 Task: Create relationship between agent and case object.
Action: Mouse moved to (1064, 79)
Screenshot: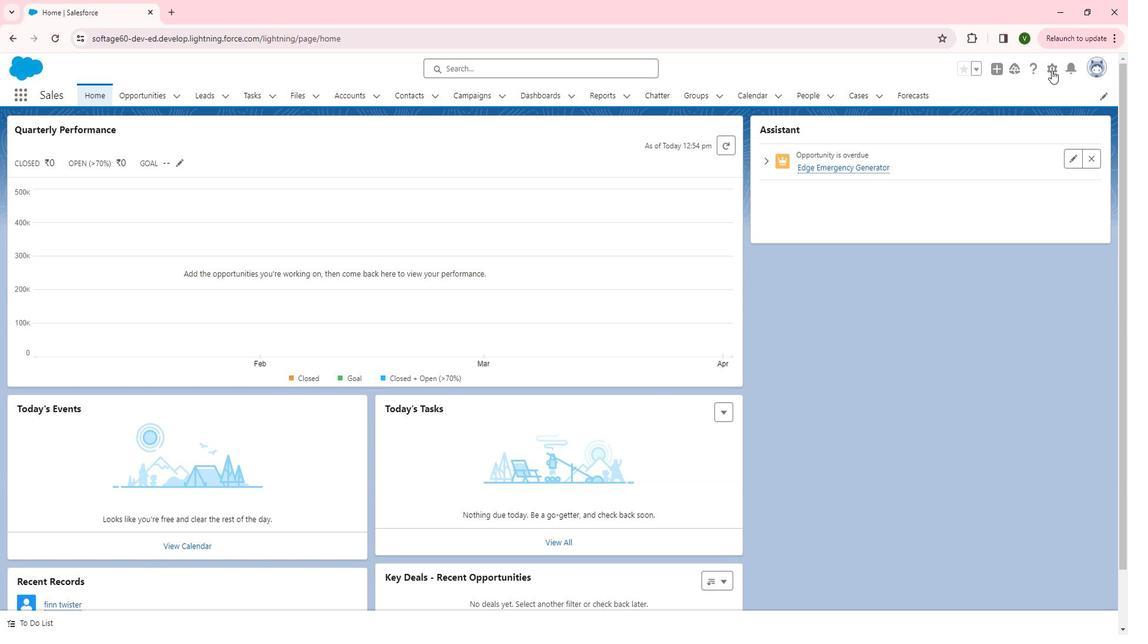 
Action: Mouse pressed left at (1064, 79)
Screenshot: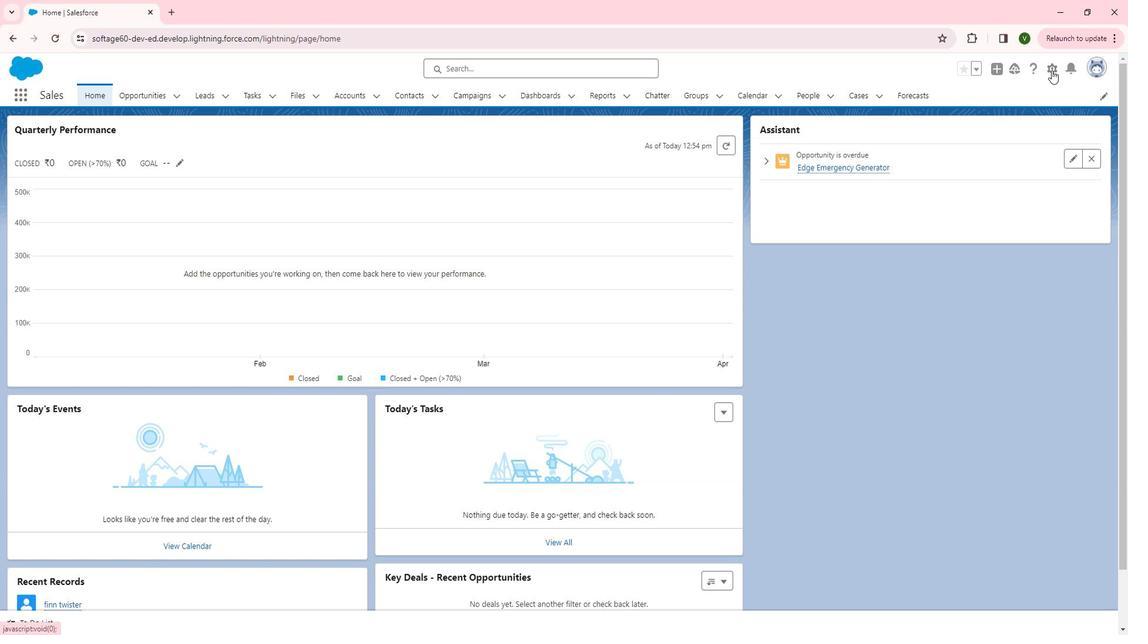 
Action: Mouse moved to (1018, 112)
Screenshot: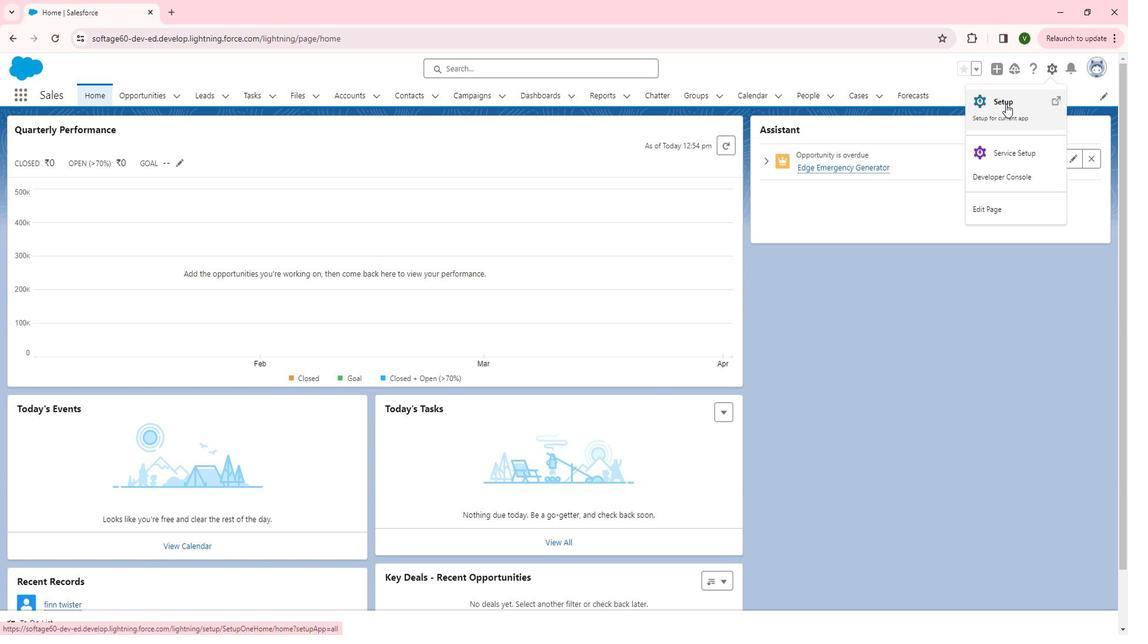
Action: Mouse pressed left at (1018, 112)
Screenshot: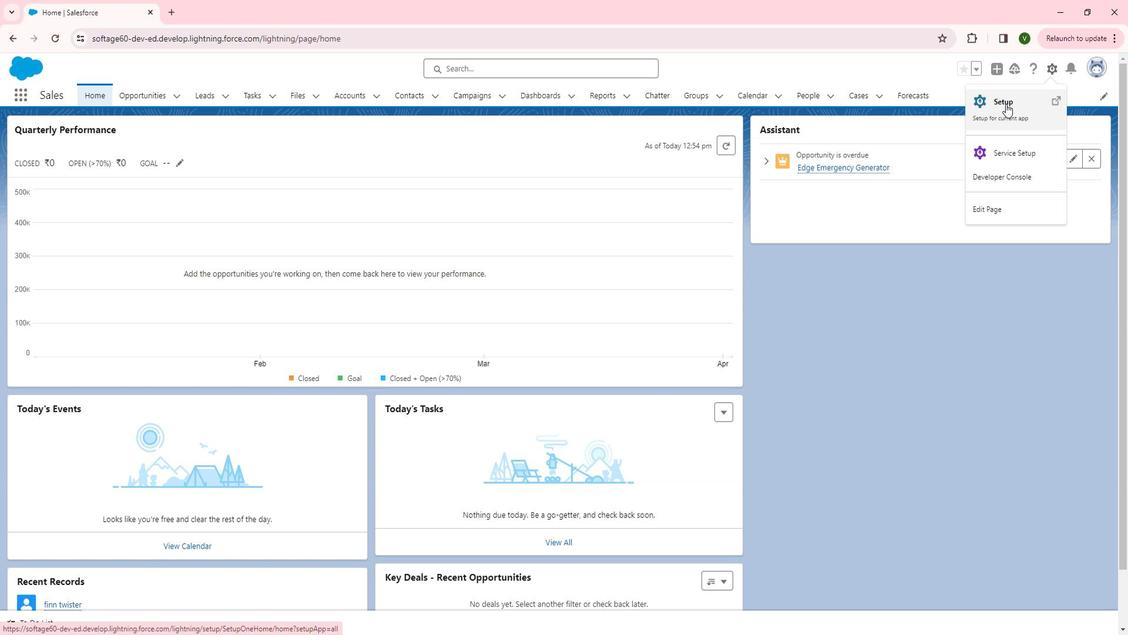 
Action: Mouse moved to (47, 467)
Screenshot: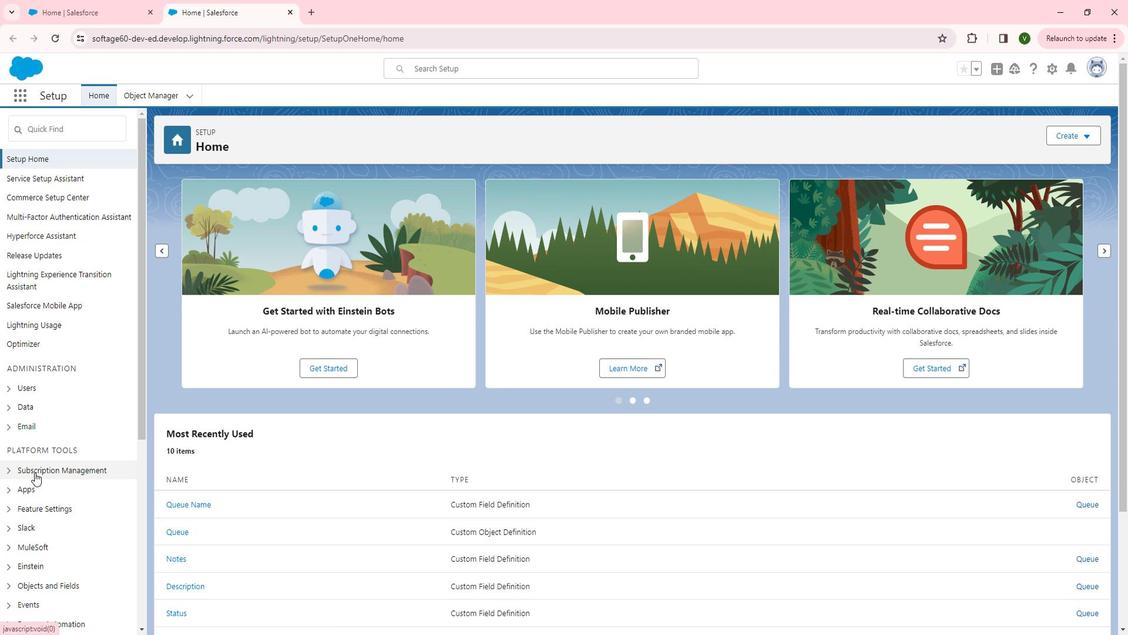 
Action: Mouse scrolled (47, 466) with delta (0, 0)
Screenshot: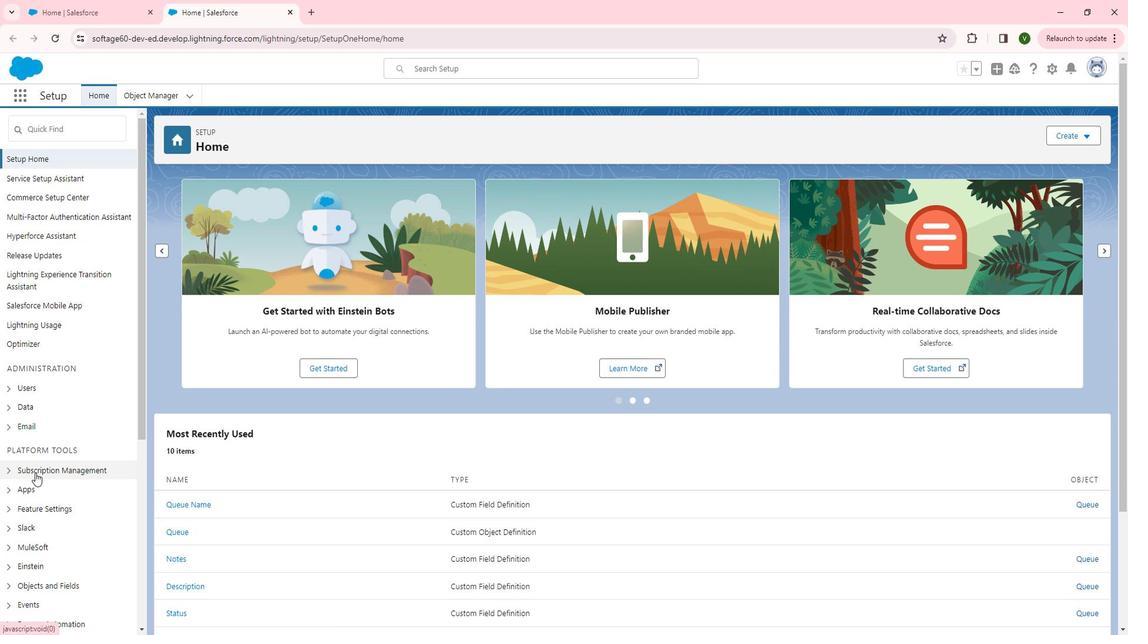 
Action: Mouse scrolled (47, 466) with delta (0, 0)
Screenshot: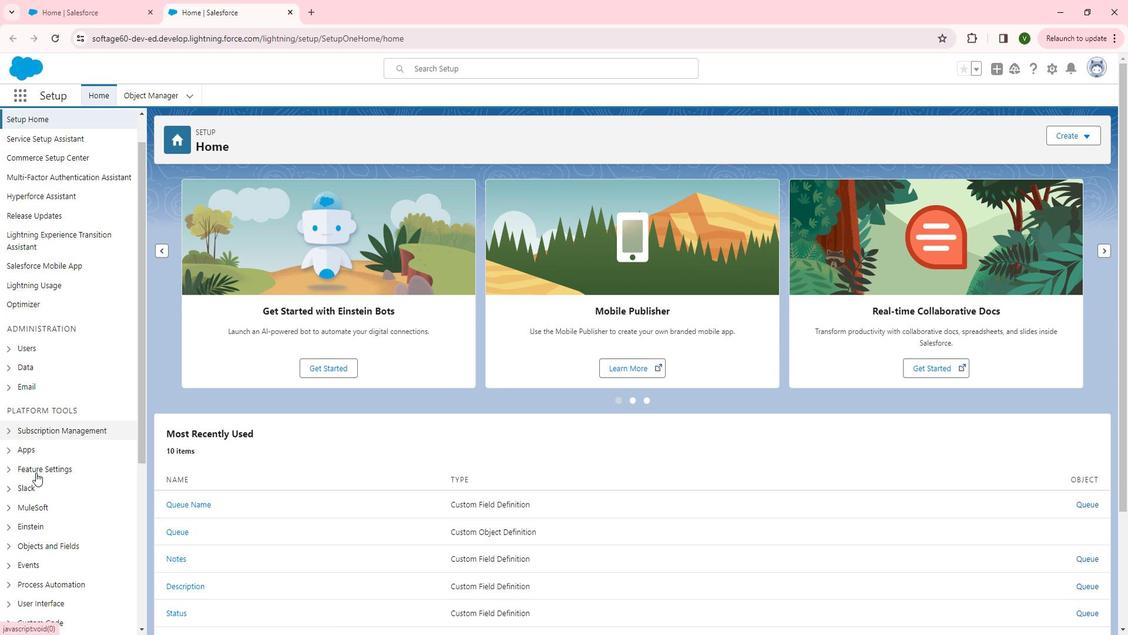 
Action: Mouse moved to (48, 467)
Screenshot: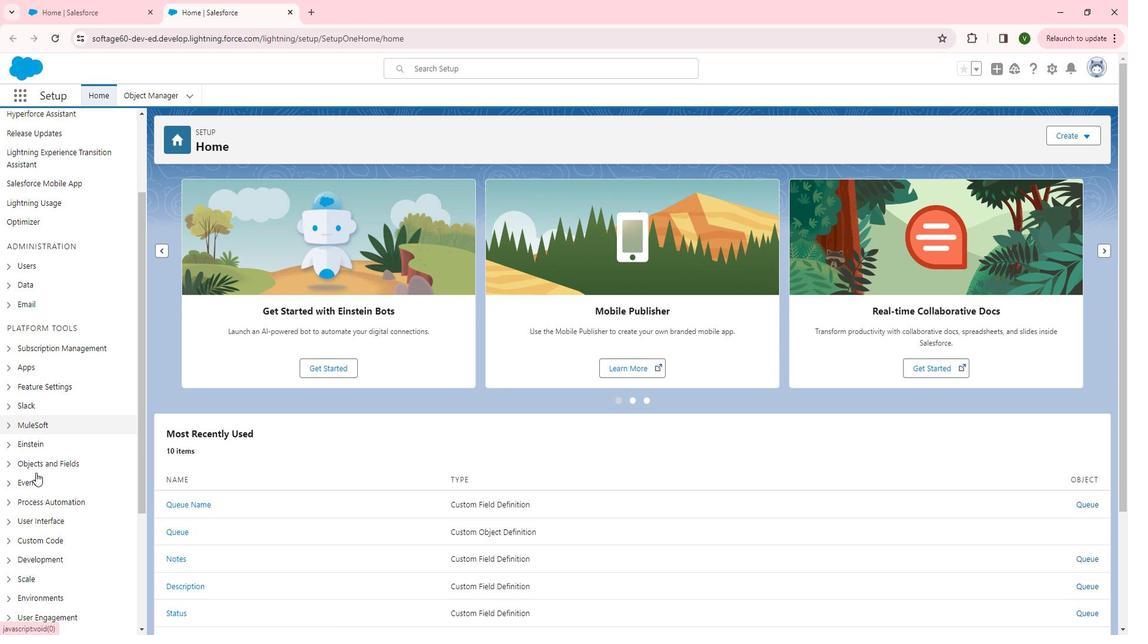 
Action: Mouse scrolled (48, 466) with delta (0, 0)
Screenshot: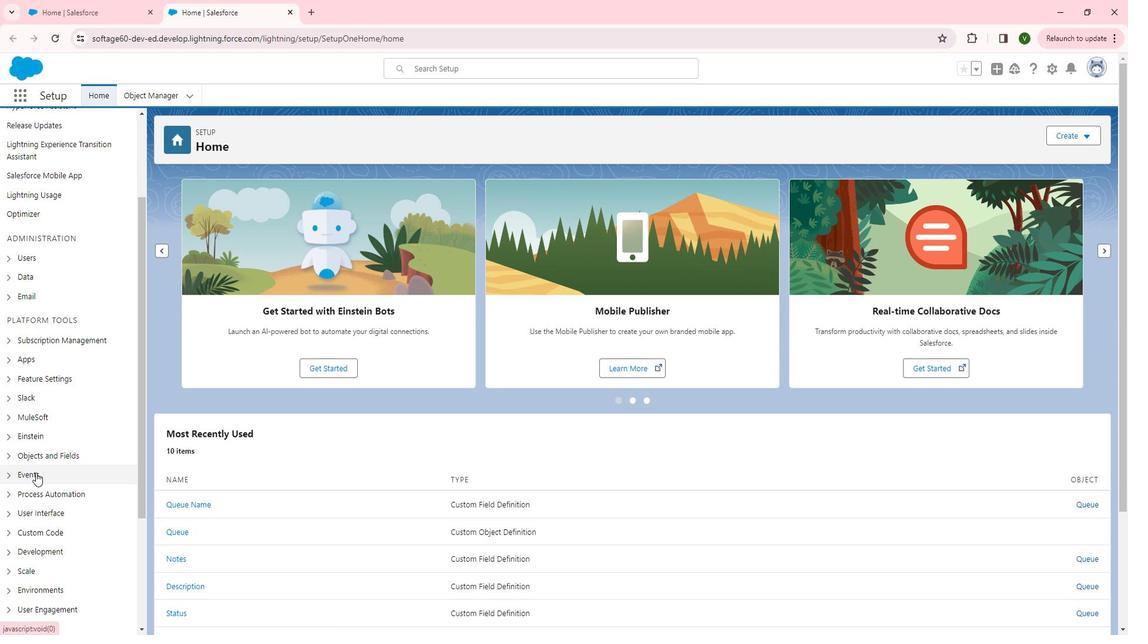 
Action: Mouse moved to (21, 400)
Screenshot: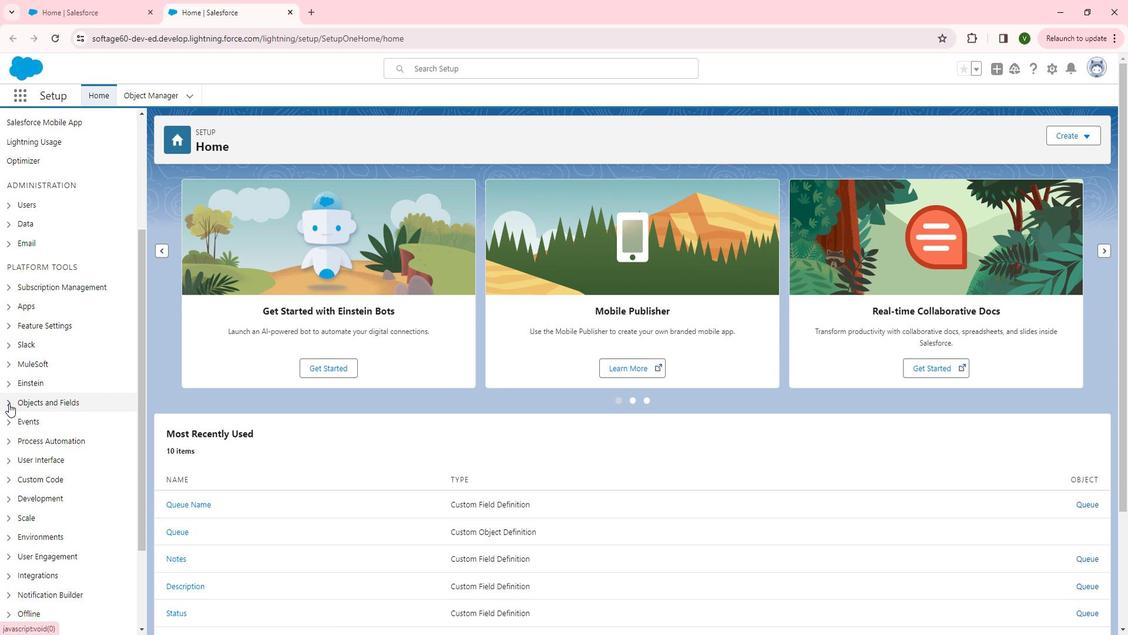 
Action: Mouse pressed left at (21, 400)
Screenshot: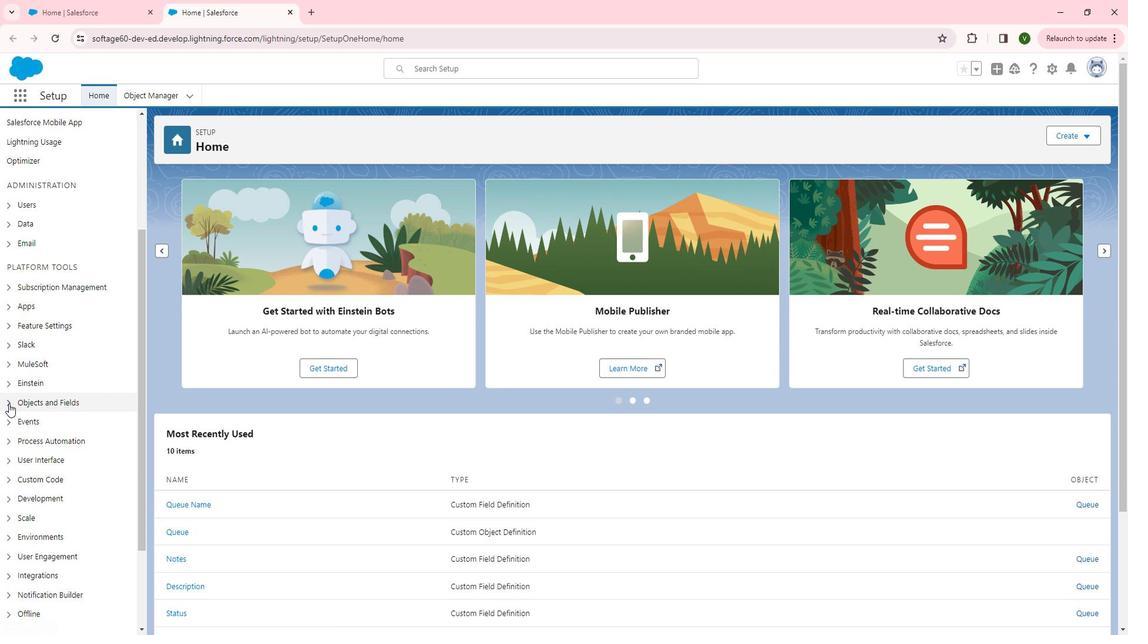 
Action: Mouse moved to (69, 416)
Screenshot: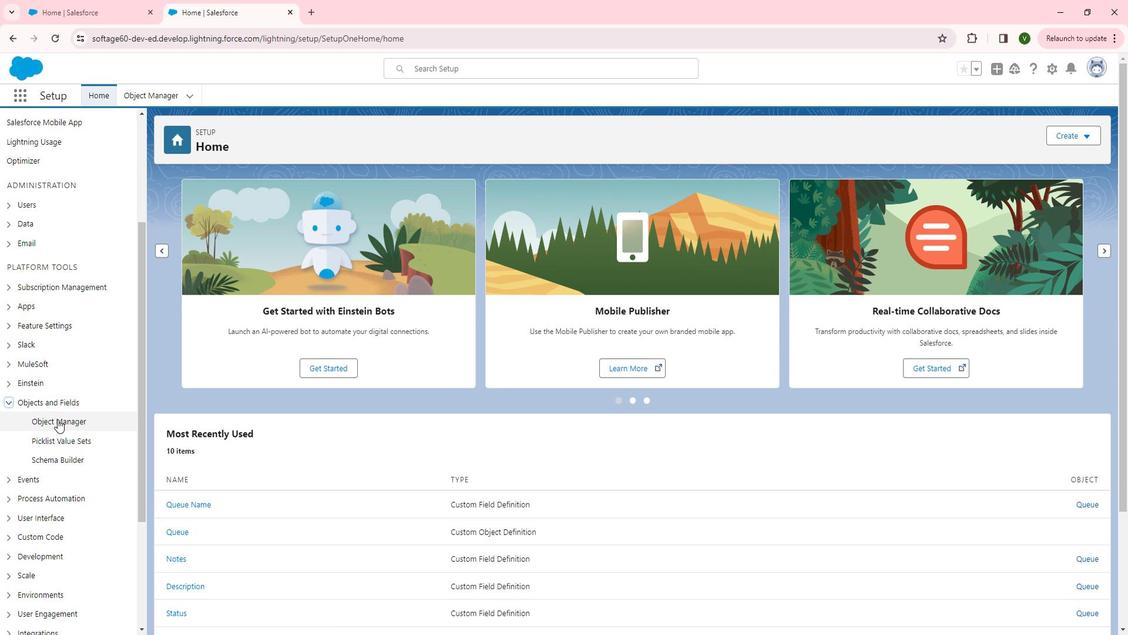 
Action: Mouse pressed left at (69, 416)
Screenshot: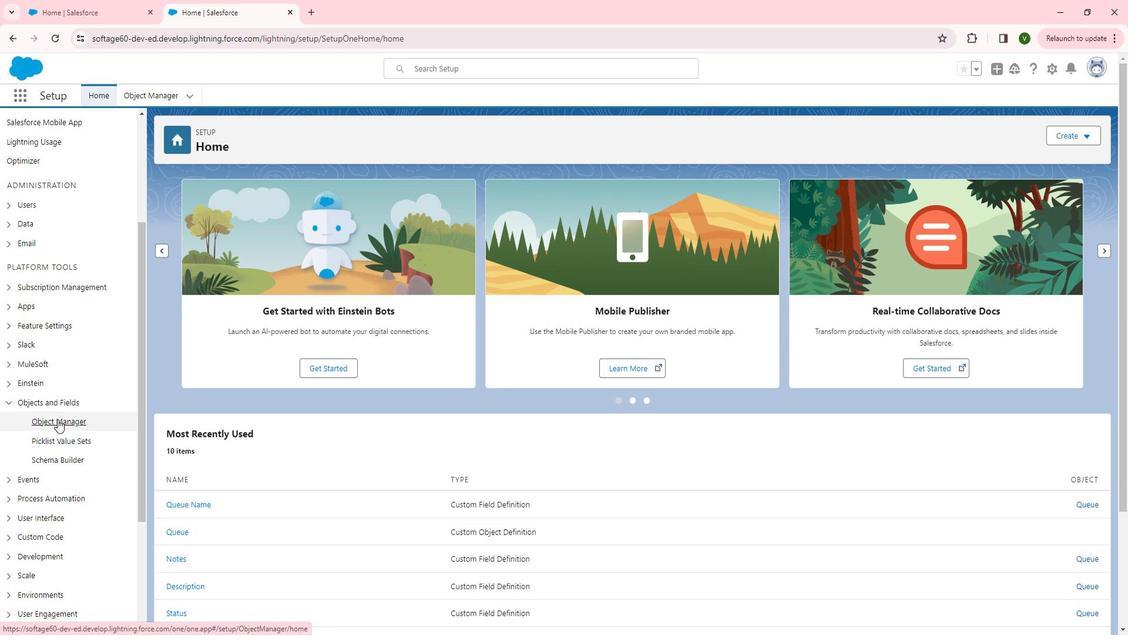 
Action: Mouse moved to (40, 271)
Screenshot: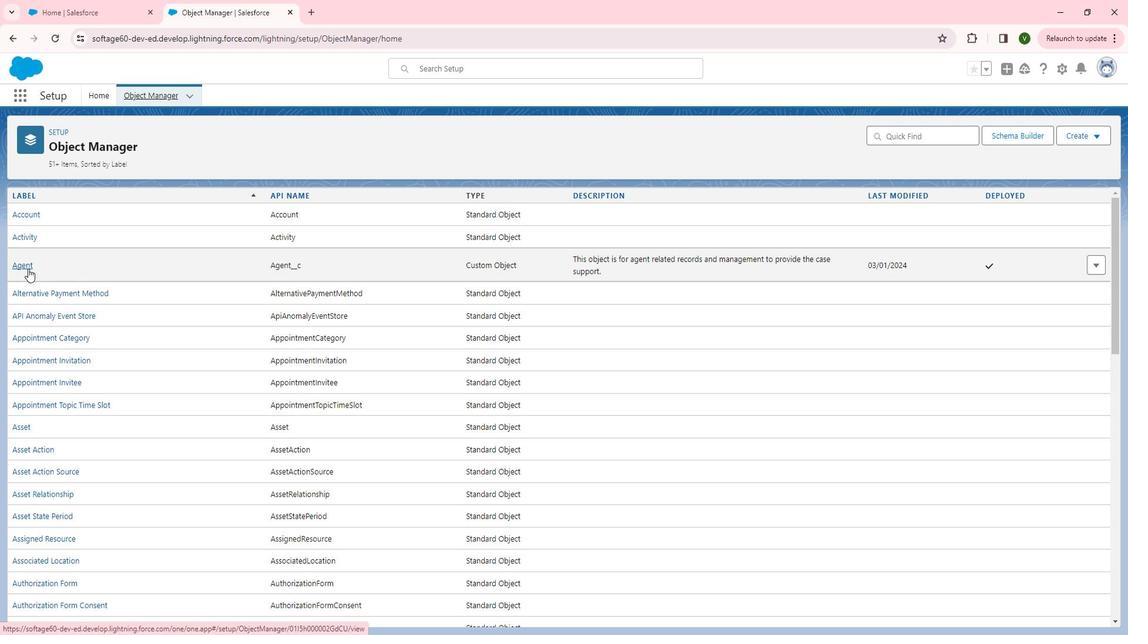 
Action: Mouse pressed left at (40, 271)
Screenshot: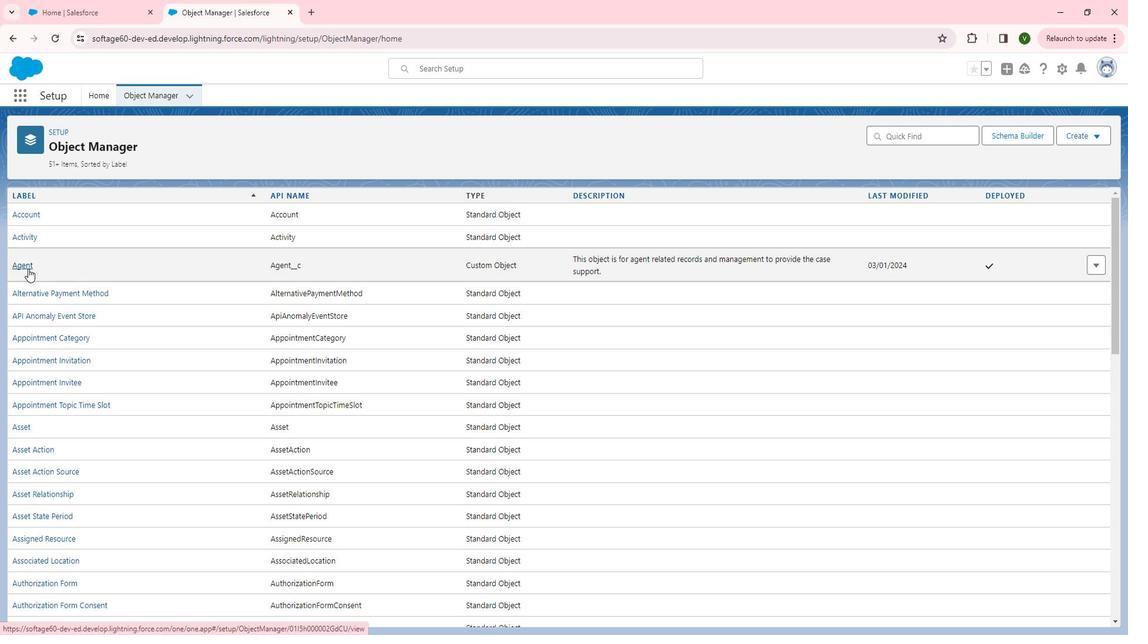 
Action: Mouse moved to (109, 219)
Screenshot: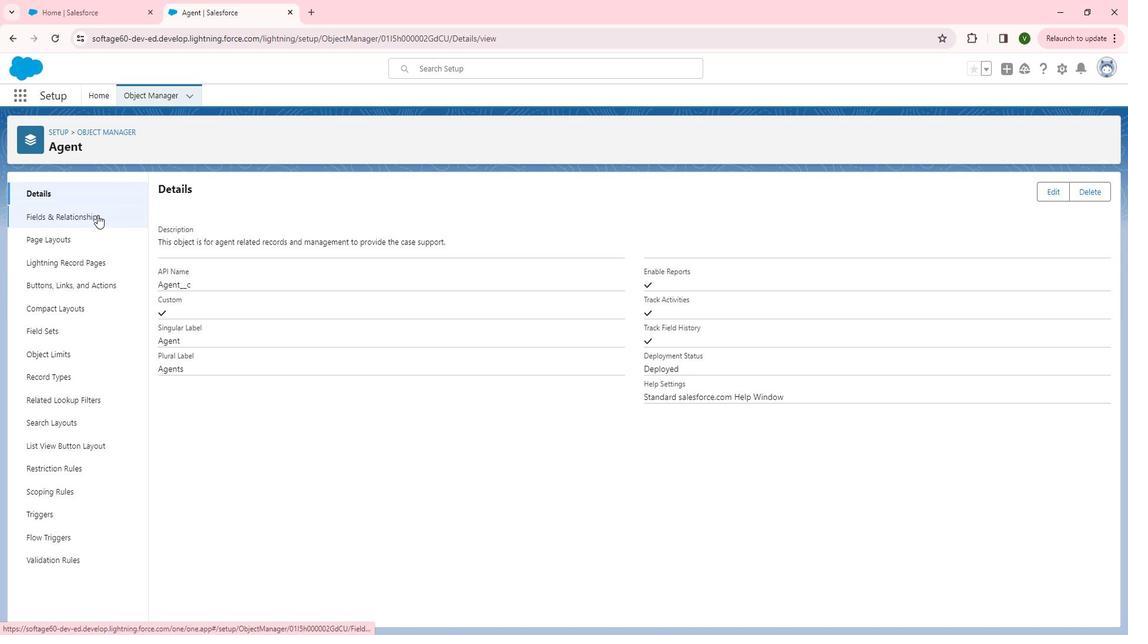 
Action: Mouse pressed left at (109, 219)
Screenshot: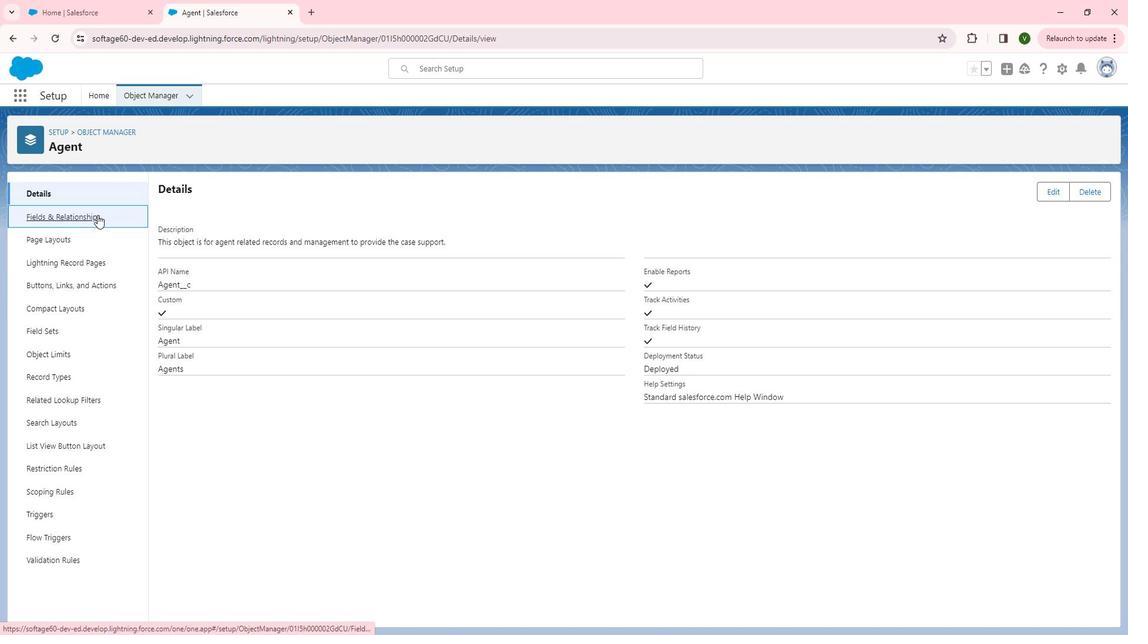 
Action: Mouse moved to (861, 199)
Screenshot: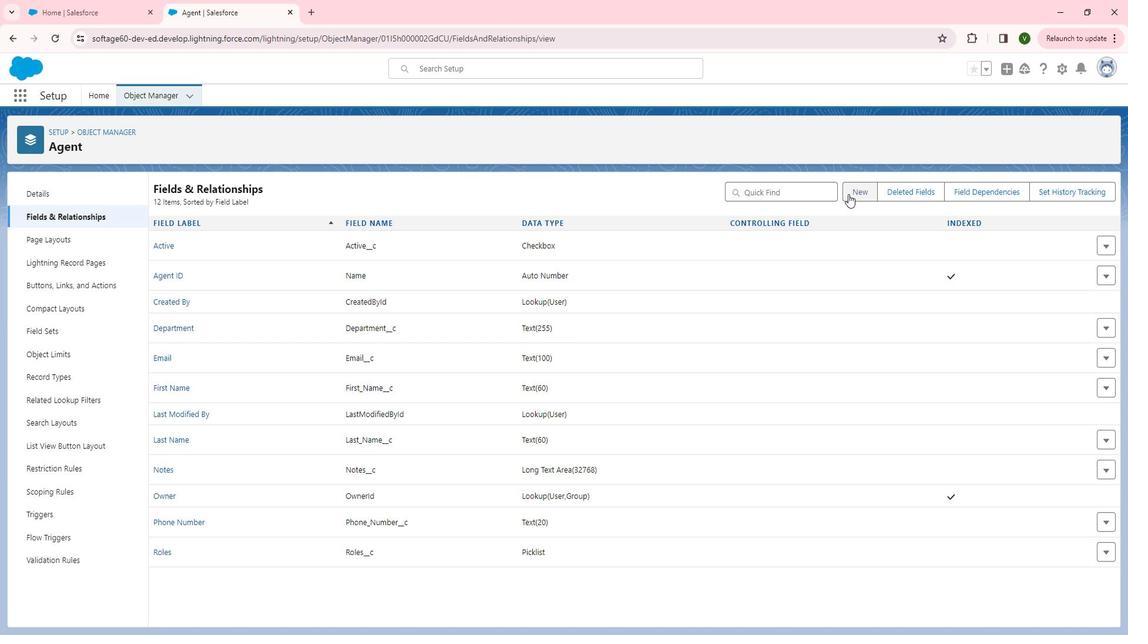 
Action: Mouse pressed left at (861, 199)
Screenshot: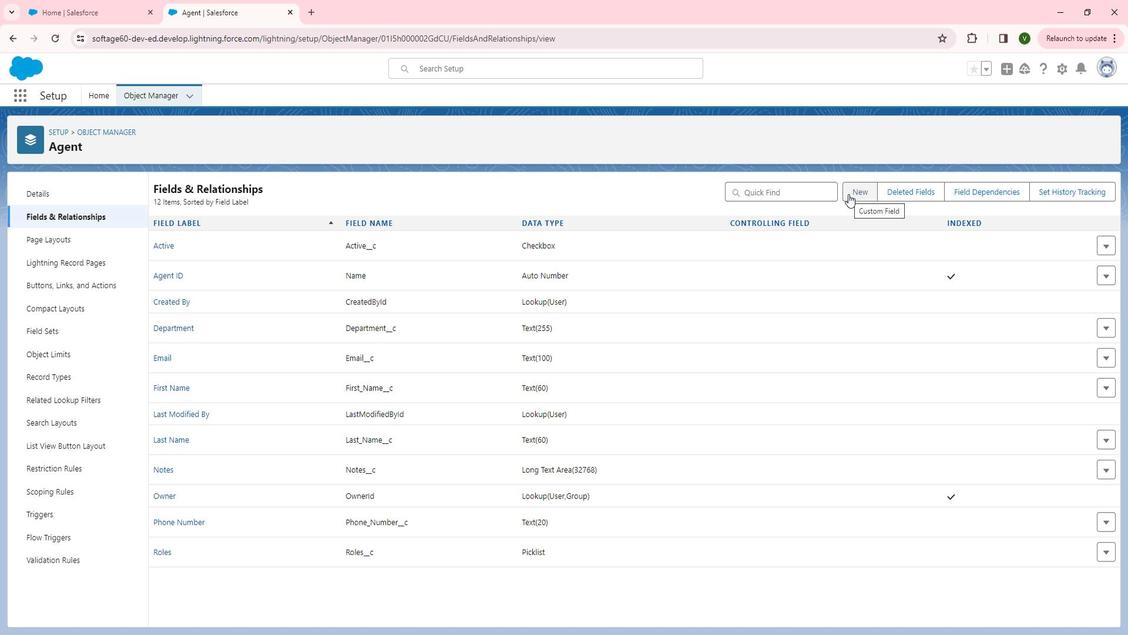 
Action: Mouse moved to (215, 412)
Screenshot: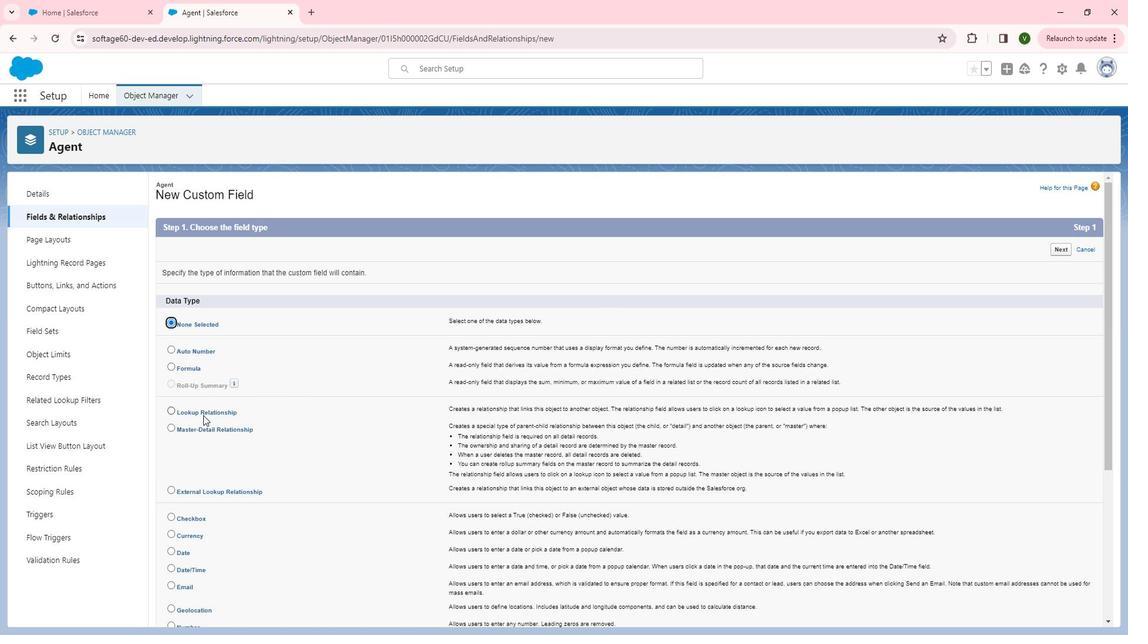 
Action: Mouse pressed left at (215, 412)
Screenshot: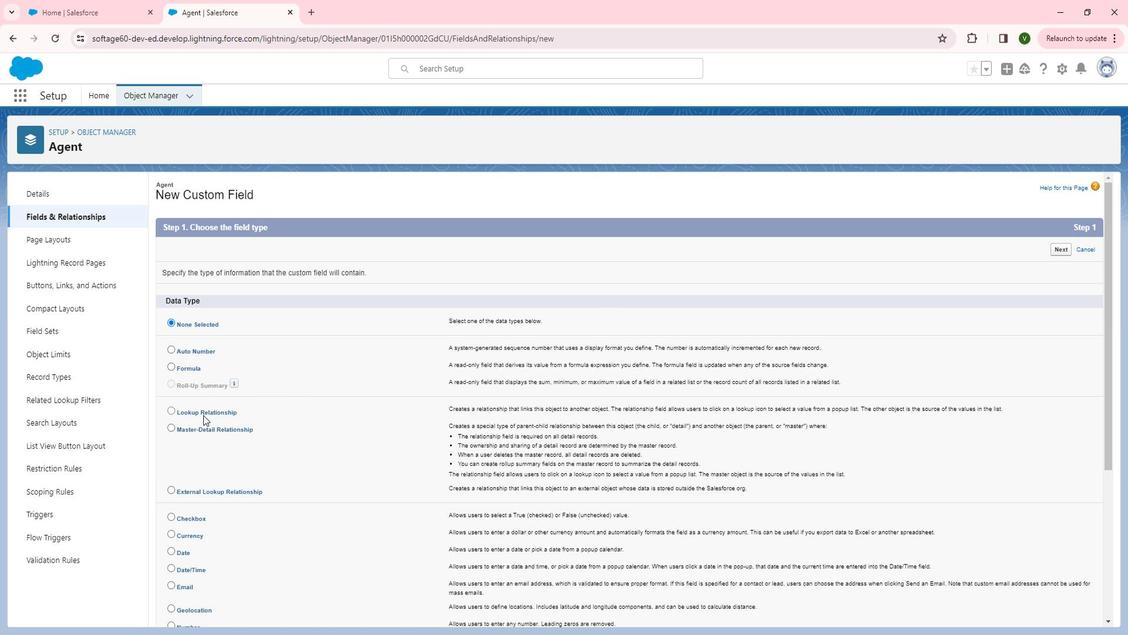 
Action: Mouse moved to (1077, 255)
Screenshot: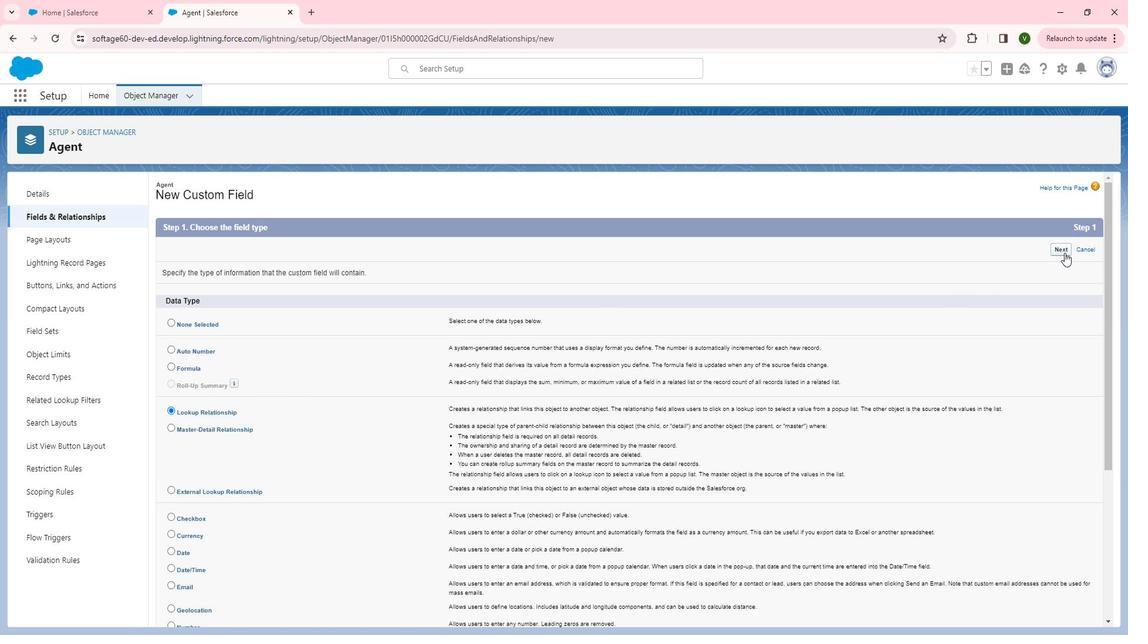 
Action: Mouse pressed left at (1077, 255)
Screenshot: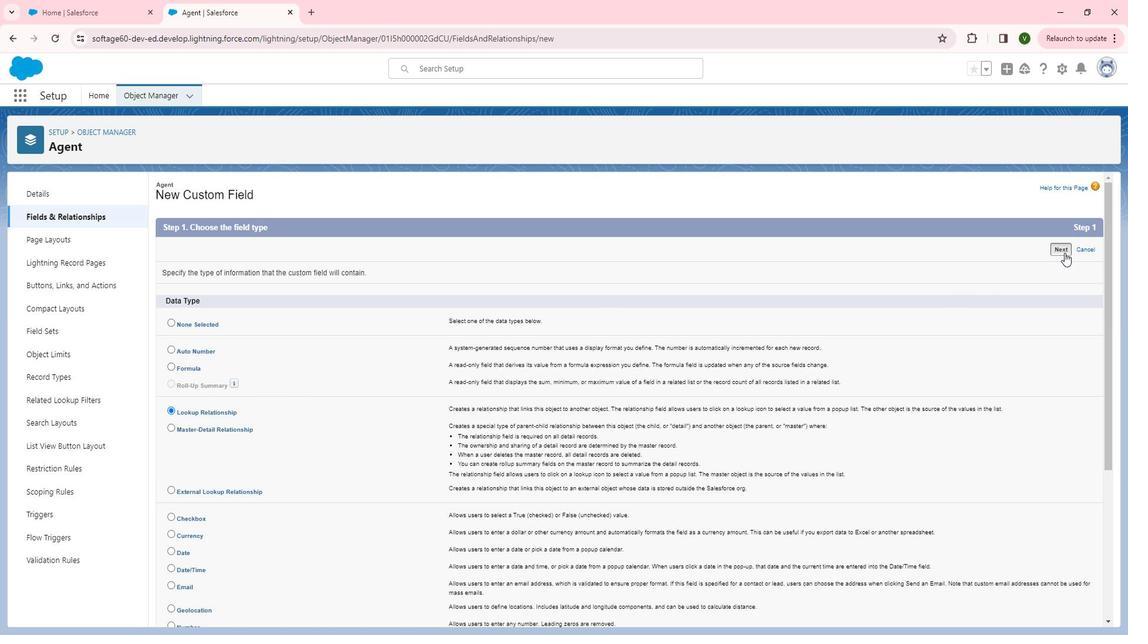 
Action: Mouse moved to (486, 299)
Screenshot: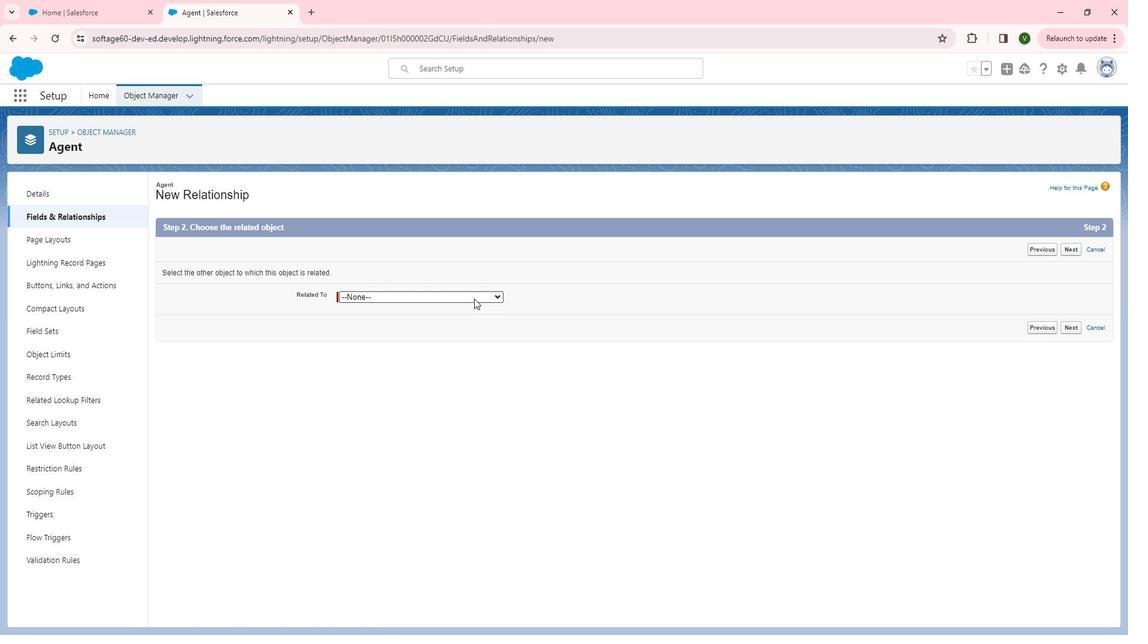 
Action: Mouse pressed left at (486, 299)
Screenshot: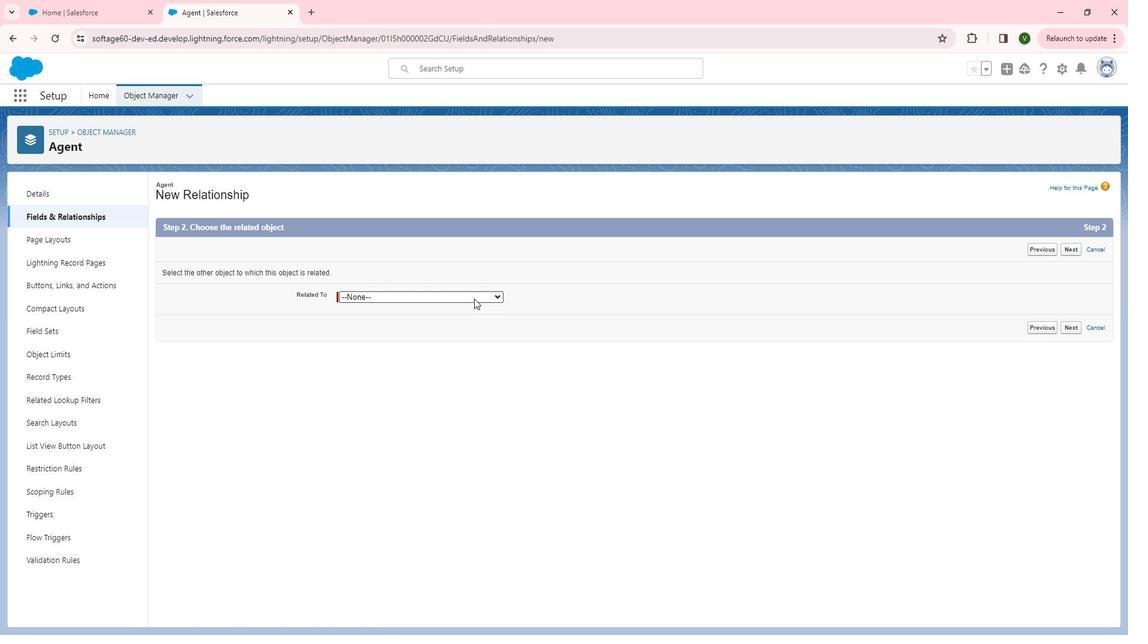 
Action: Mouse moved to (457, 375)
Screenshot: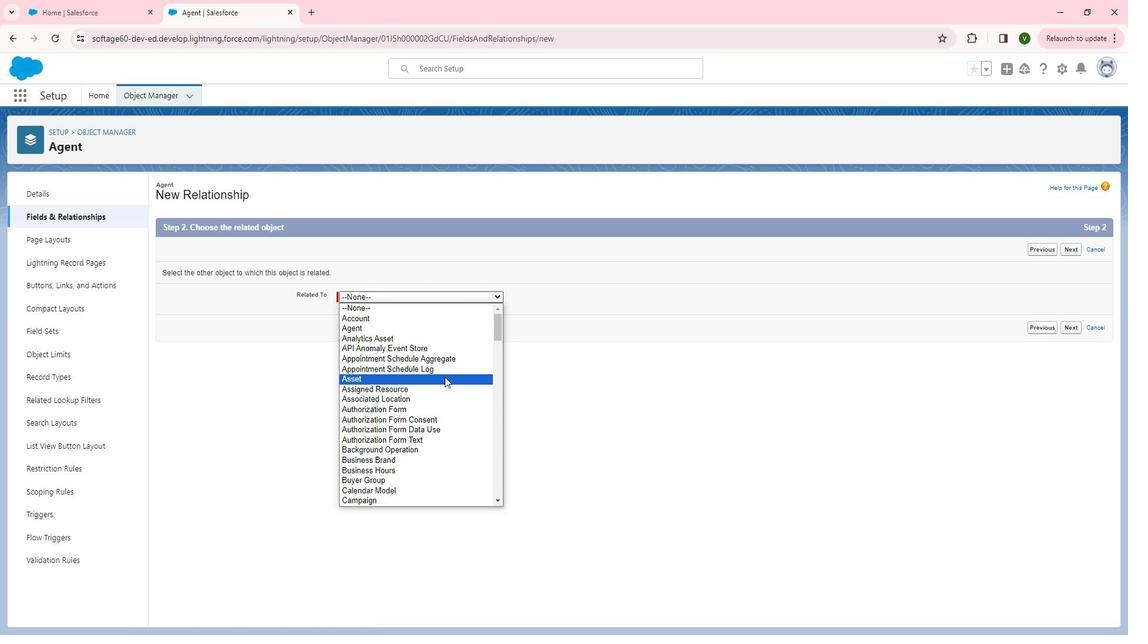
Action: Mouse scrolled (457, 374) with delta (0, 0)
Screenshot: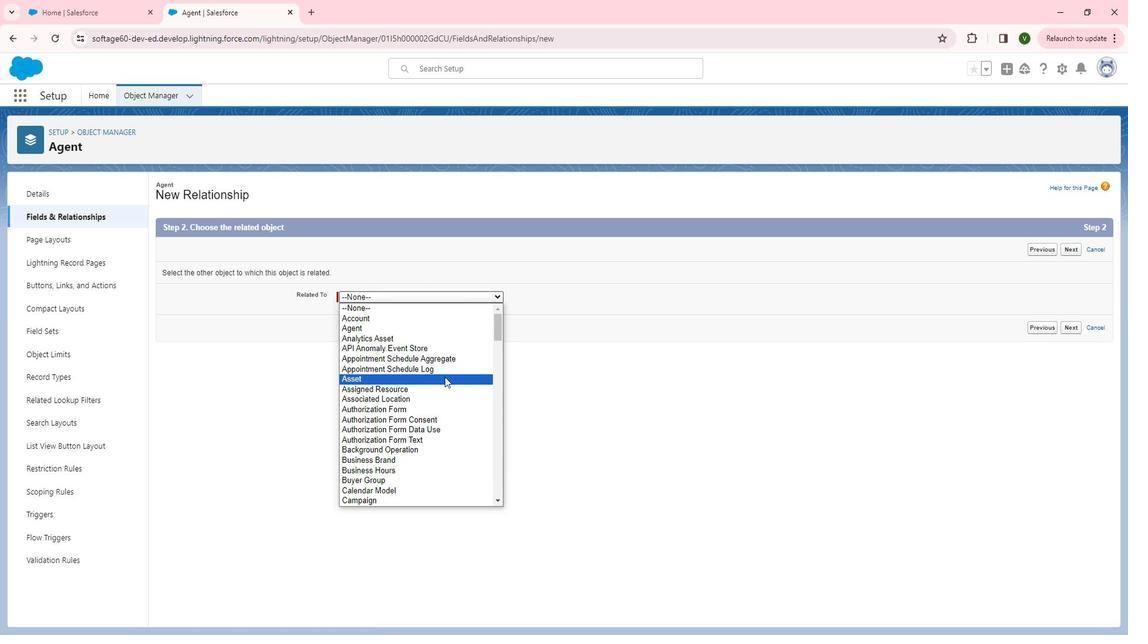 
Action: Mouse moved to (442, 410)
Screenshot: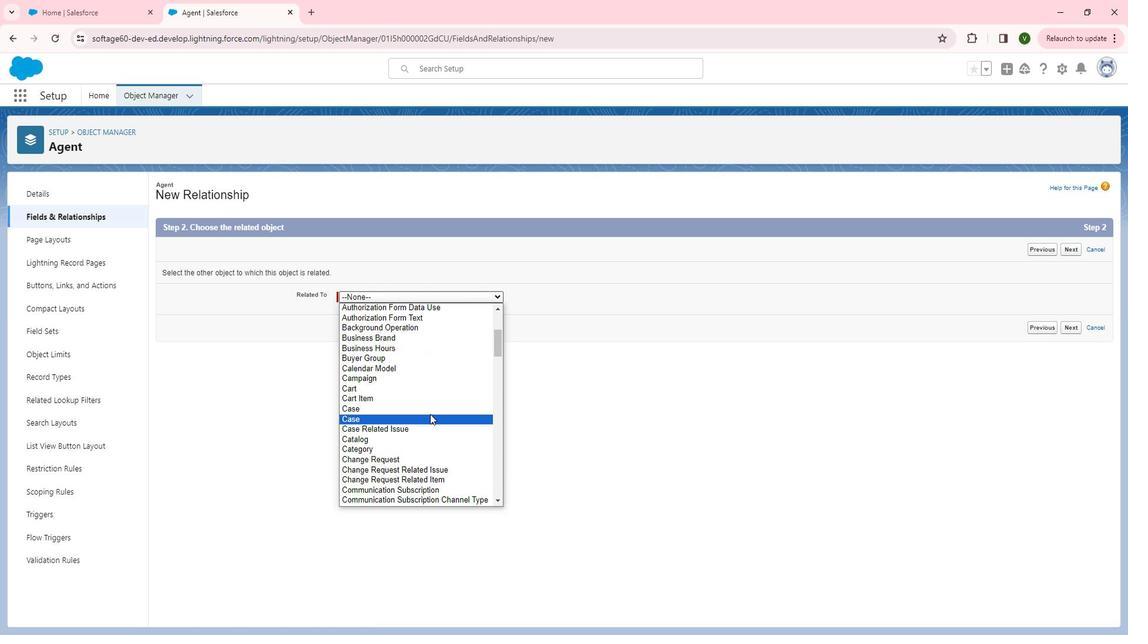 
Action: Mouse pressed left at (442, 410)
Screenshot: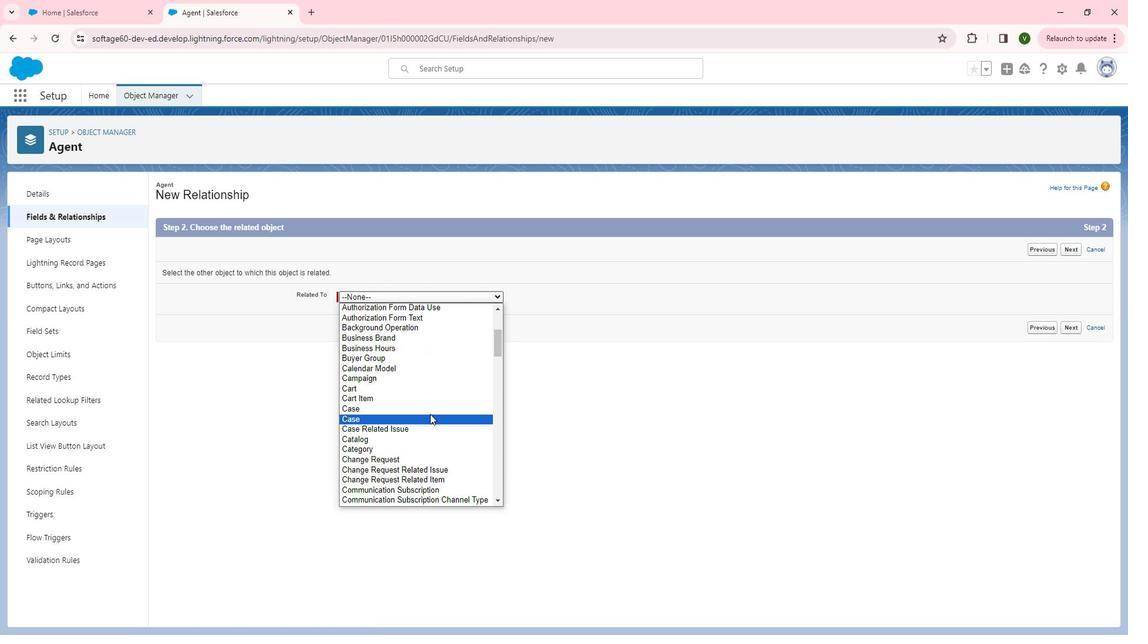 
Action: Mouse moved to (1083, 329)
Screenshot: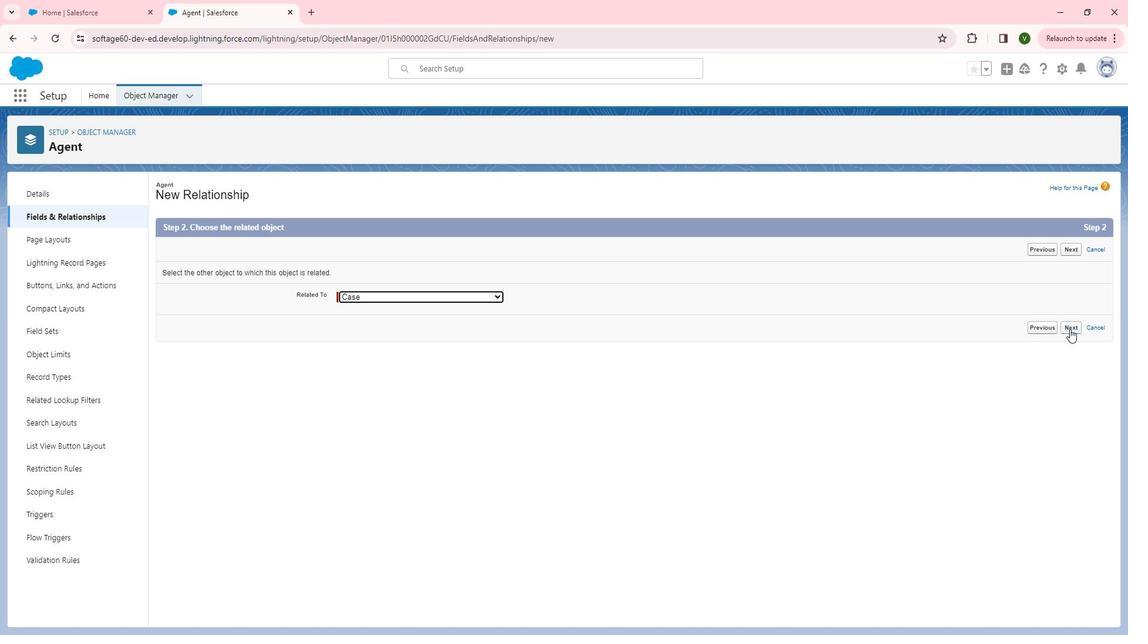 
Action: Mouse pressed left at (1083, 329)
Screenshot: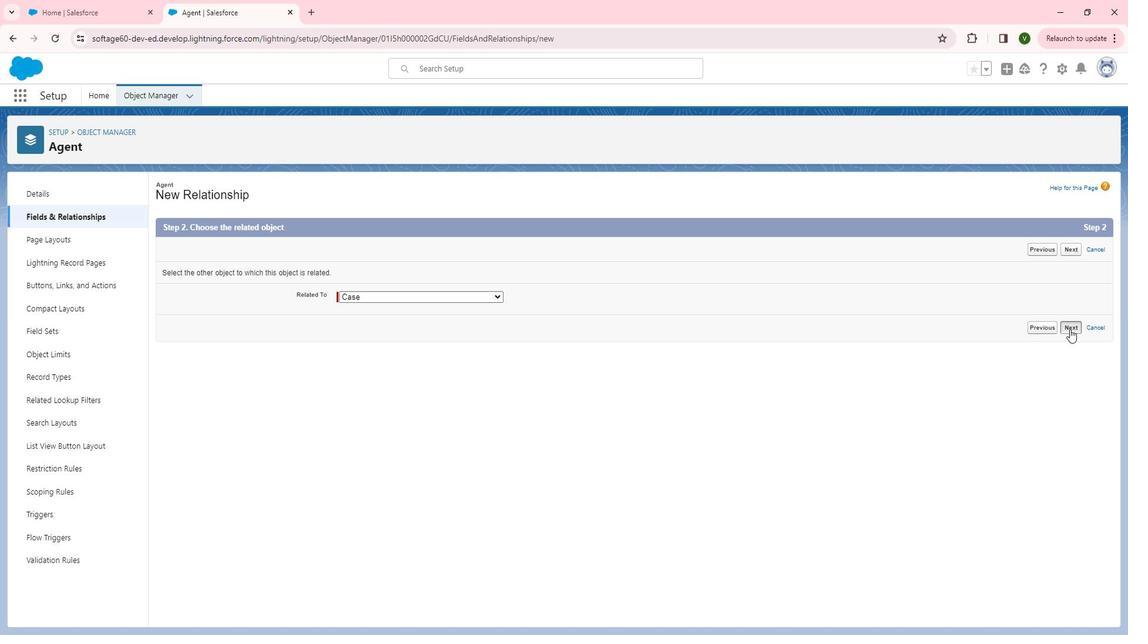 
Action: Mouse moved to (365, 308)
Screenshot: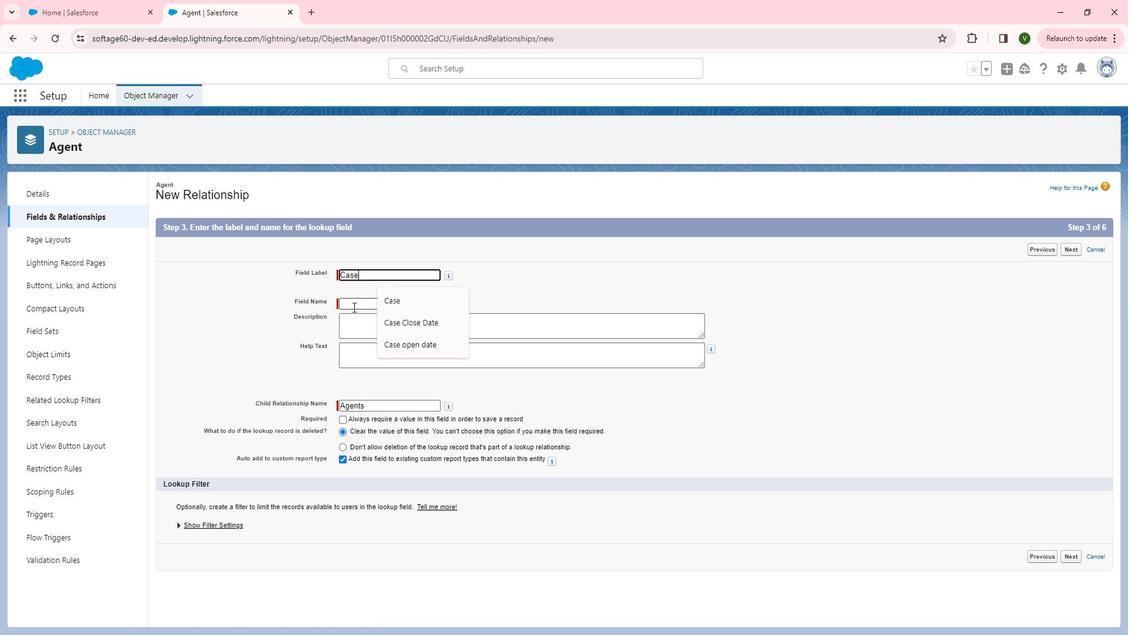 
Action: Mouse pressed left at (365, 308)
Screenshot: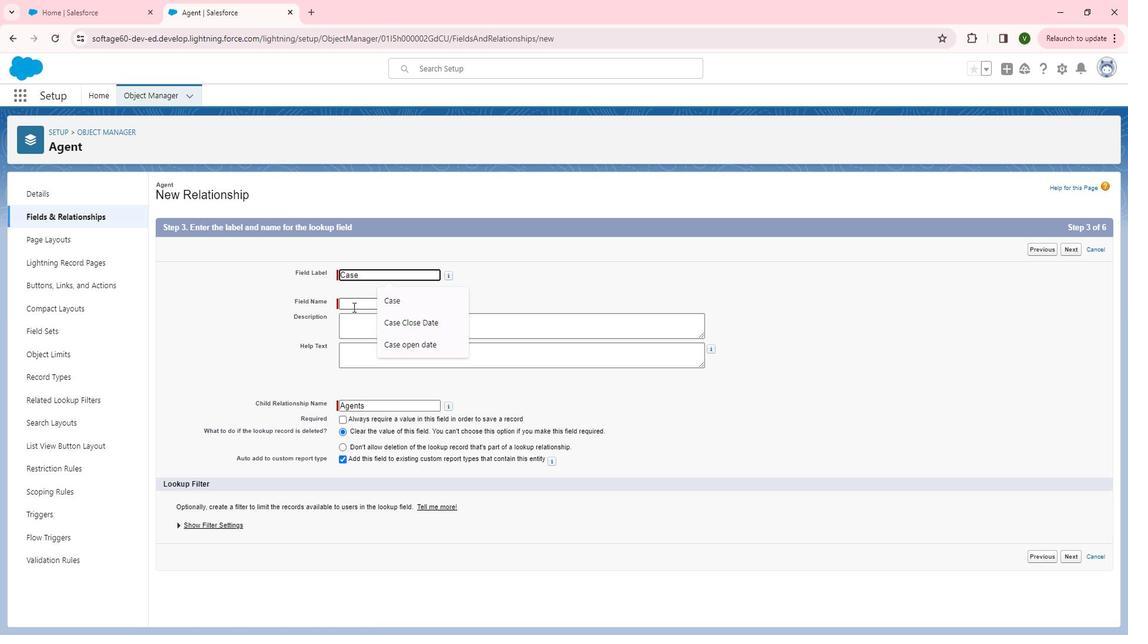 
Action: Mouse moved to (369, 315)
Screenshot: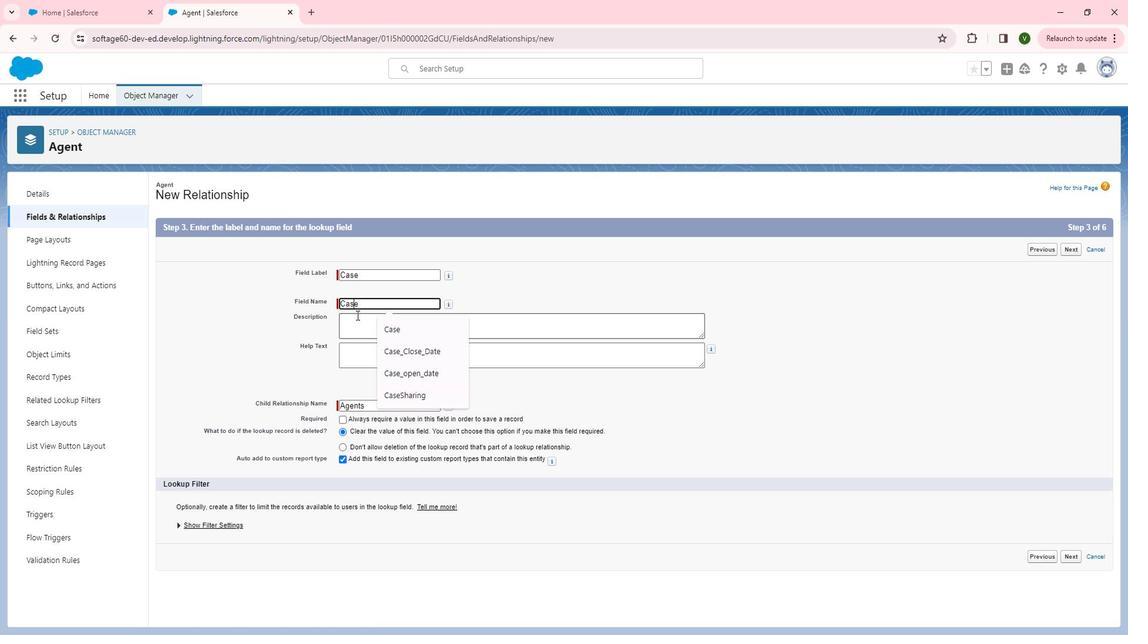 
Action: Mouse pressed left at (369, 315)
Screenshot: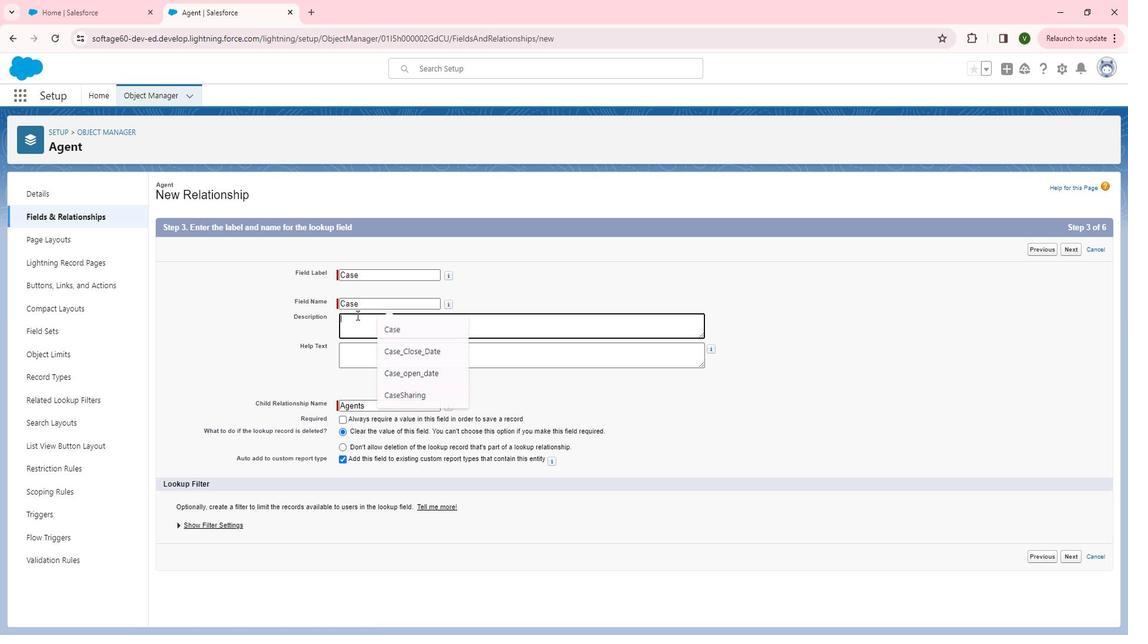 
Action: Mouse moved to (370, 315)
Screenshot: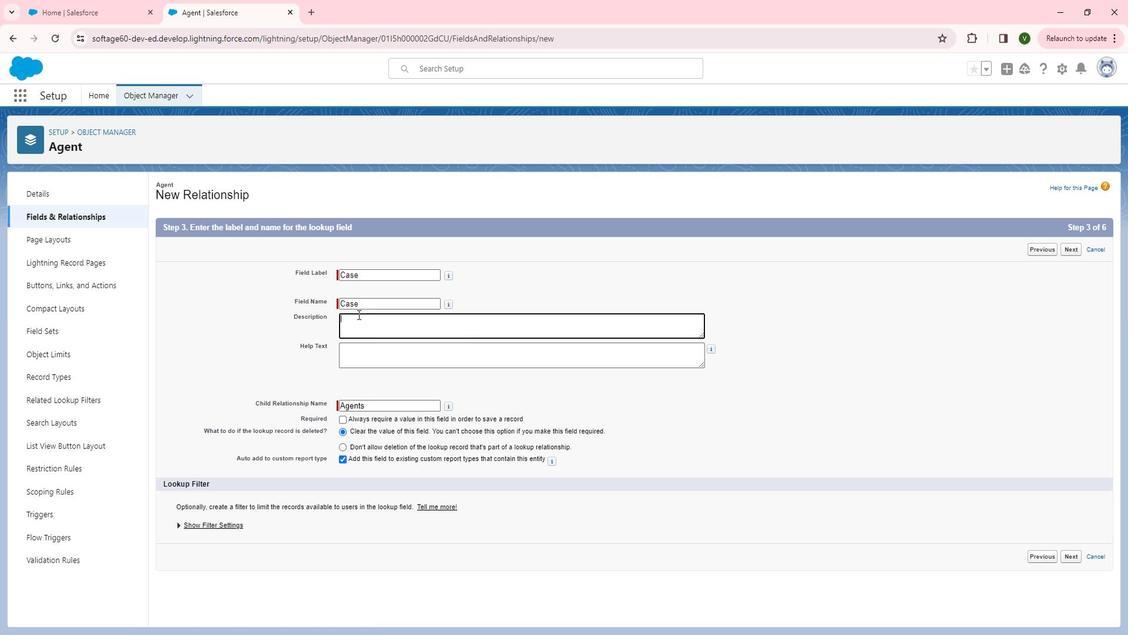 
Action: Key pressed <Key.shift>This<Key.space><Key.shift>field<Key.space>specify<Key.space>the<Key.space>relationship<Key.space>between<Key.space>agent<Key.space>case<Key.space>onje<Key.backspace><Key.backspace><Key.backspace>bject.<Key.tab><Key.shift><Key.shift><Key.shift><Key.shift><Key.shift><Key.shift><Key.shift><Key.shift>Agg<Key.backspace><Key.backspace><Key.backspace><Key.shift>Assign<Key.space>the<Key.space>case<Key.space>to<Key.space>agent
Screenshot: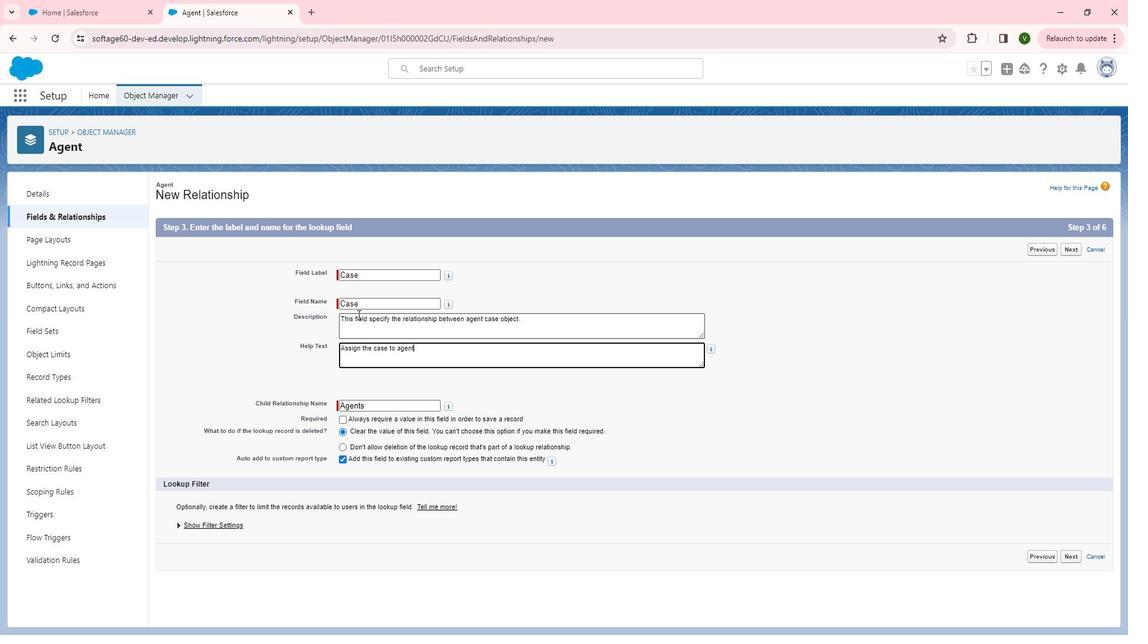 
Action: Mouse moved to (550, 367)
Screenshot: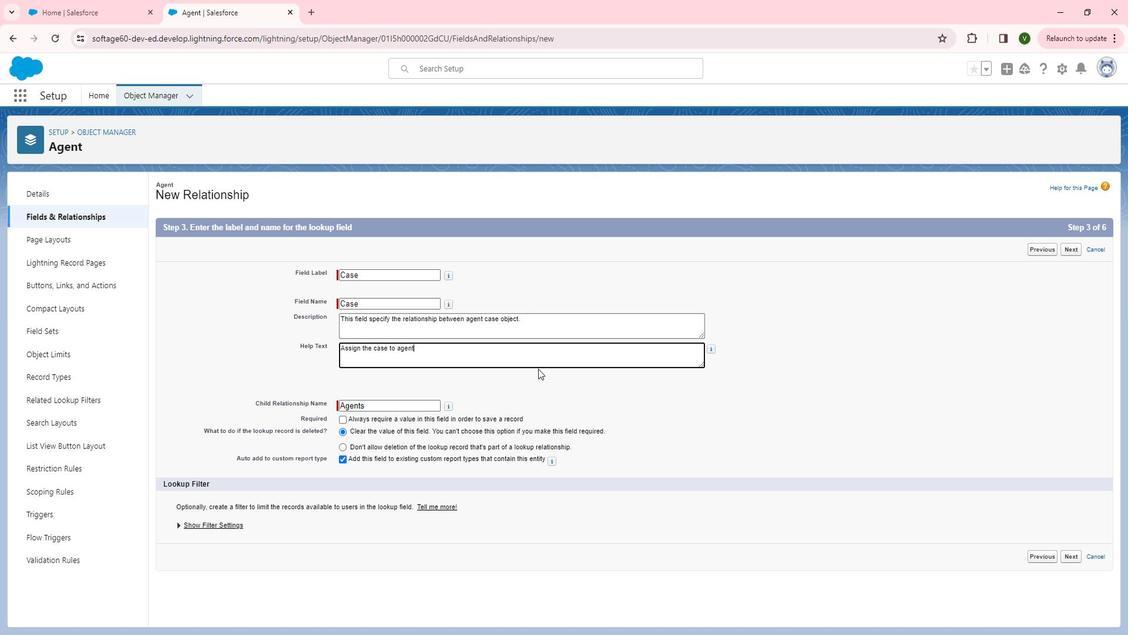 
Action: Key pressed .
Screenshot: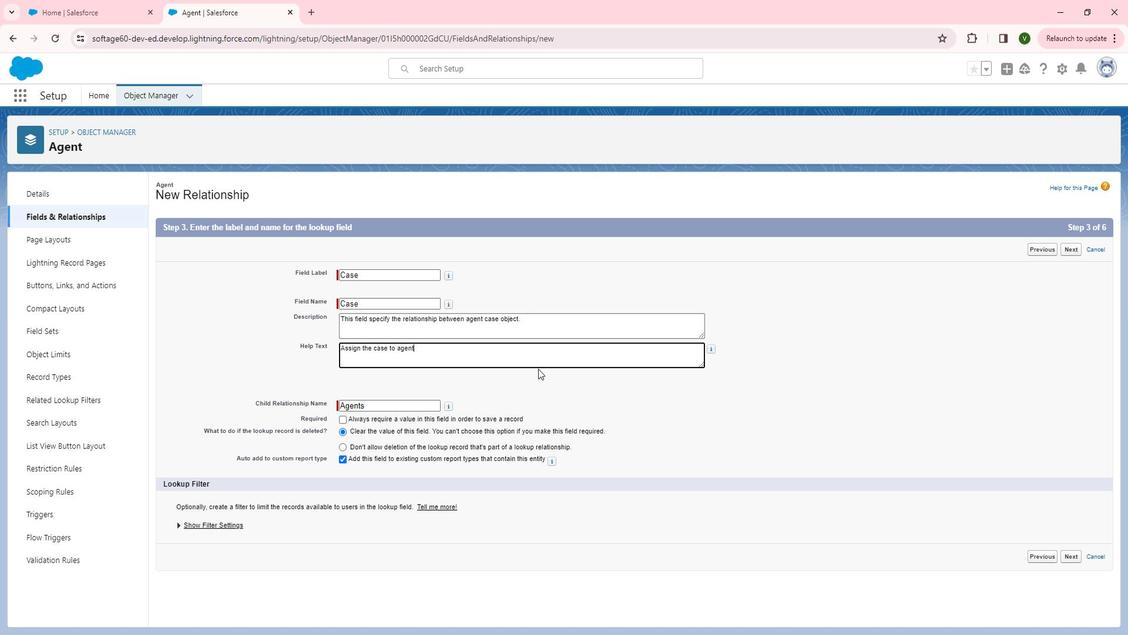
Action: Mouse moved to (1084, 255)
Screenshot: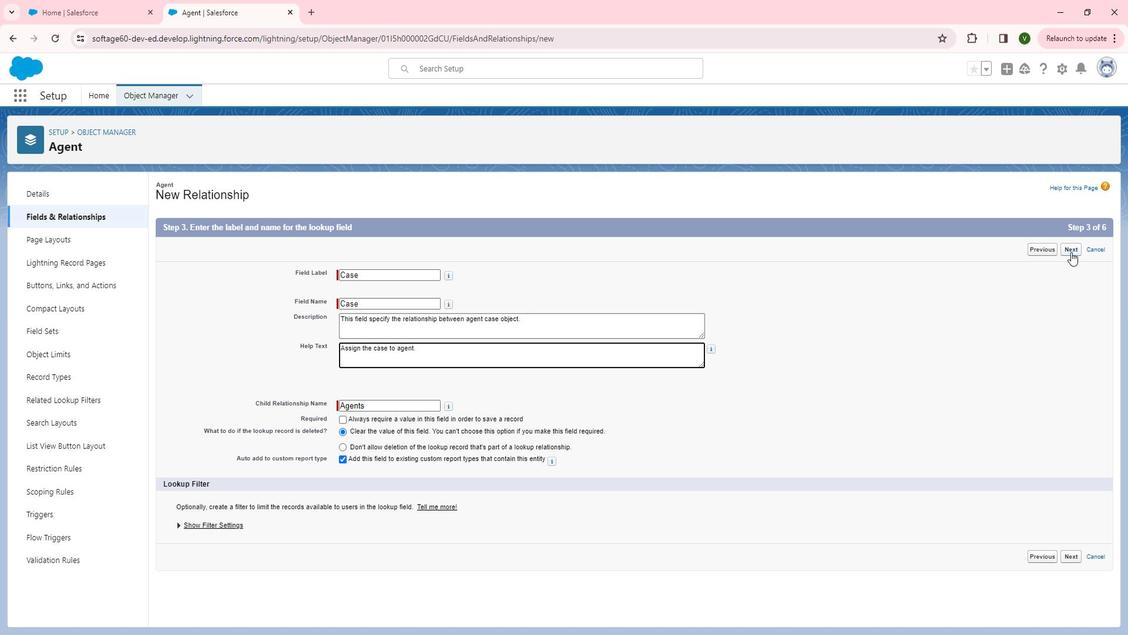 
Action: Mouse pressed left at (1084, 255)
Screenshot: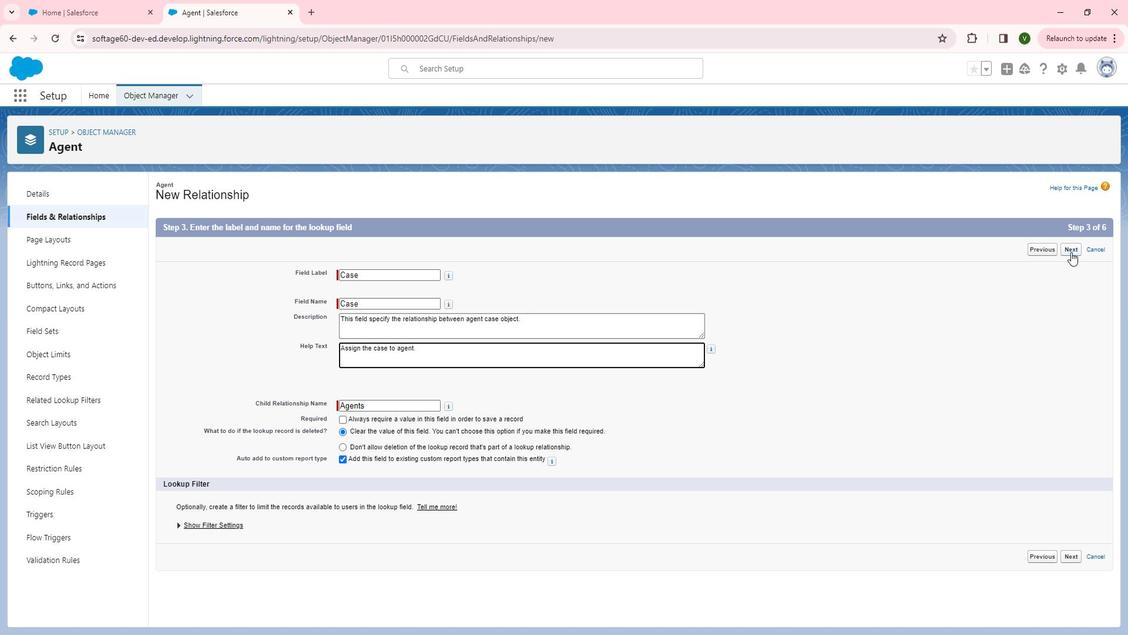 
Action: Mouse moved to (907, 342)
Screenshot: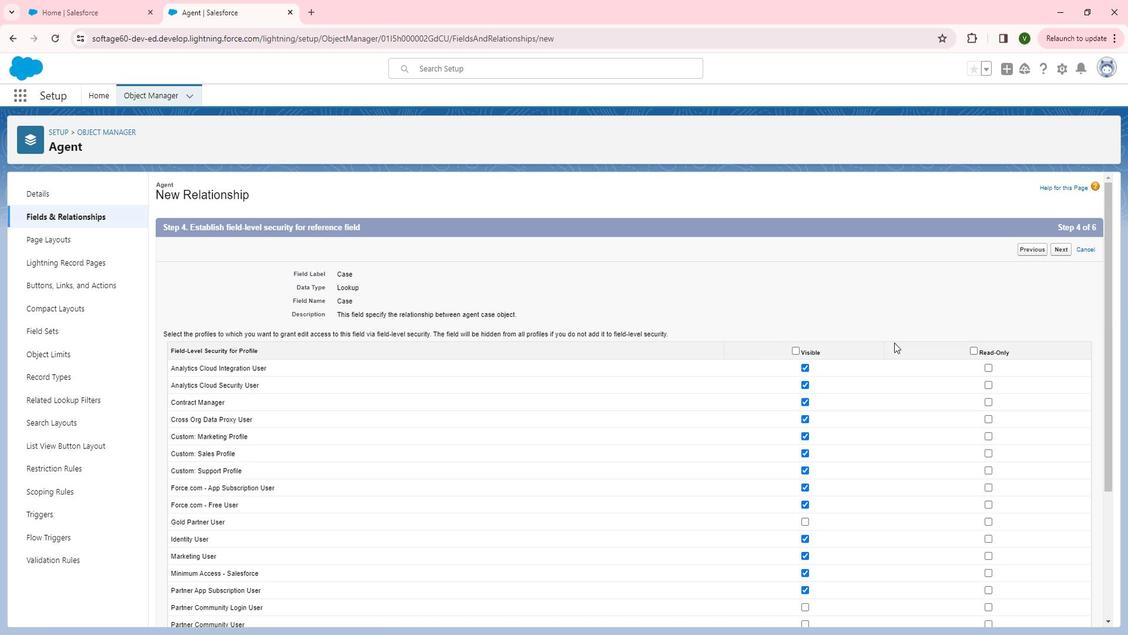 
Action: Mouse scrolled (907, 341) with delta (0, 0)
Screenshot: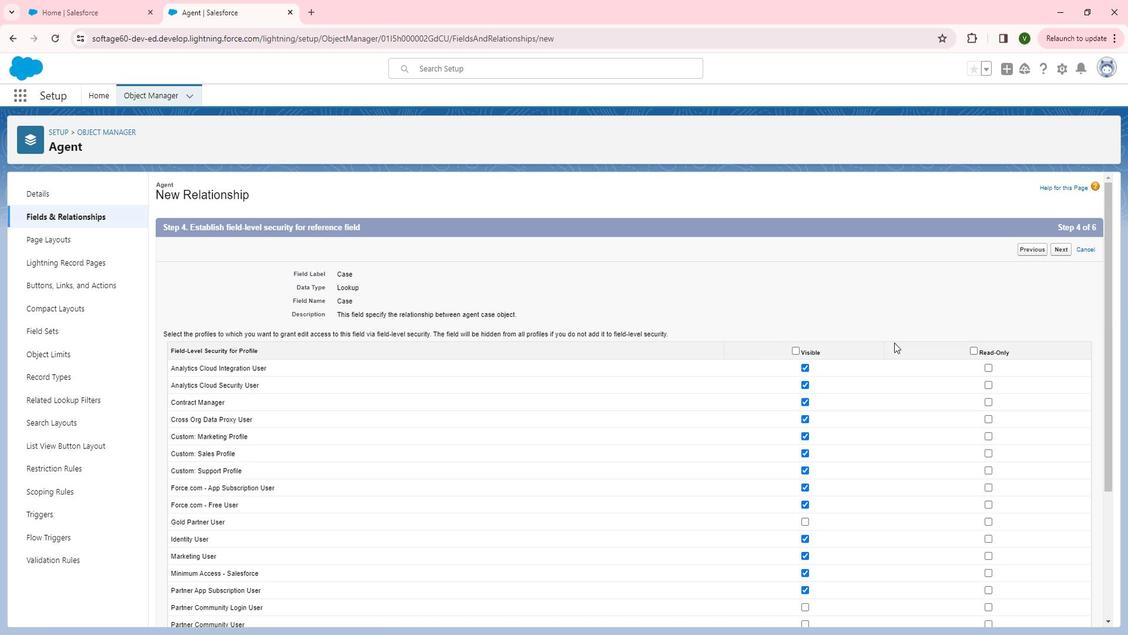 
Action: Mouse moved to (808, 288)
Screenshot: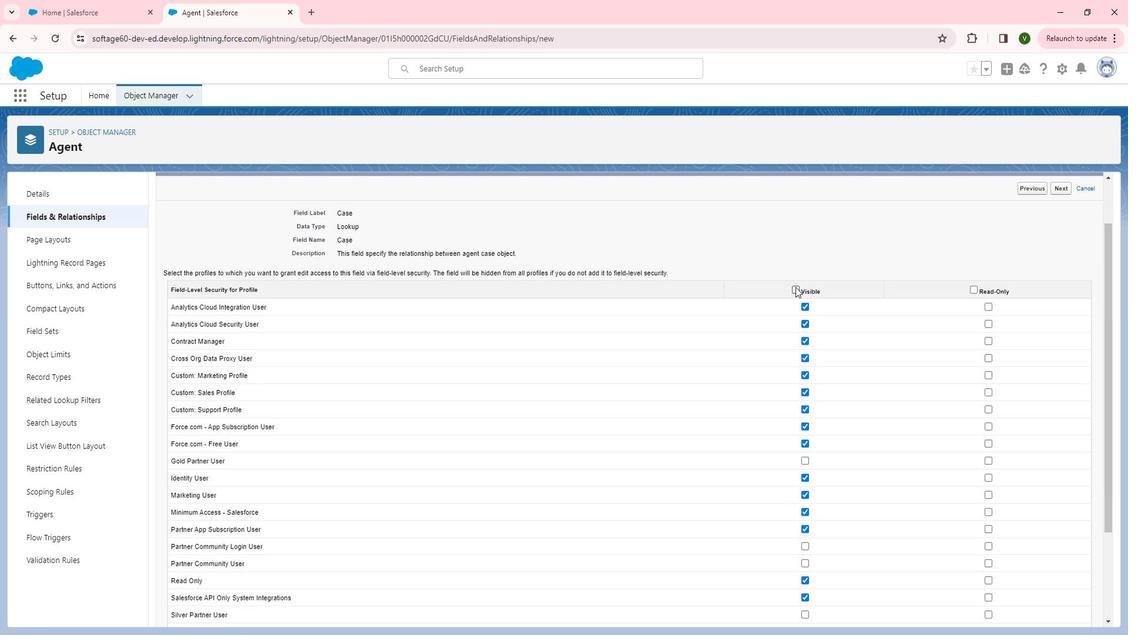 
Action: Mouse pressed left at (808, 288)
Screenshot: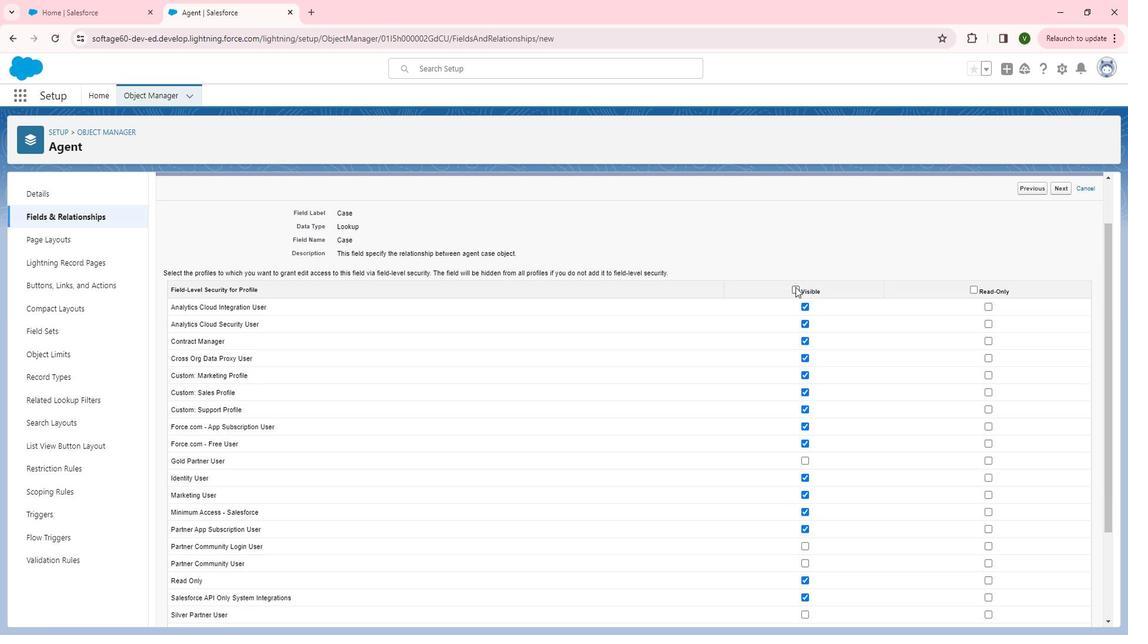 
Action: Mouse moved to (930, 299)
Screenshot: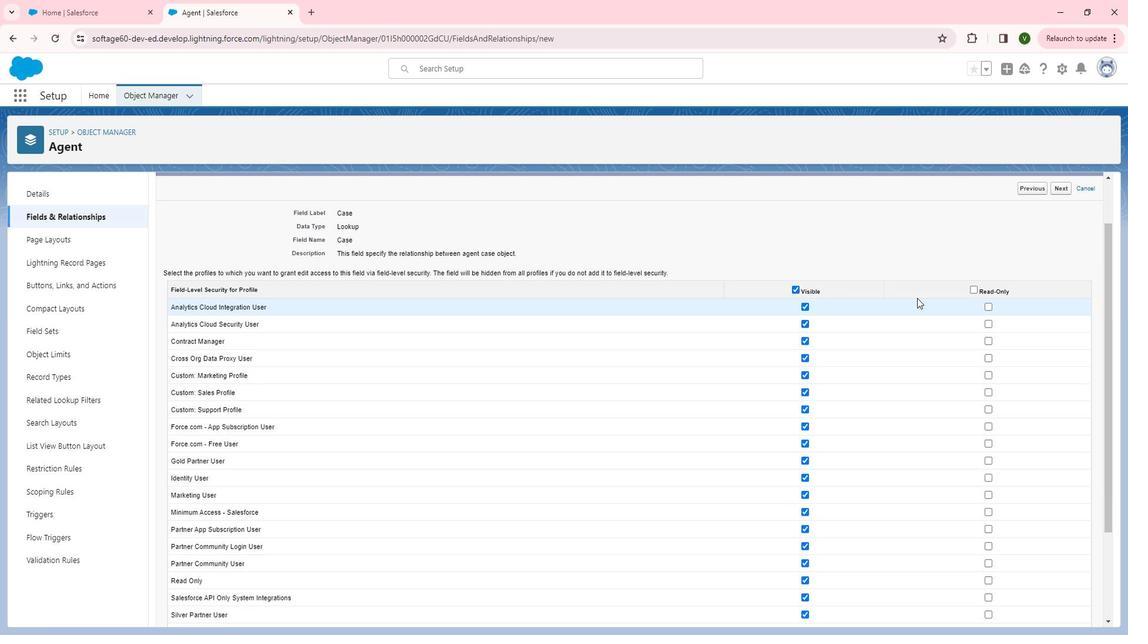 
Action: Mouse scrolled (930, 298) with delta (0, 0)
Screenshot: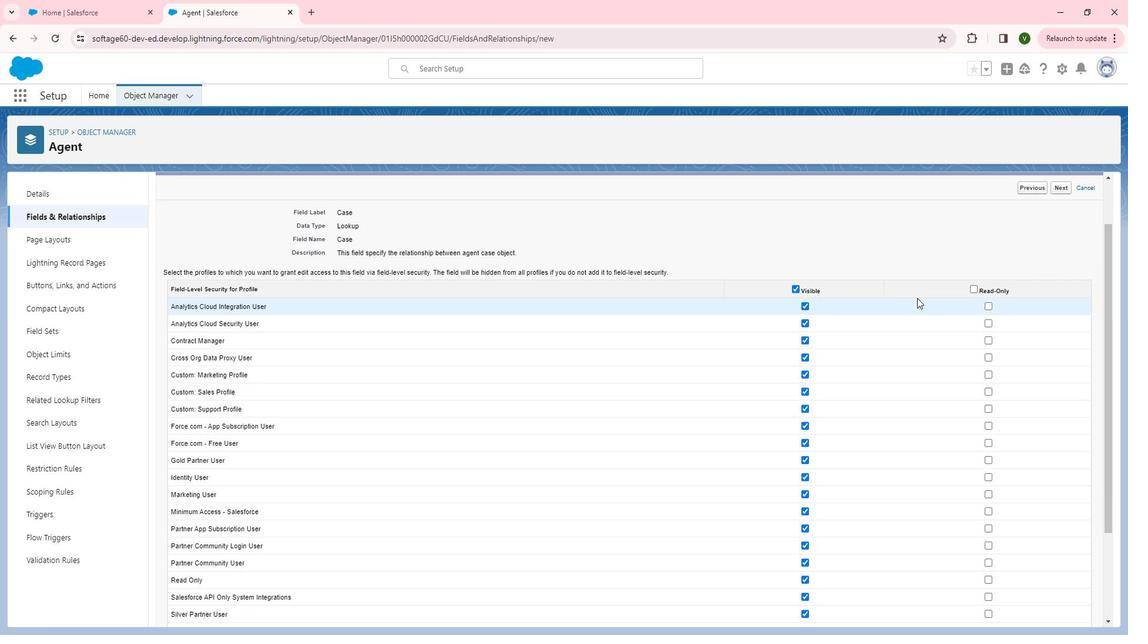 
Action: Mouse moved to (1002, 248)
Screenshot: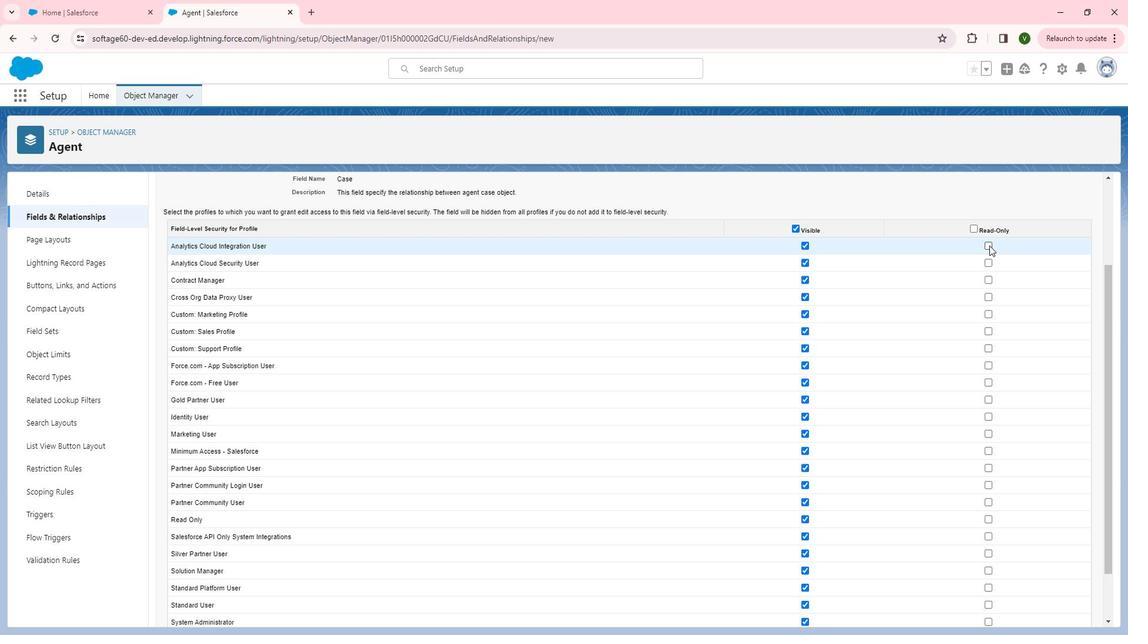 
Action: Mouse pressed left at (1002, 248)
Screenshot: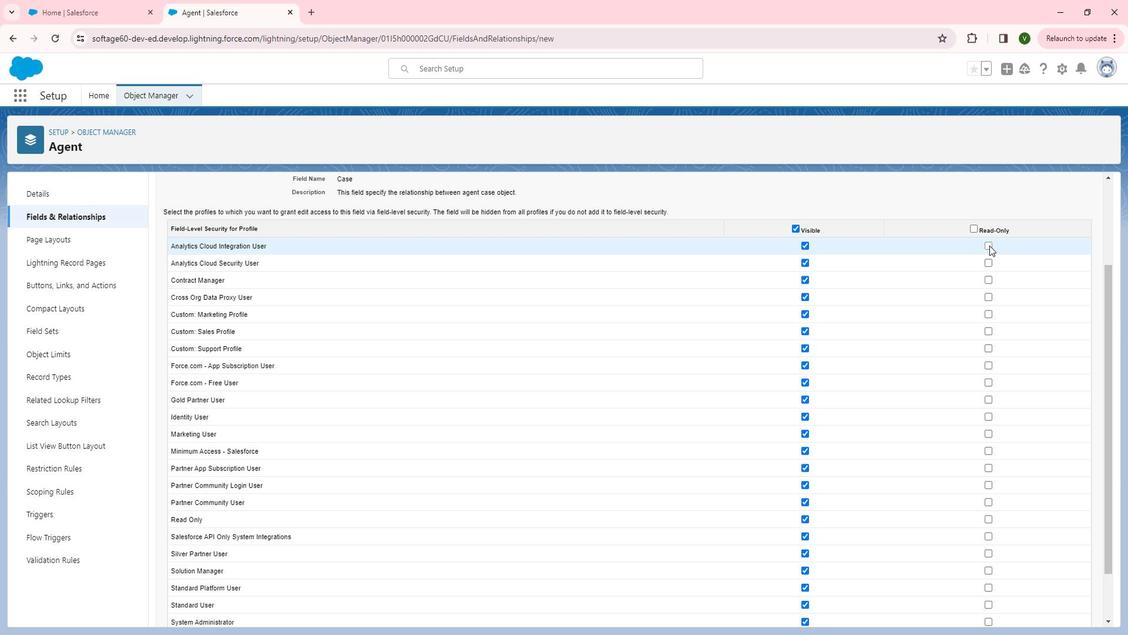 
Action: Mouse moved to (1004, 280)
Screenshot: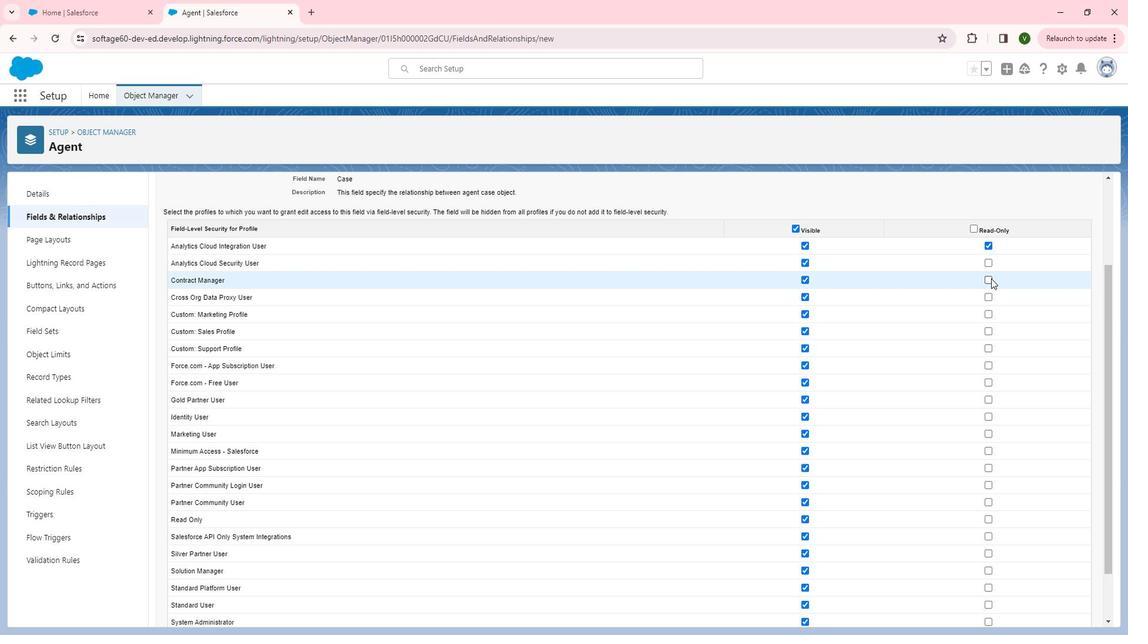 
Action: Mouse pressed left at (1004, 280)
Screenshot: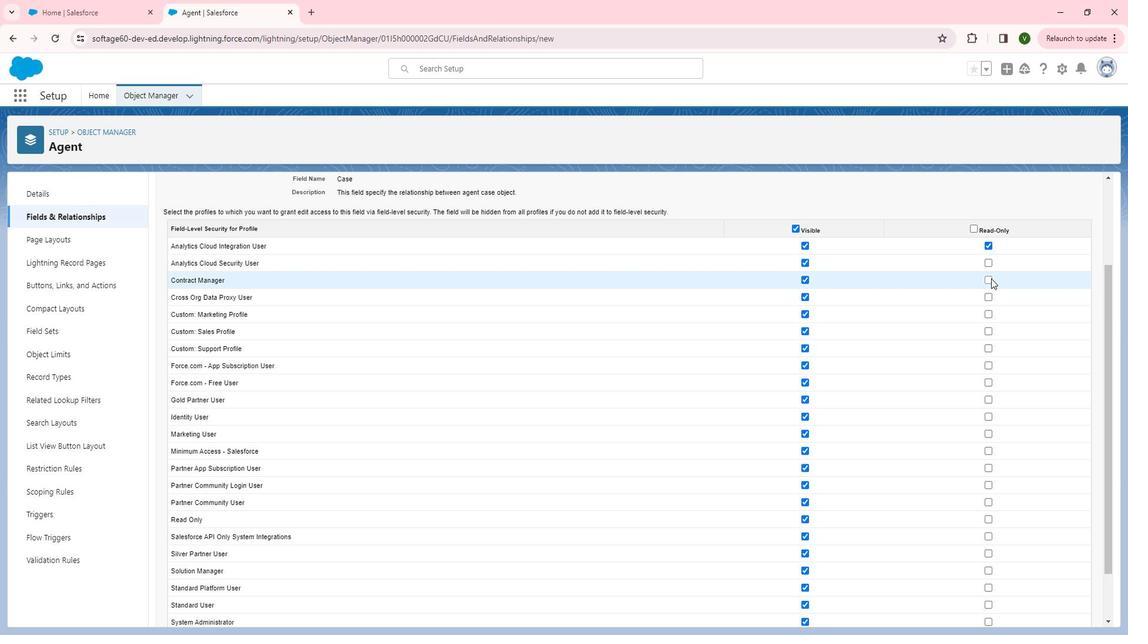 
Action: Mouse moved to (1002, 298)
Screenshot: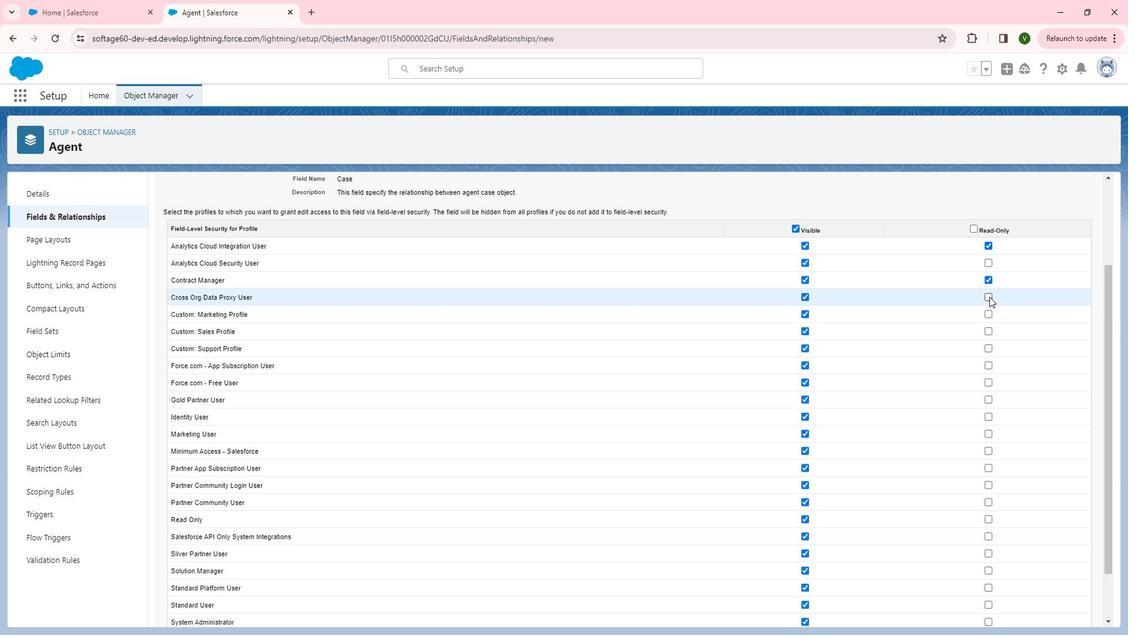 
Action: Mouse pressed left at (1002, 298)
Screenshot: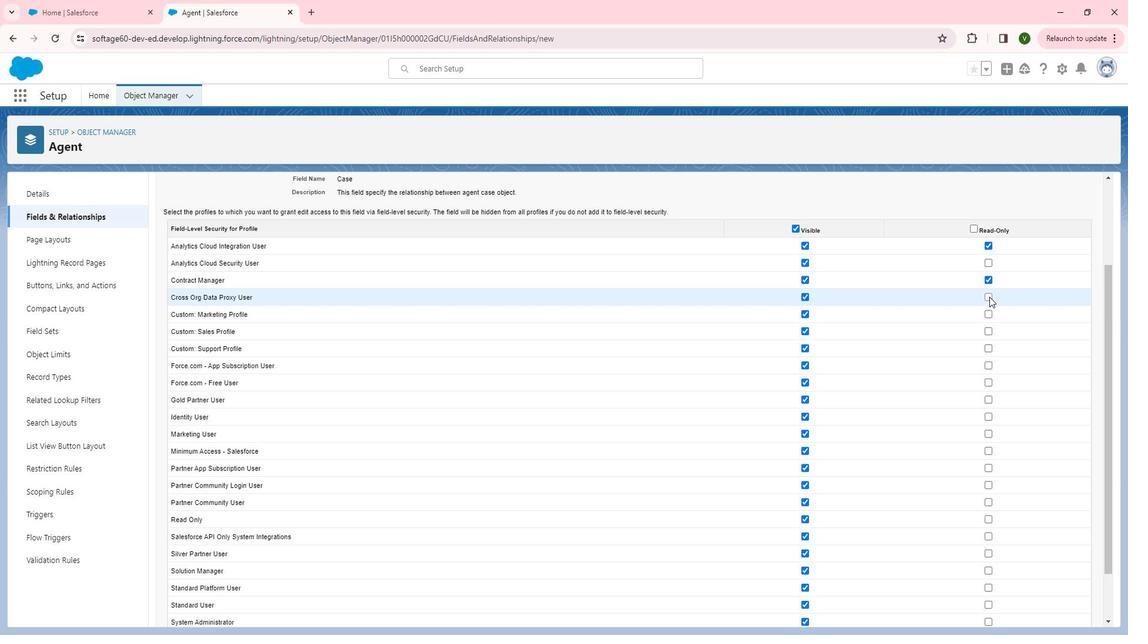 
Action: Mouse moved to (1001, 315)
Screenshot: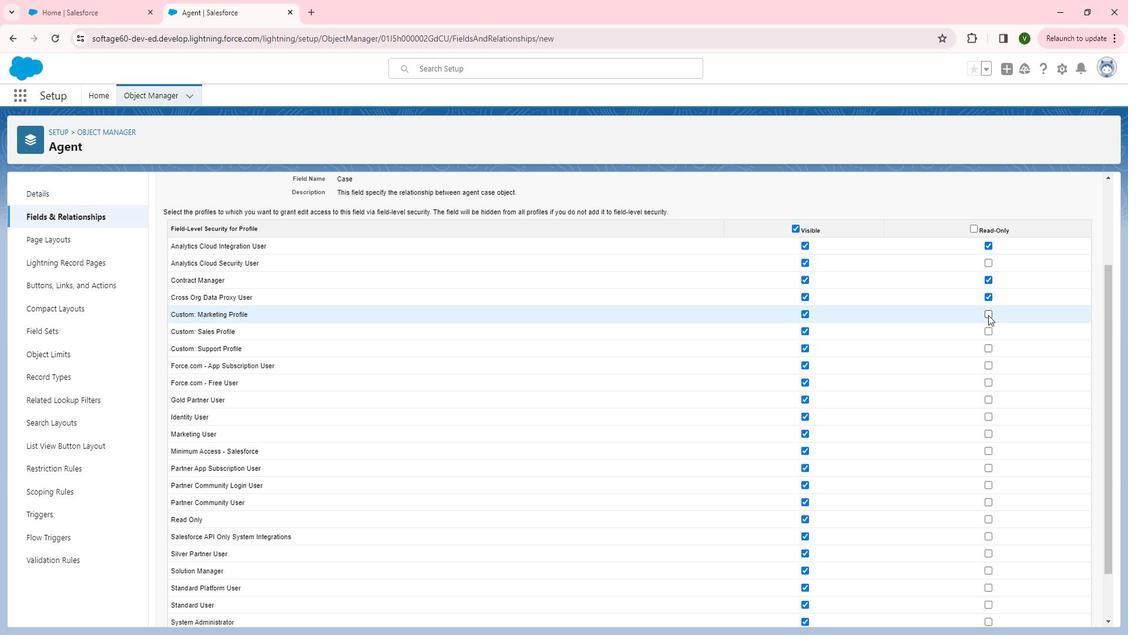 
Action: Mouse pressed left at (1001, 315)
Screenshot: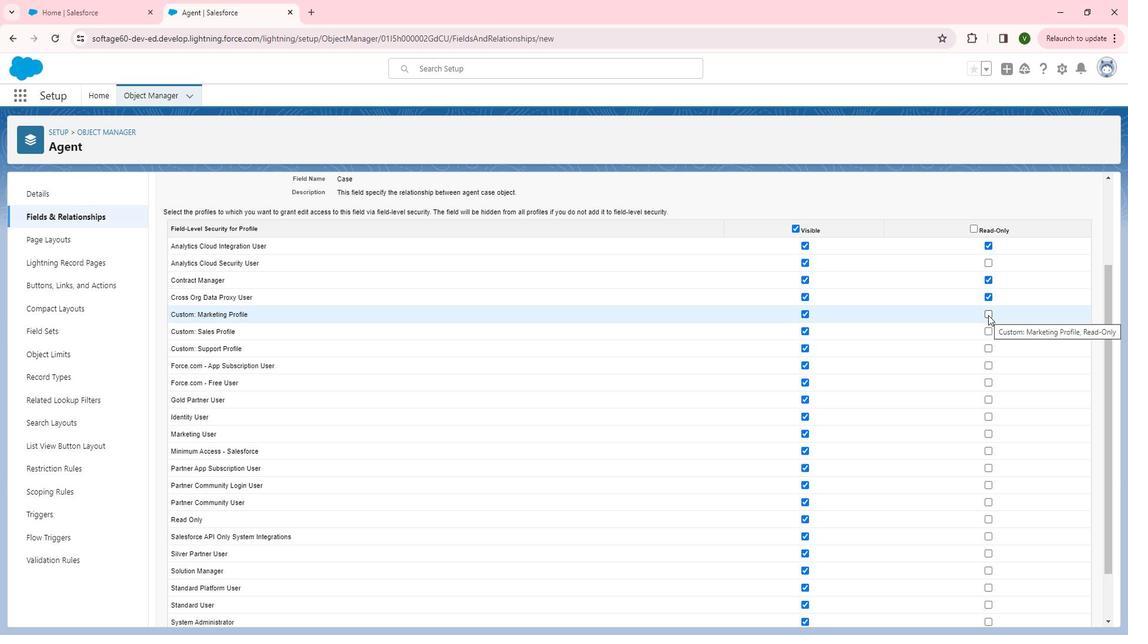 
Action: Mouse moved to (998, 366)
Screenshot: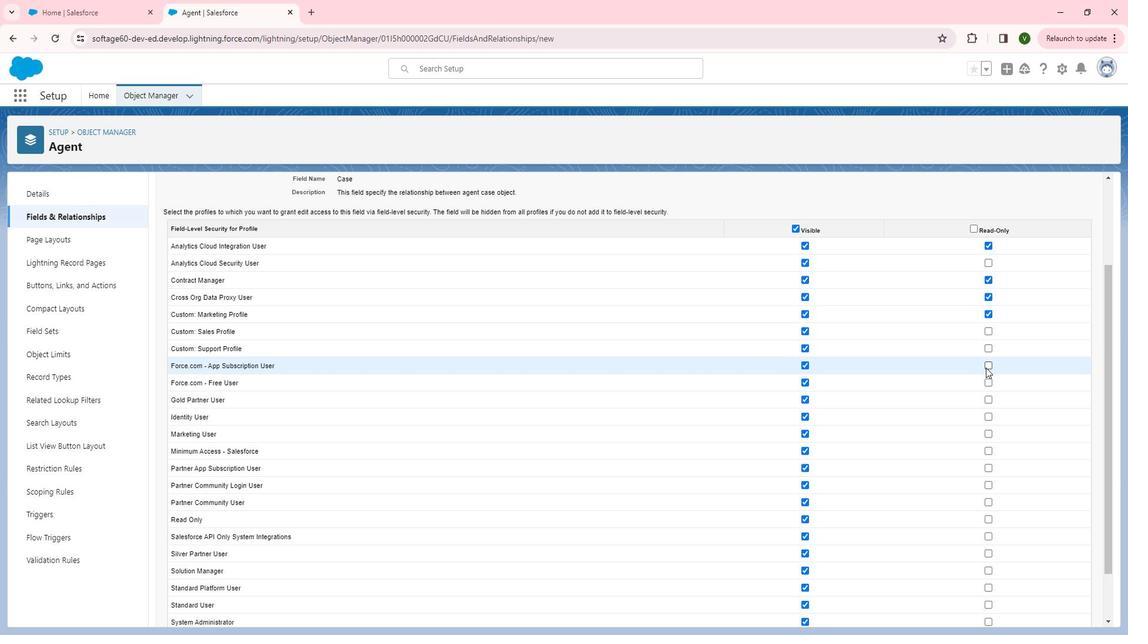 
Action: Mouse pressed left at (998, 366)
Screenshot: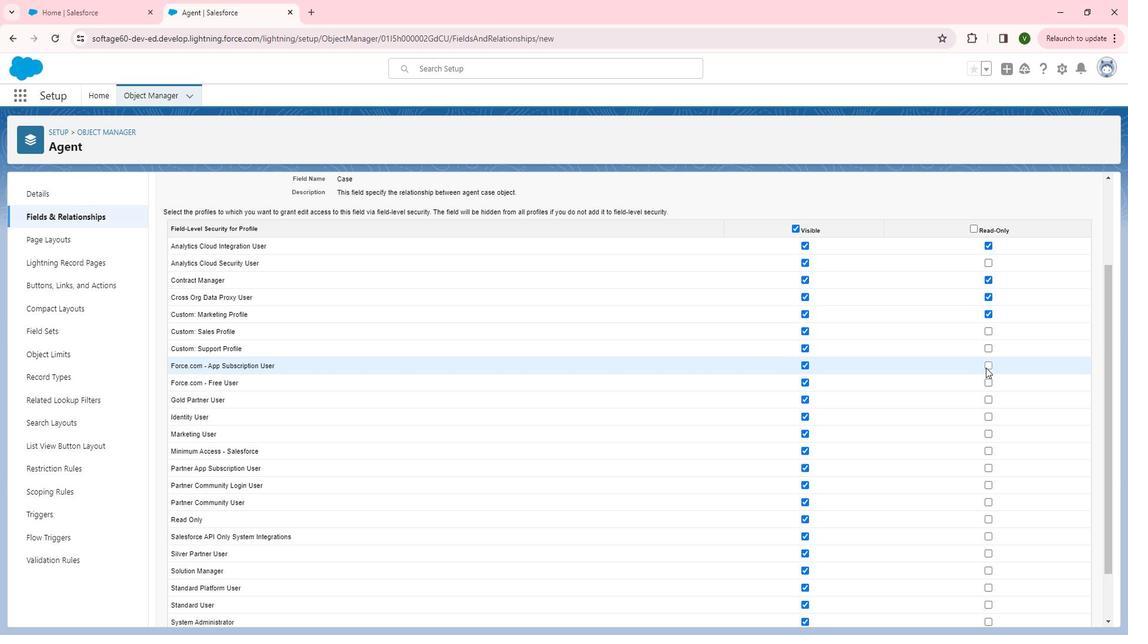 
Action: Mouse moved to (1000, 379)
Screenshot: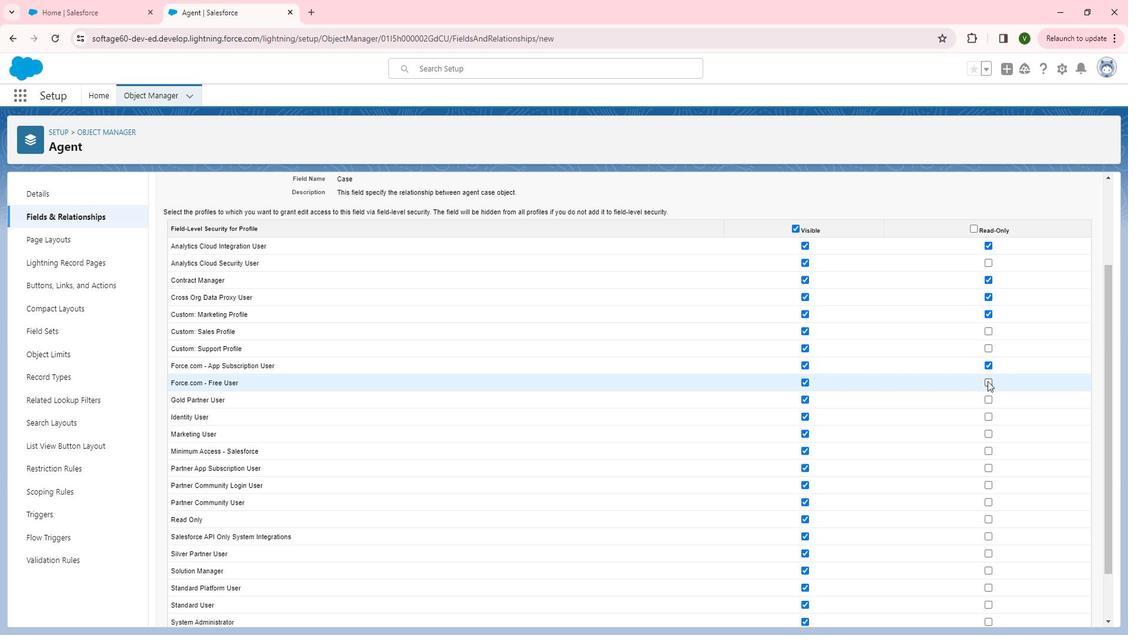 
Action: Mouse pressed left at (1000, 379)
Screenshot: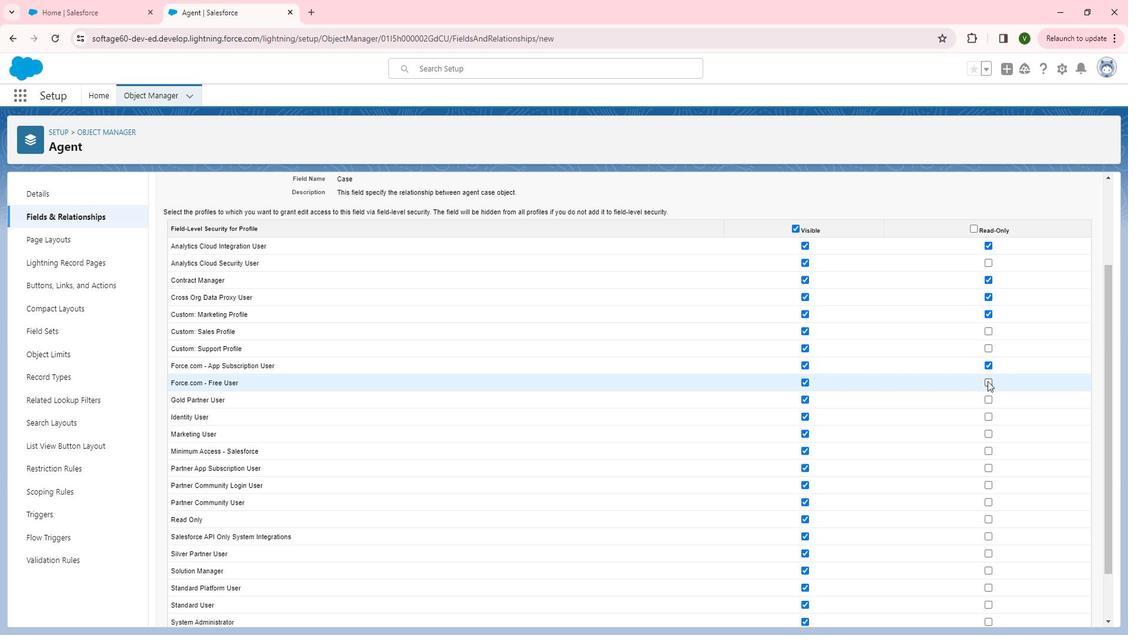 
Action: Mouse scrolled (1000, 378) with delta (0, 0)
Screenshot: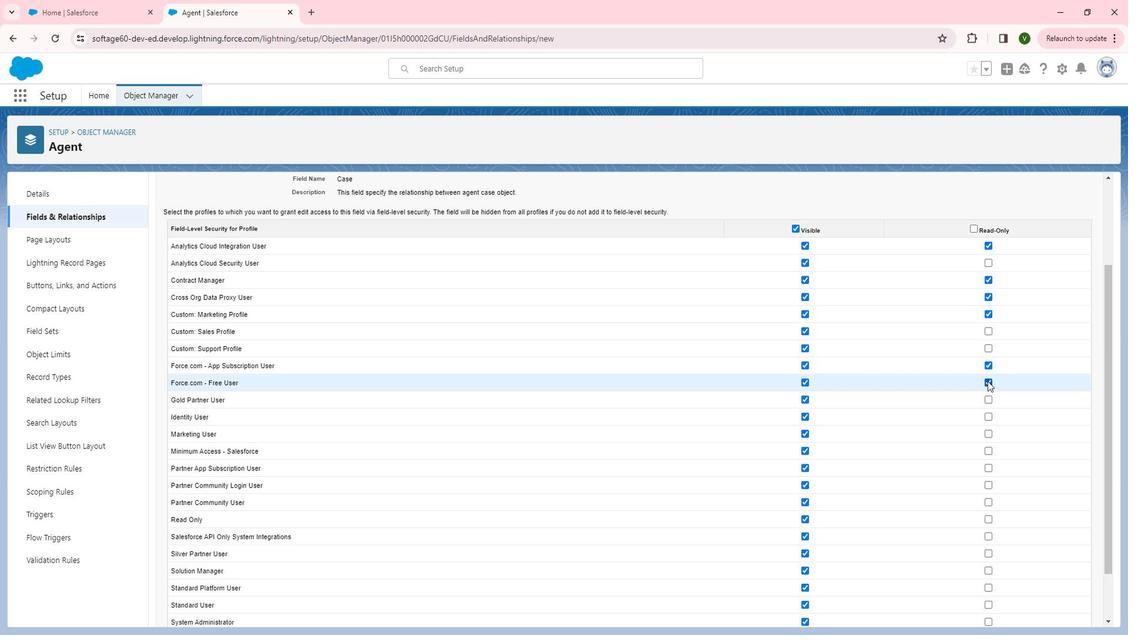 
Action: Mouse moved to (1001, 370)
Screenshot: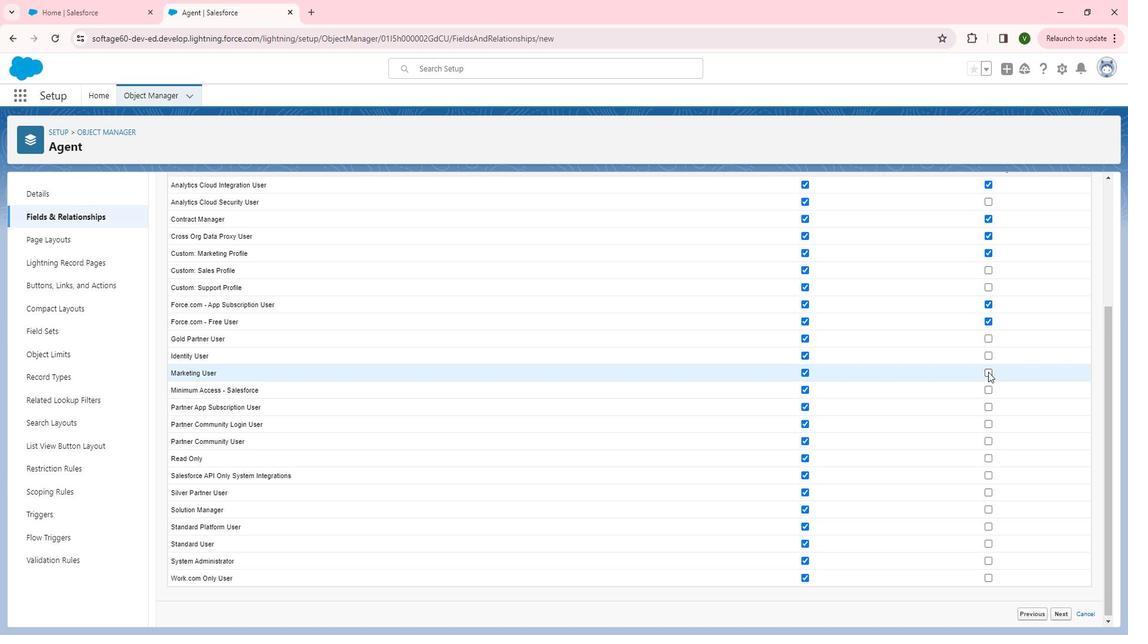 
Action: Mouse pressed left at (1001, 370)
Screenshot: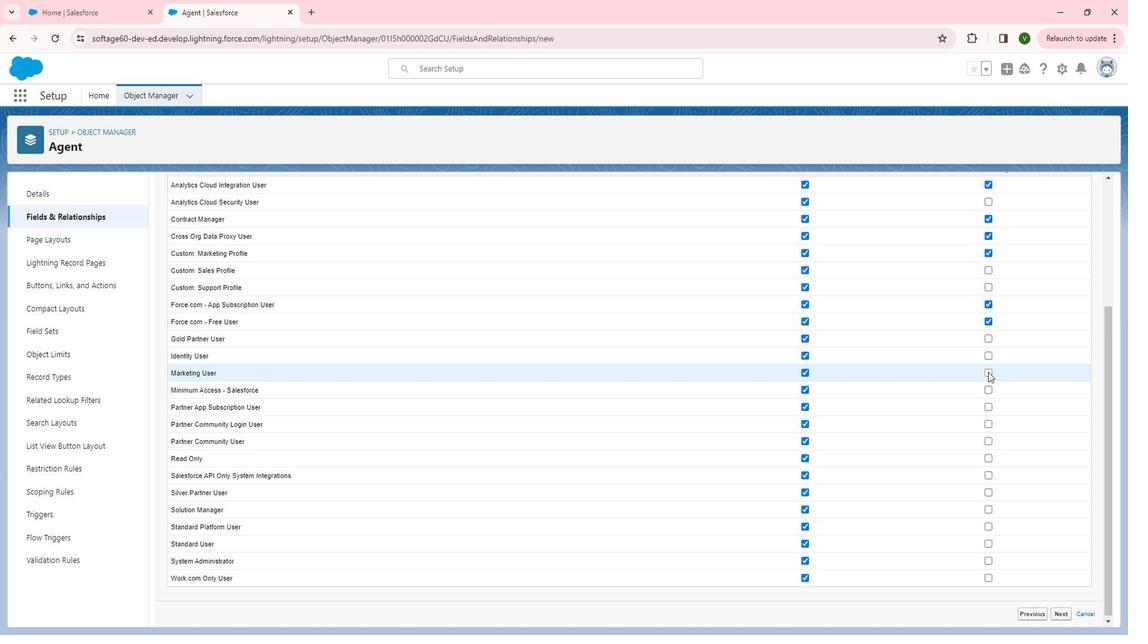 
Action: Mouse moved to (1002, 387)
Screenshot: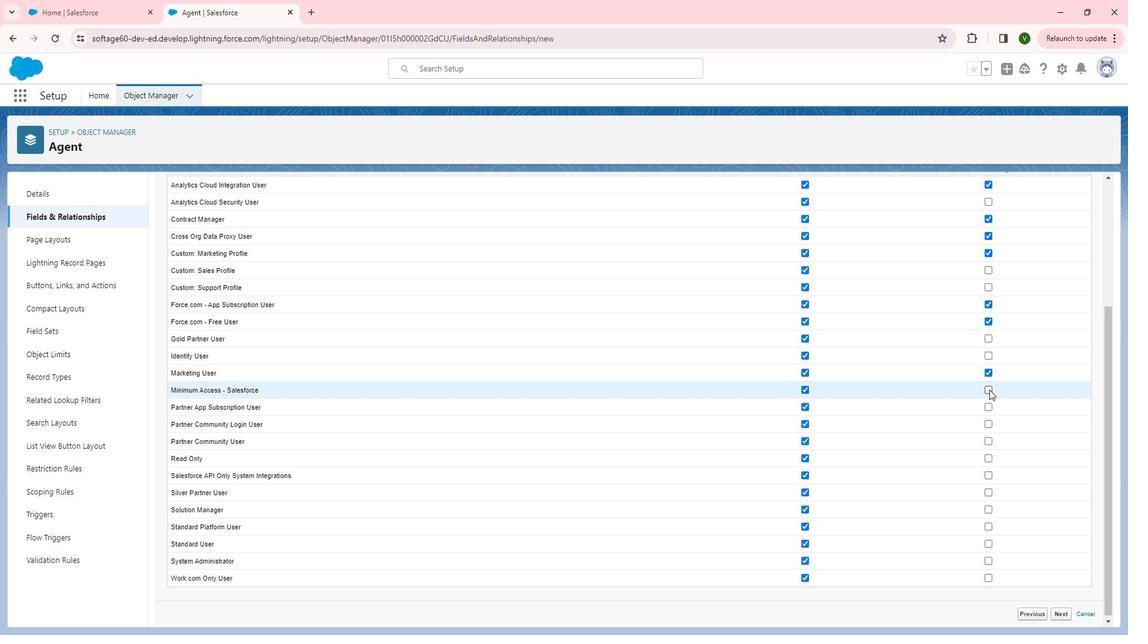 
Action: Mouse pressed left at (1002, 387)
Screenshot: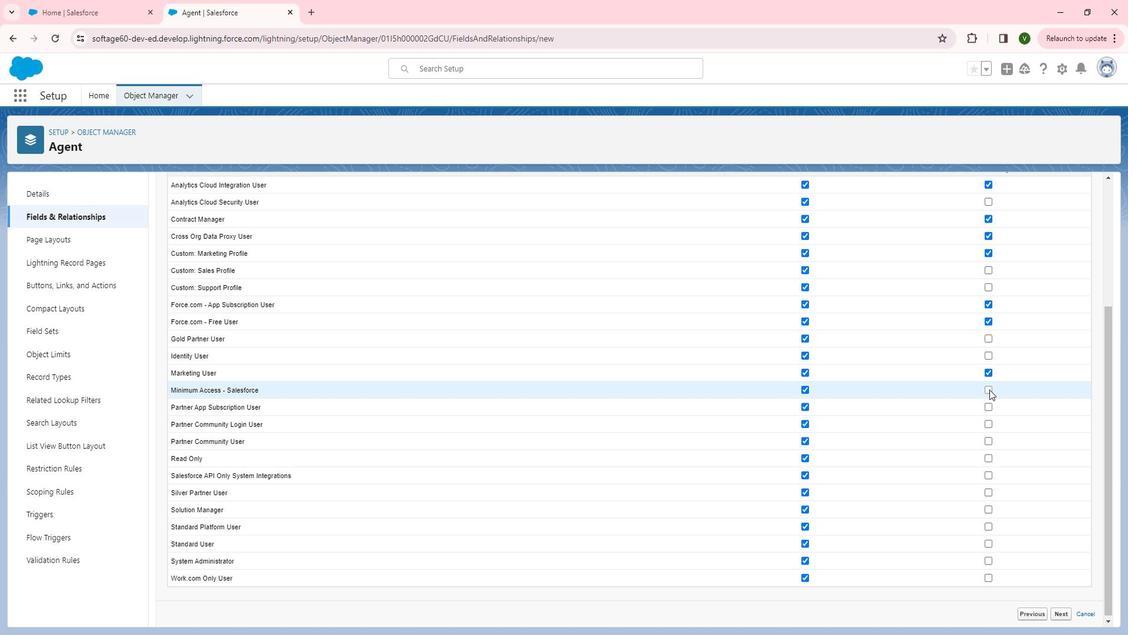 
Action: Mouse moved to (1000, 405)
Screenshot: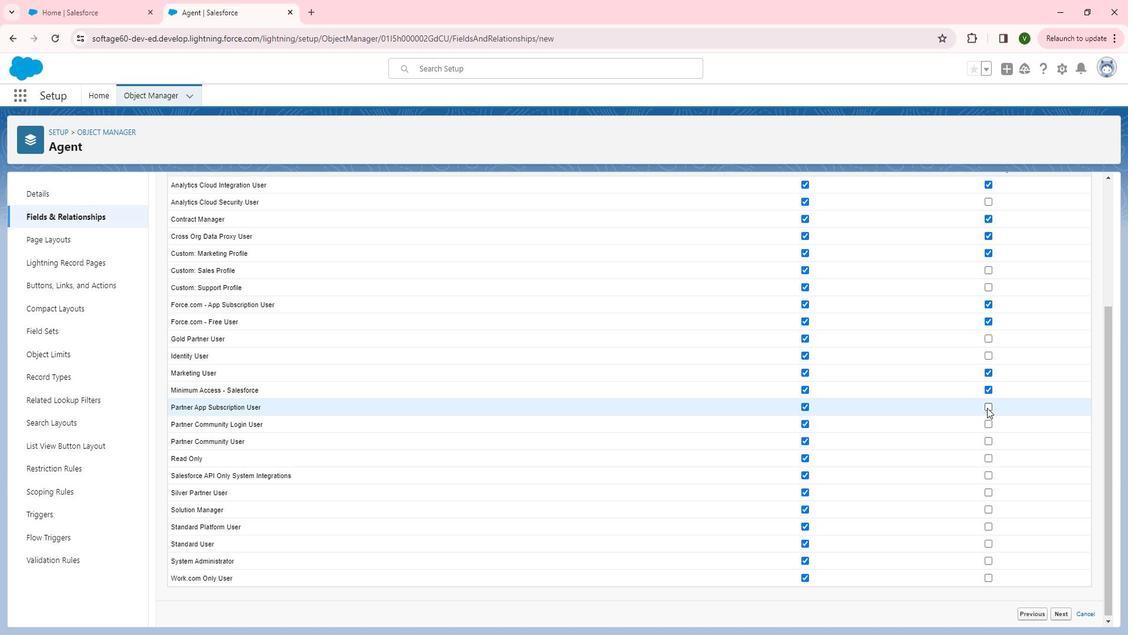 
Action: Mouse pressed left at (1000, 405)
Screenshot: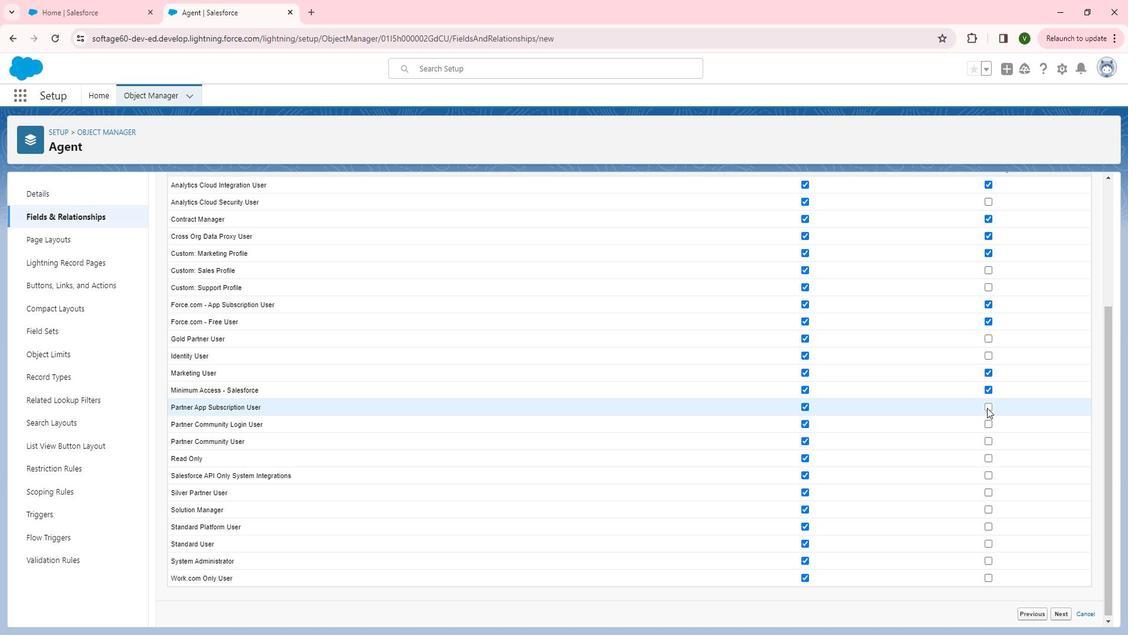 
Action: Mouse moved to (998, 439)
Screenshot: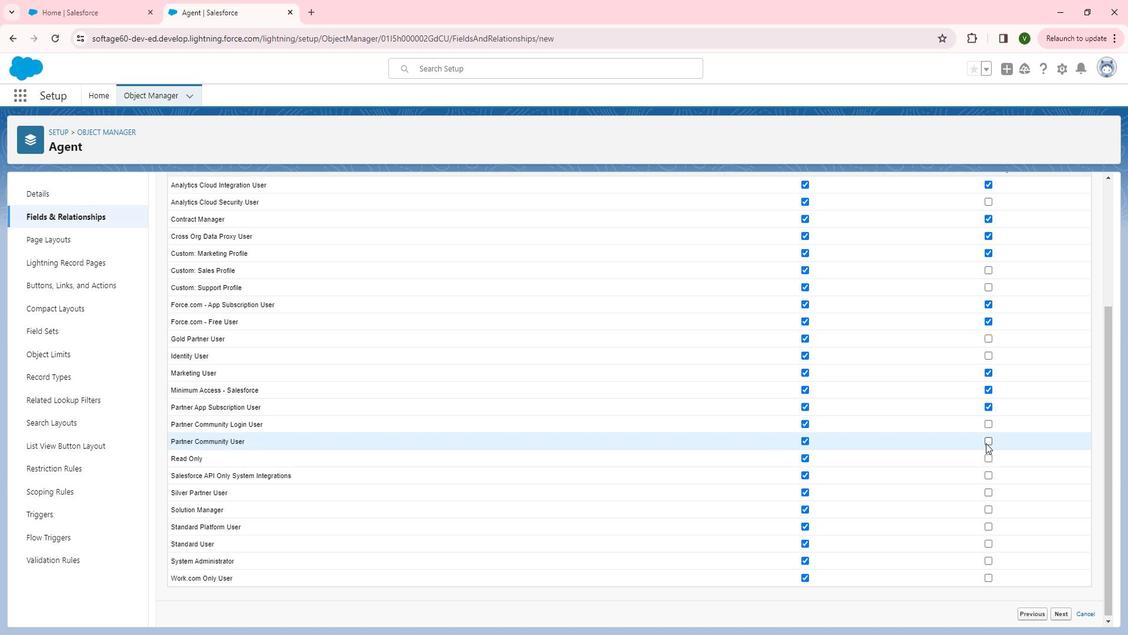 
Action: Mouse pressed left at (998, 439)
Screenshot: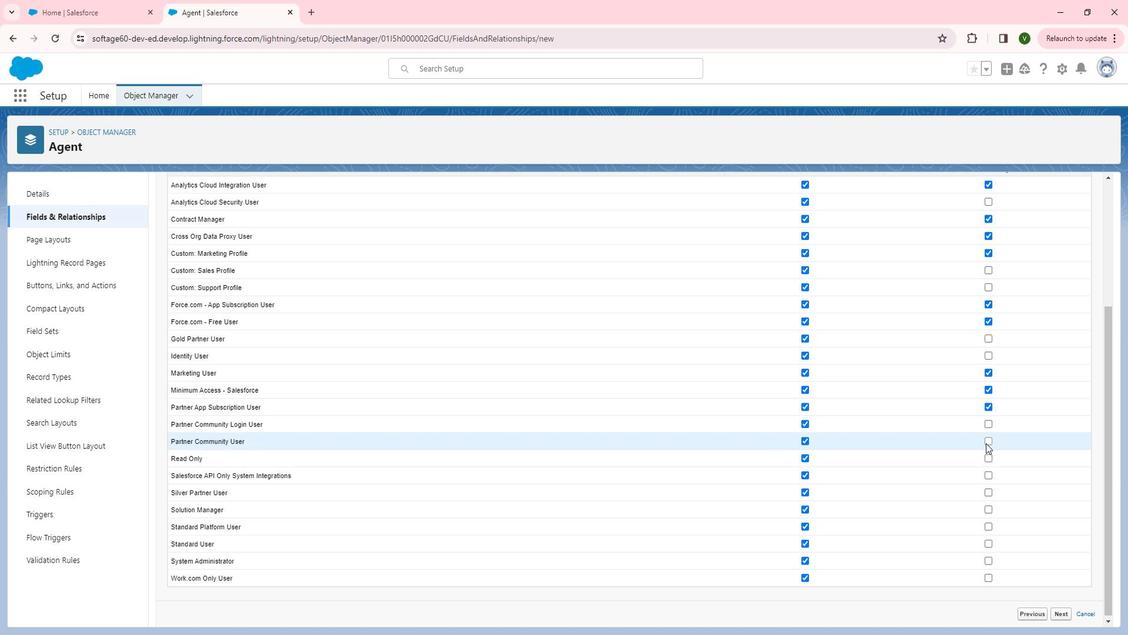 
Action: Mouse moved to (1003, 568)
Screenshot: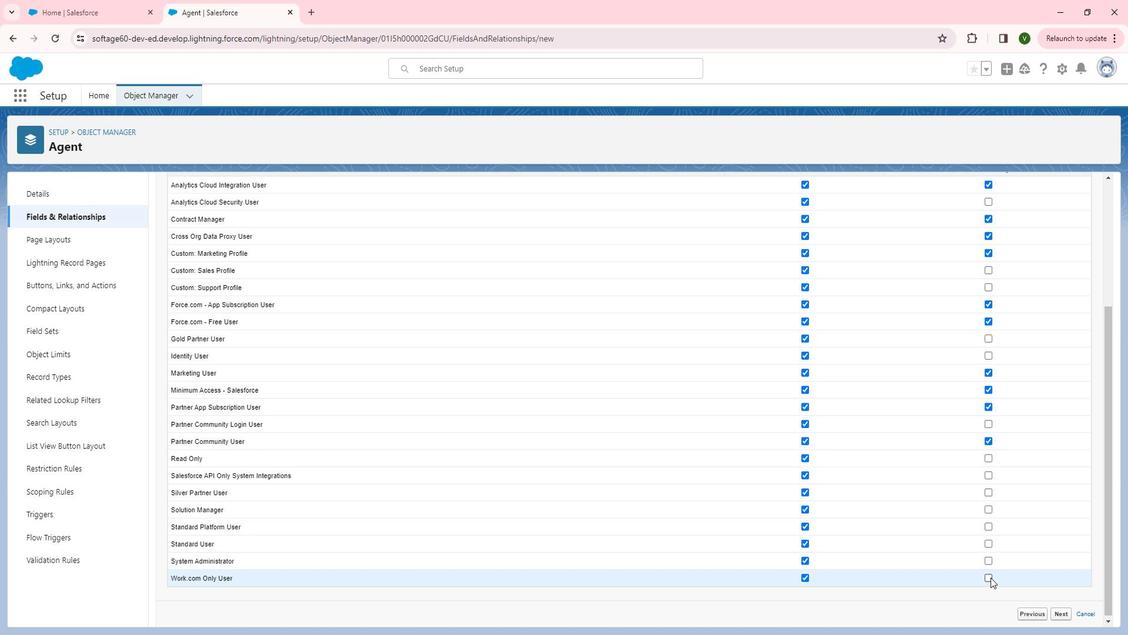 
Action: Mouse pressed left at (1003, 568)
Screenshot: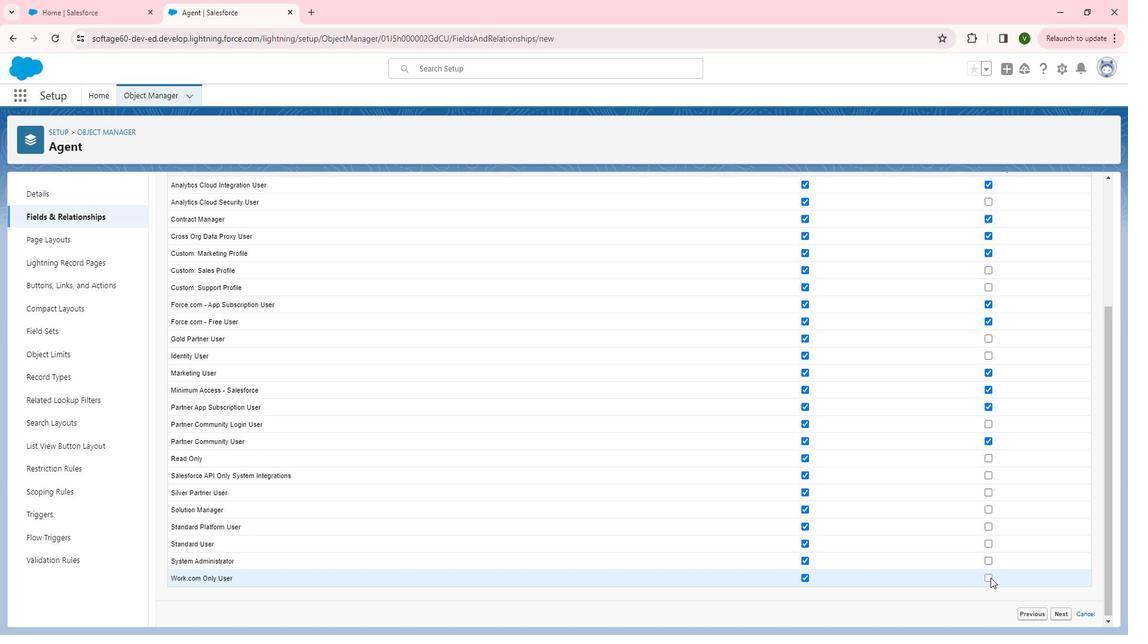 
Action: Mouse moved to (998, 453)
Screenshot: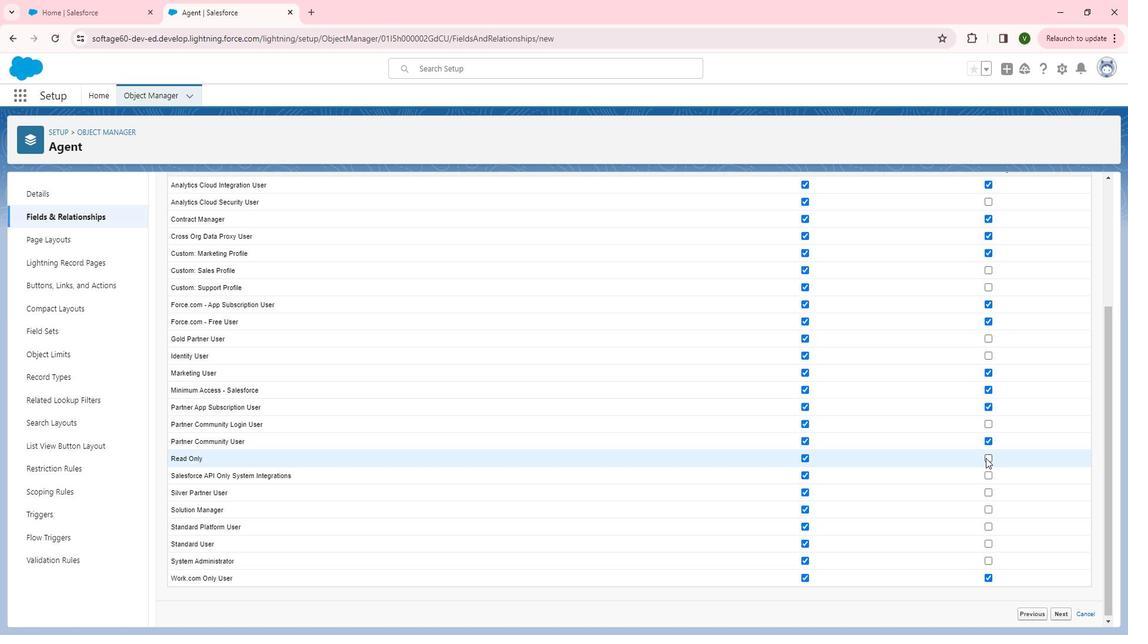 
Action: Mouse pressed left at (998, 453)
Screenshot: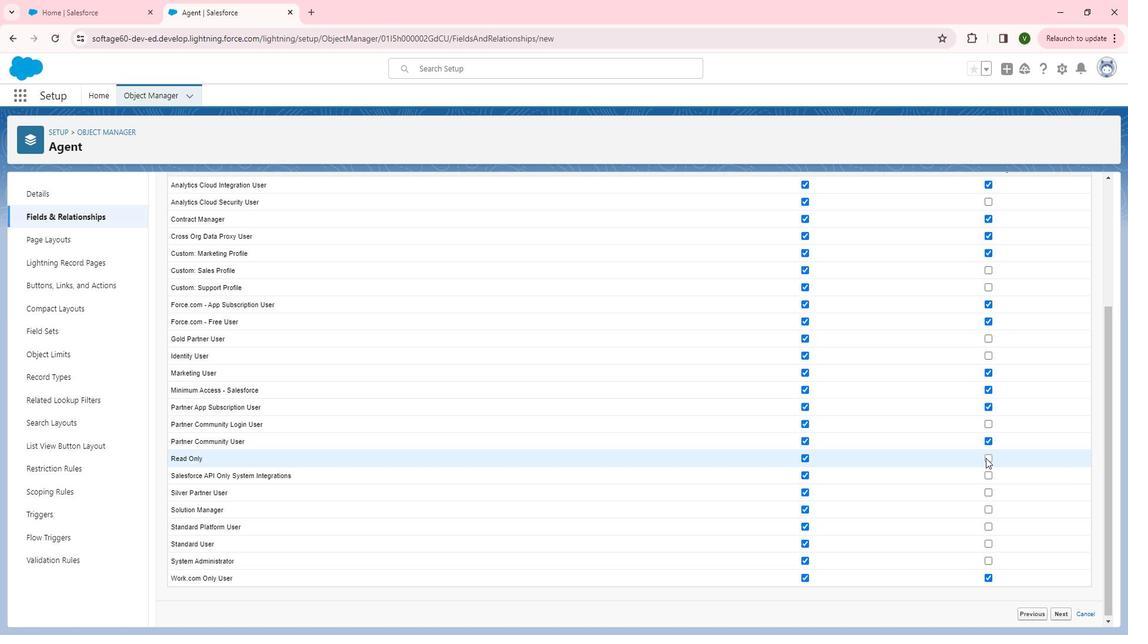 
Action: Mouse moved to (816, 421)
Screenshot: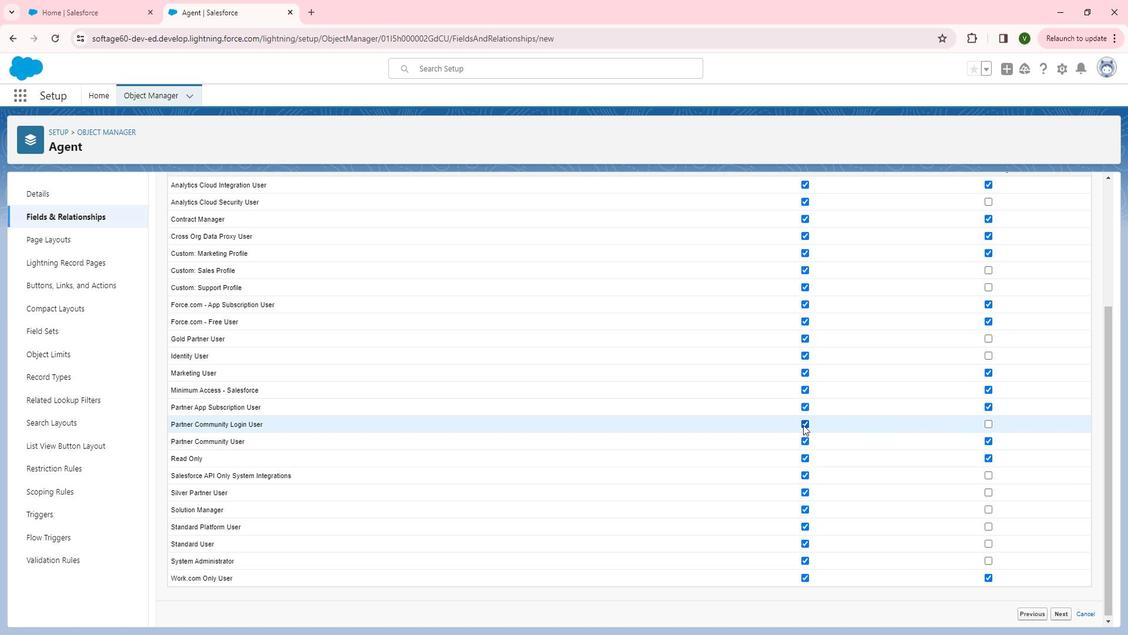 
Action: Mouse pressed left at (816, 421)
Screenshot: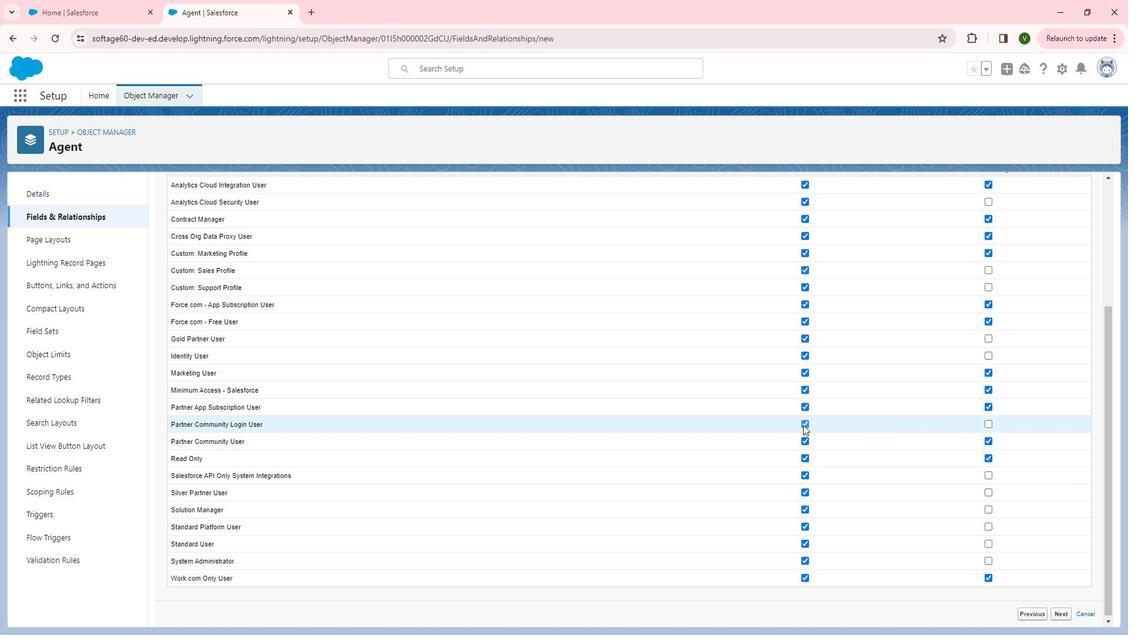 
Action: Mouse moved to (821, 352)
Screenshot: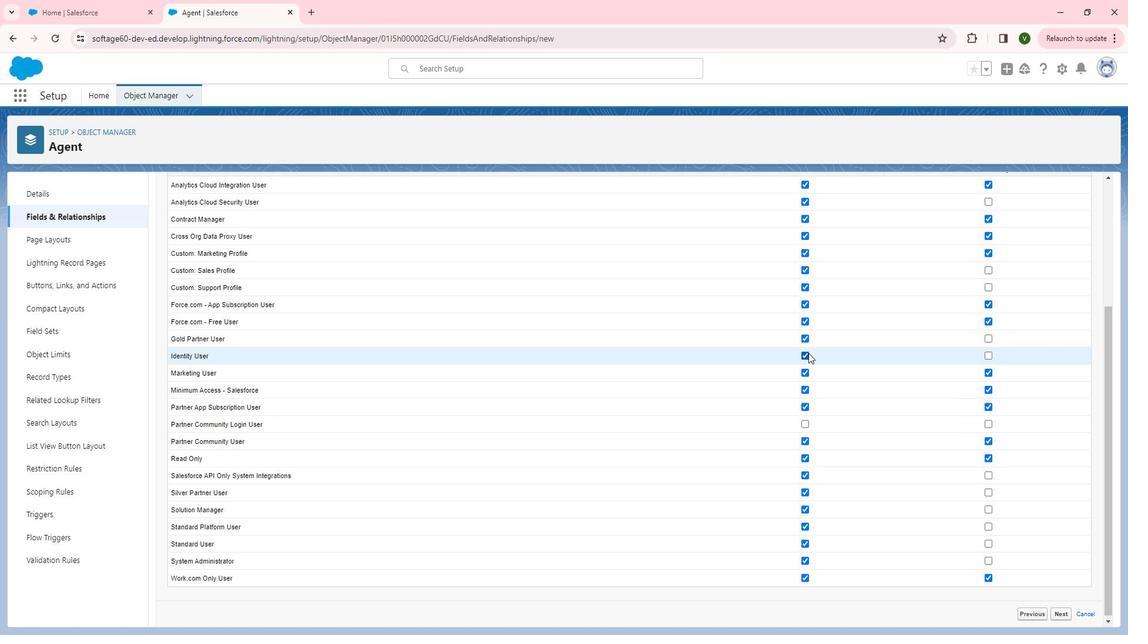 
Action: Mouse pressed left at (821, 352)
Screenshot: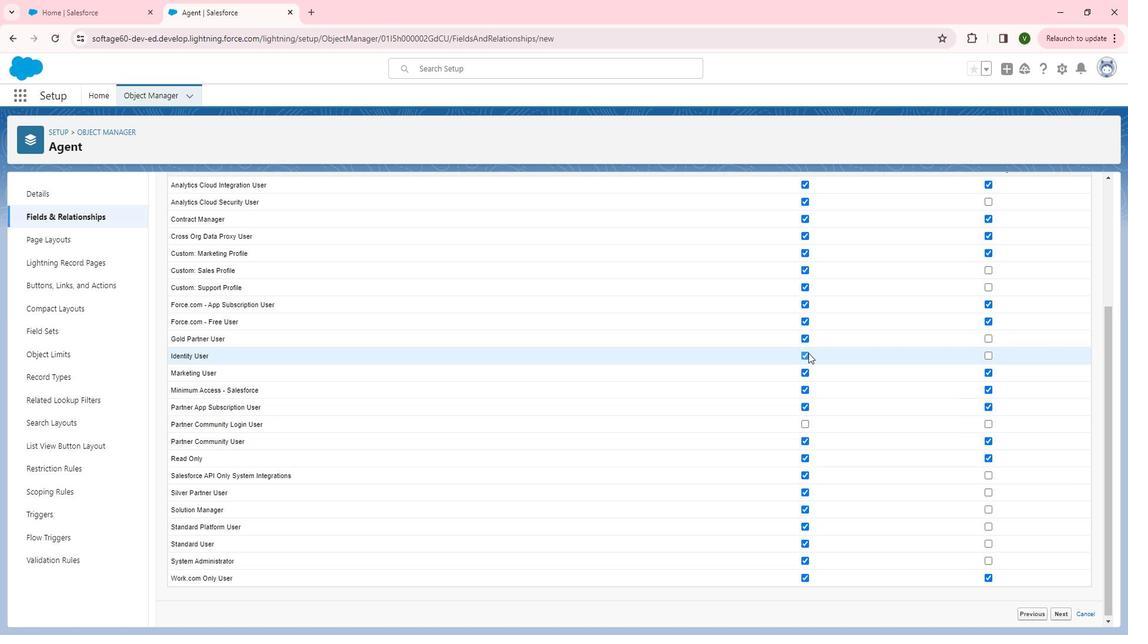 
Action: Mouse moved to (815, 338)
Screenshot: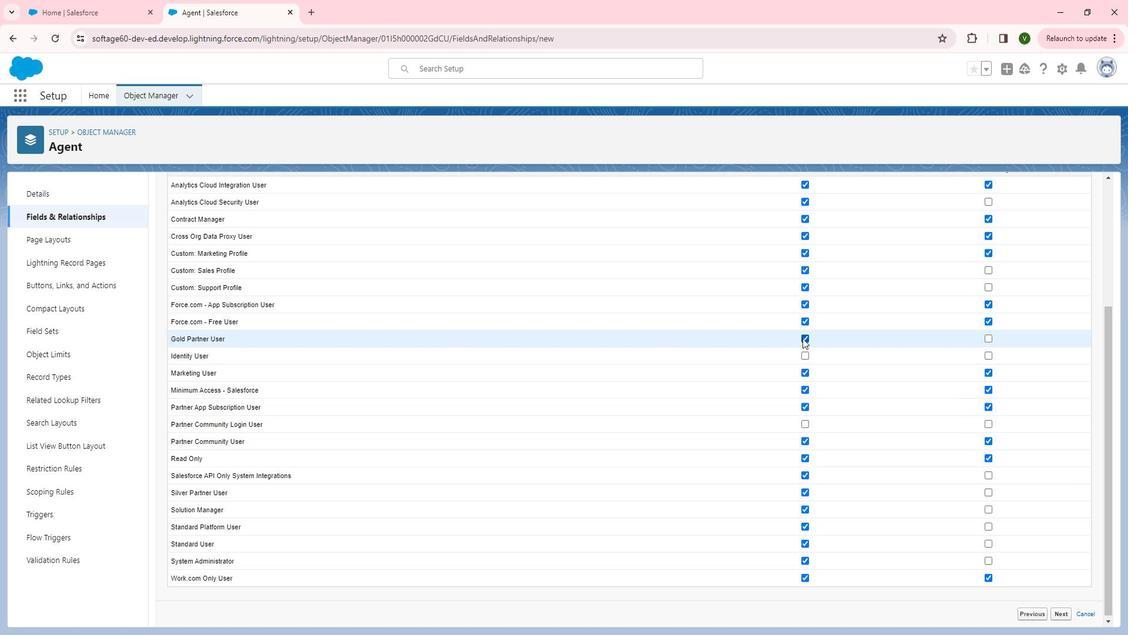 
Action: Mouse pressed left at (815, 338)
Screenshot: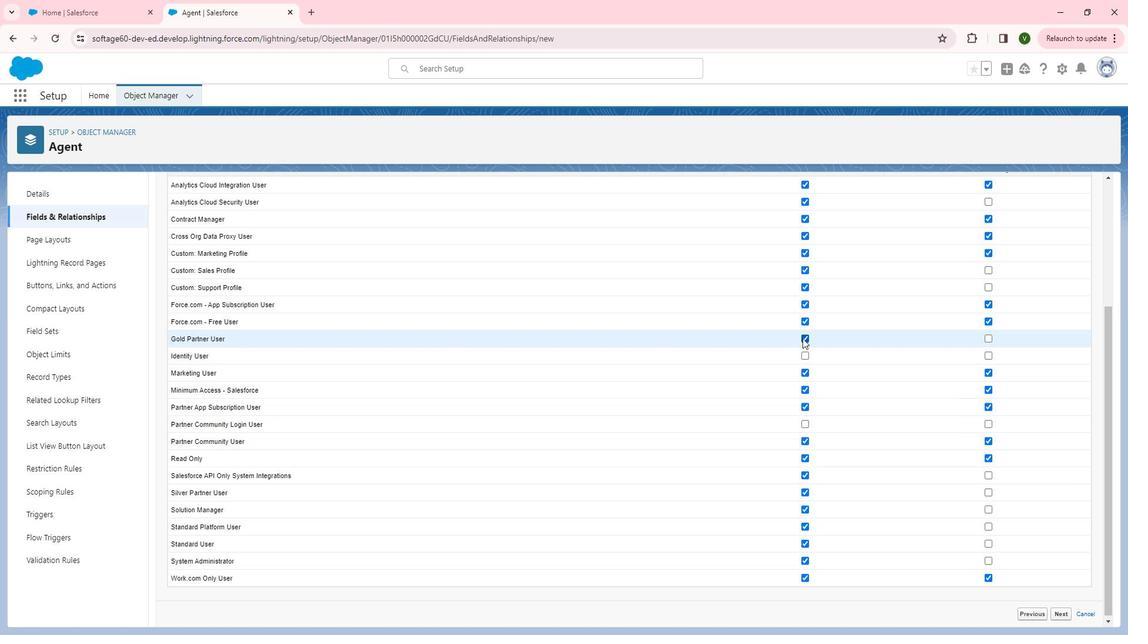 
Action: Mouse moved to (817, 287)
Screenshot: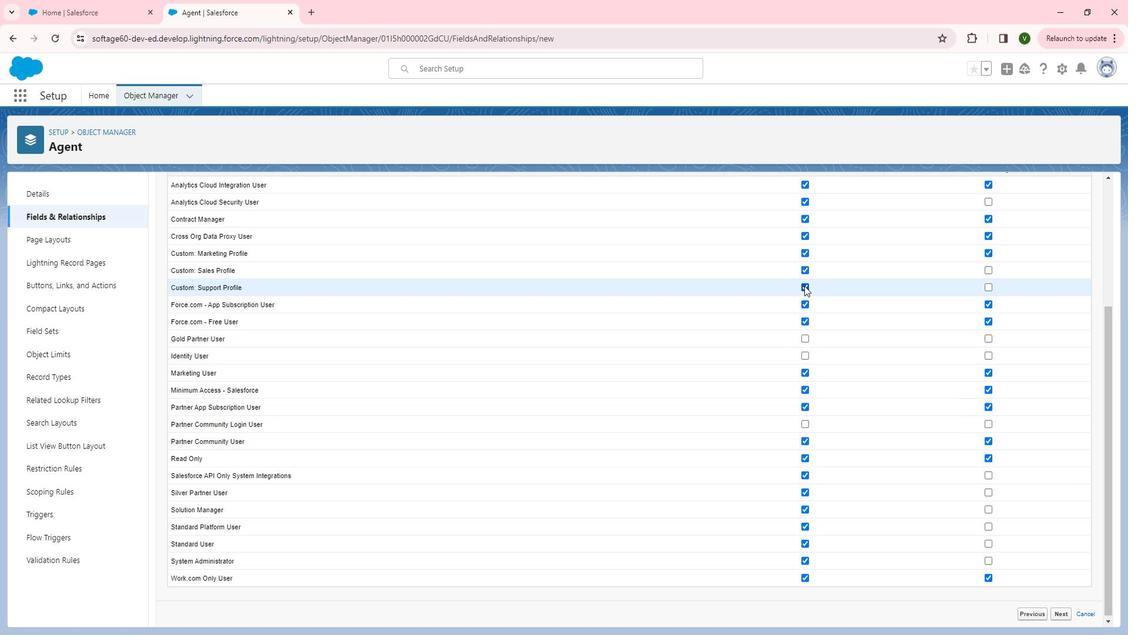 
Action: Mouse pressed left at (817, 287)
Screenshot: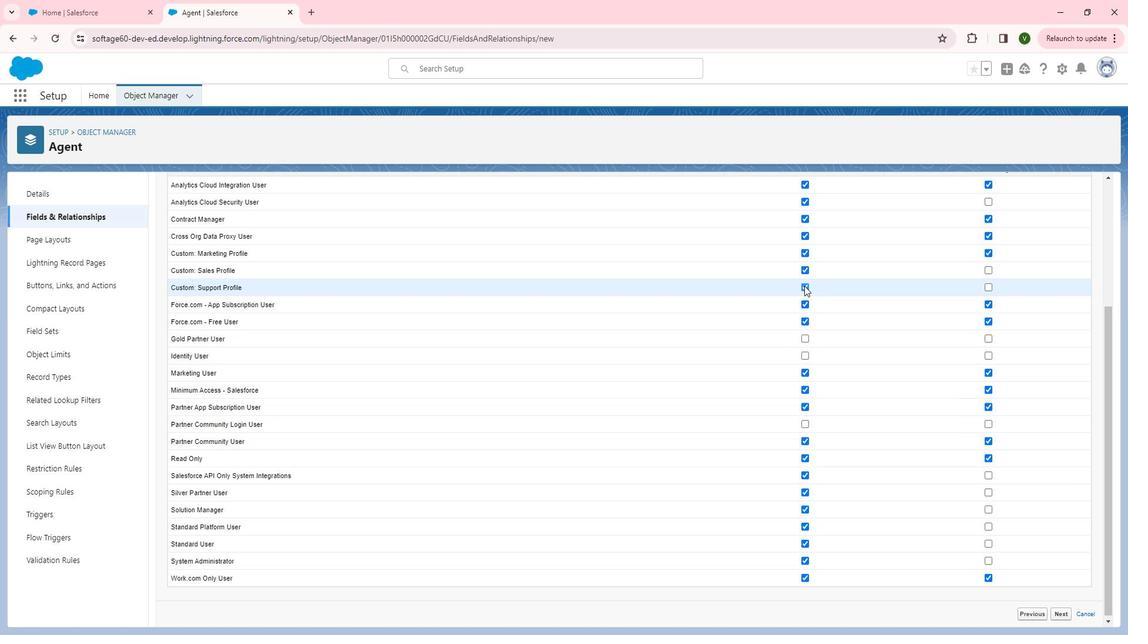 
Action: Mouse moved to (817, 275)
Screenshot: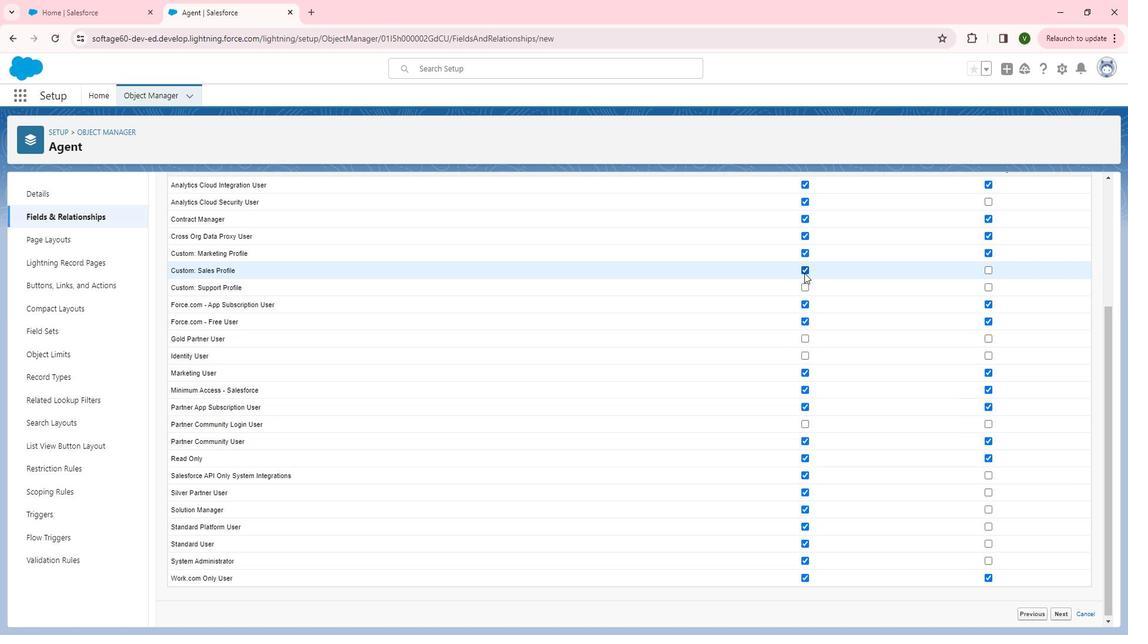 
Action: Mouse pressed left at (817, 275)
Screenshot: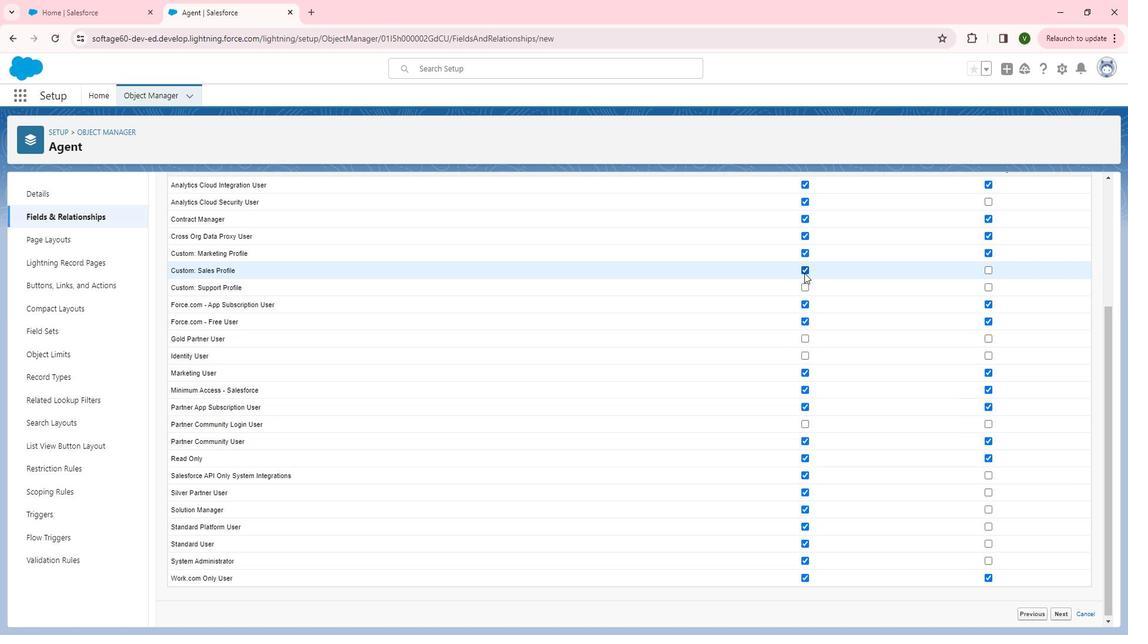 
Action: Mouse moved to (820, 465)
Screenshot: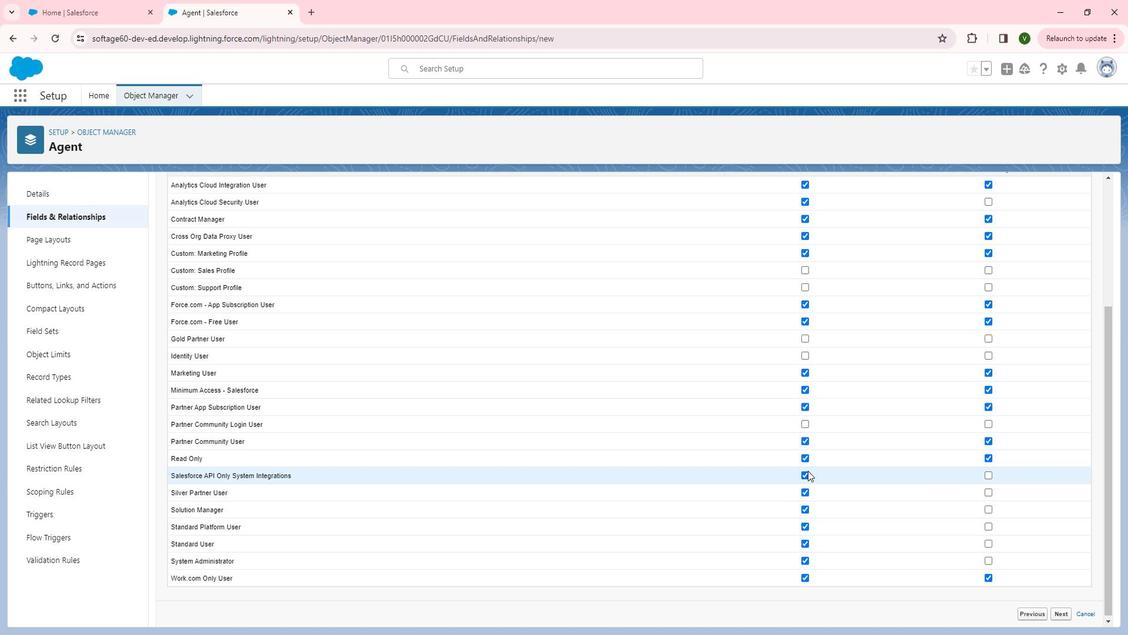 
Action: Mouse pressed left at (820, 465)
Screenshot: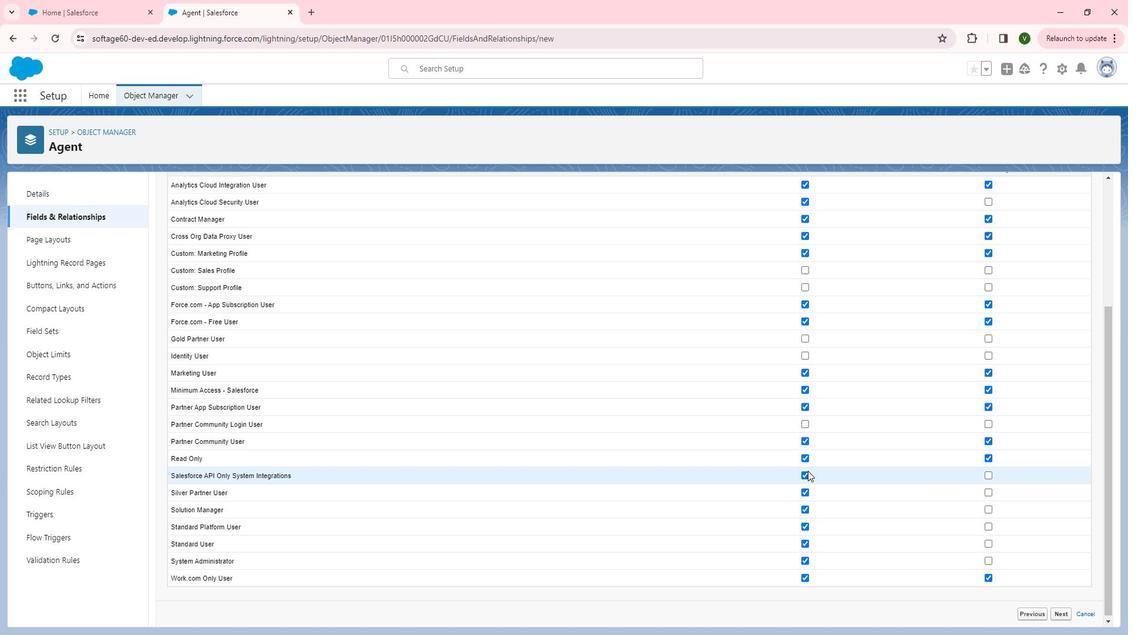 
Action: Mouse moved to (816, 466)
Screenshot: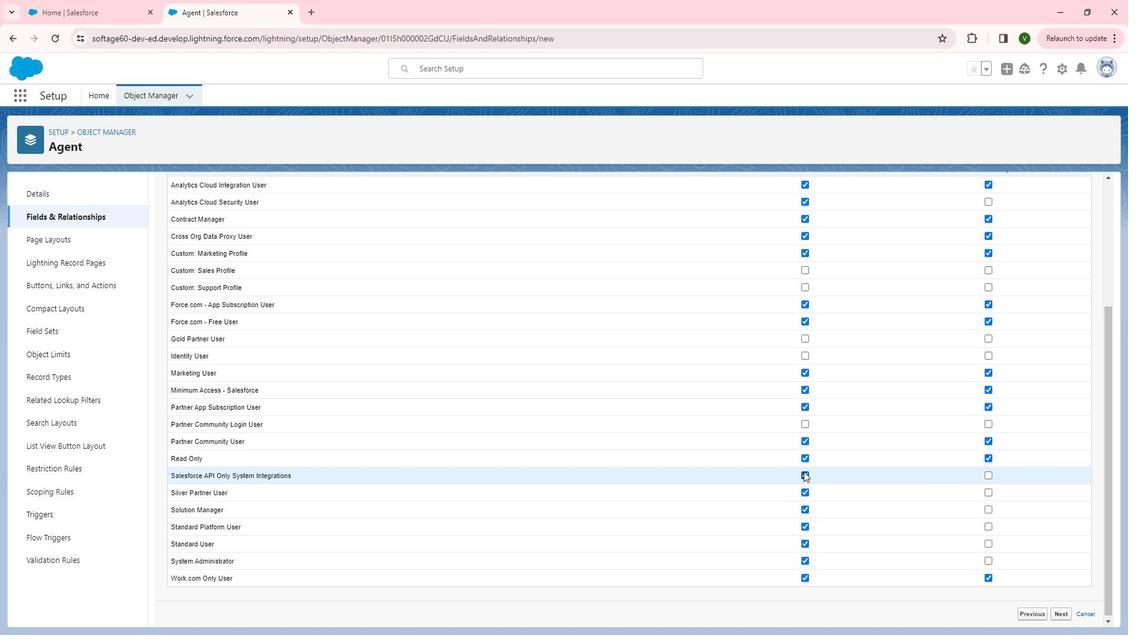 
Action: Mouse pressed left at (816, 466)
Screenshot: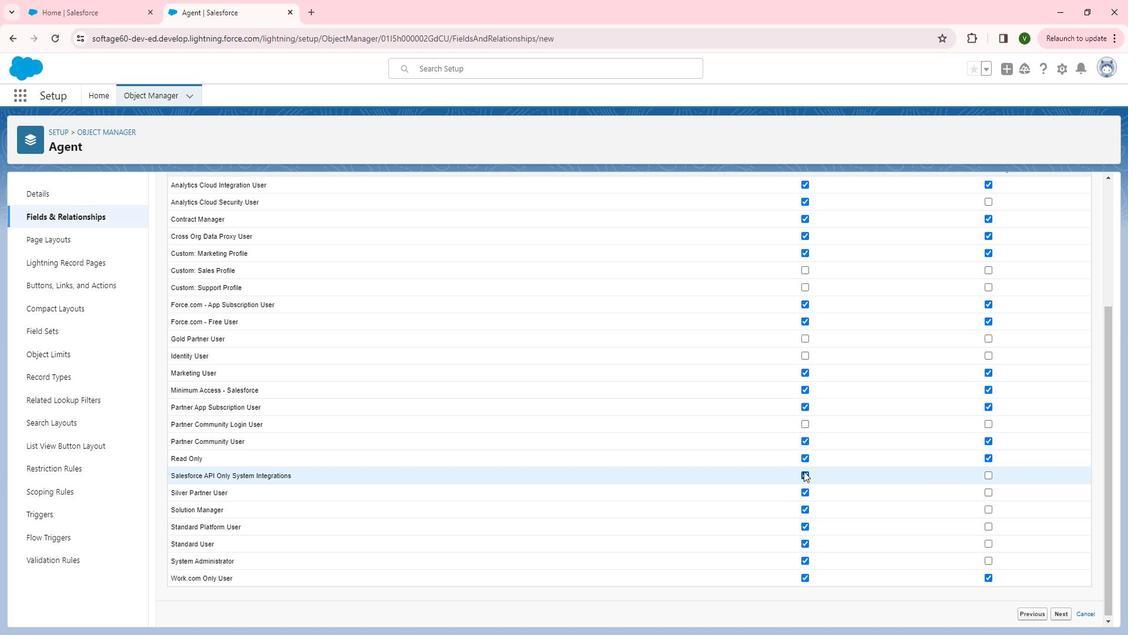 
Action: Mouse moved to (1081, 602)
Screenshot: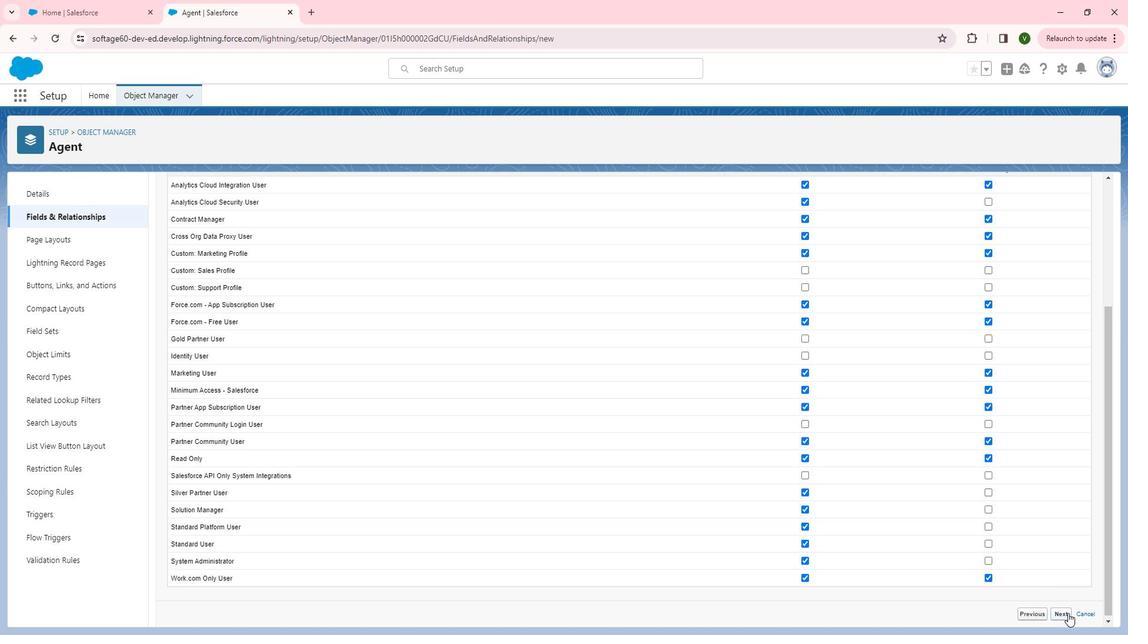 
Action: Mouse pressed left at (1081, 602)
Screenshot: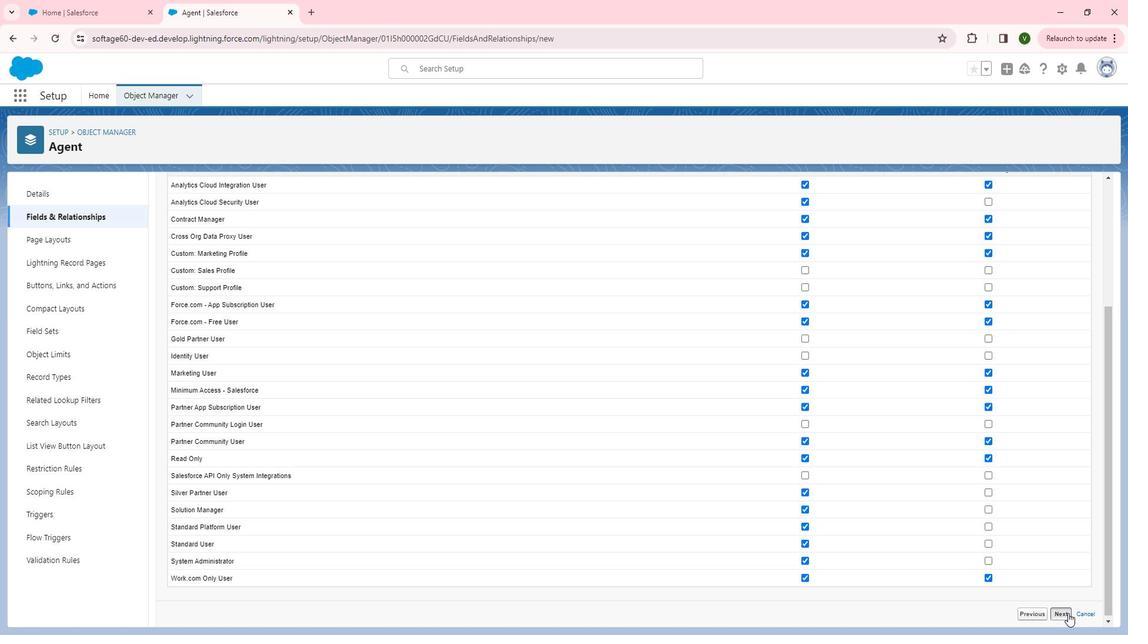 
Action: Mouse moved to (1081, 410)
Screenshot: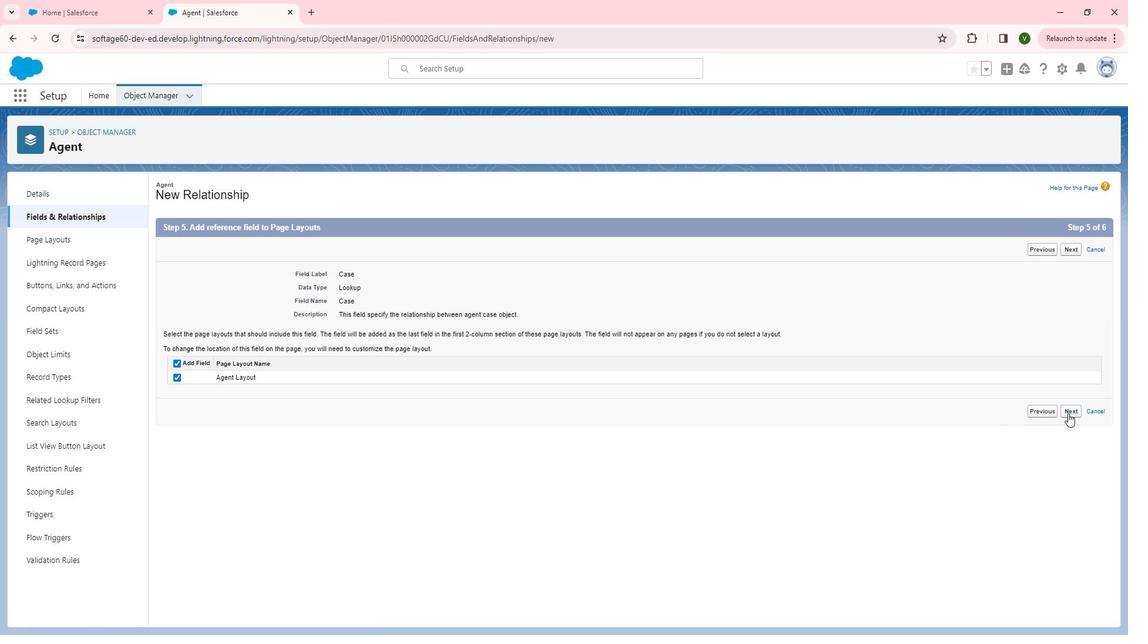 
Action: Mouse pressed left at (1081, 410)
Screenshot: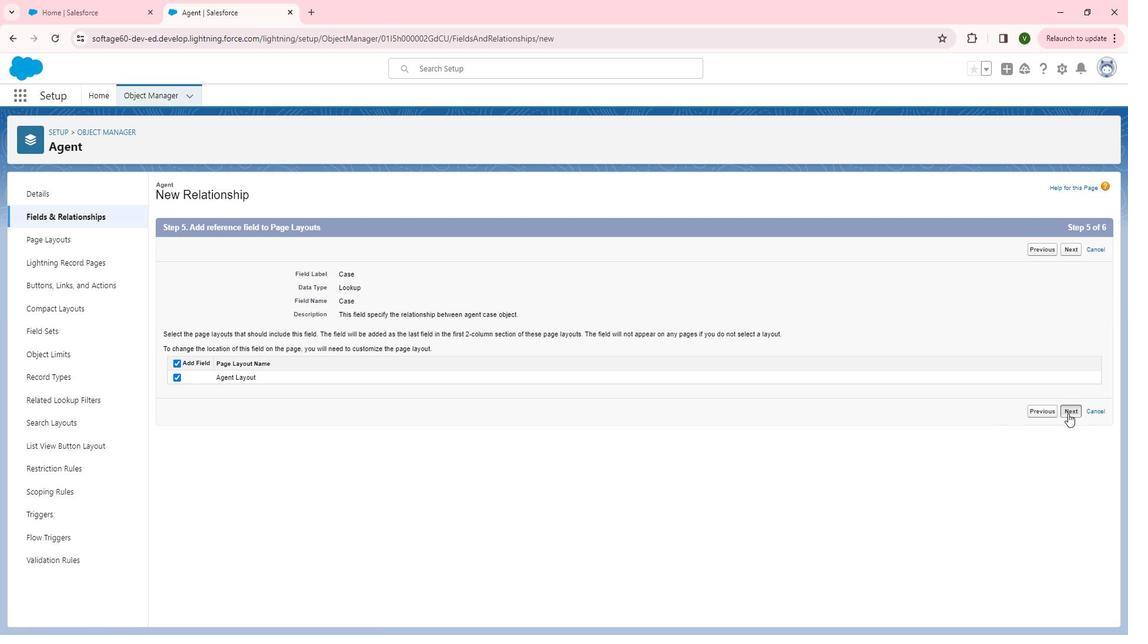 
Action: Mouse moved to (1080, 446)
Screenshot: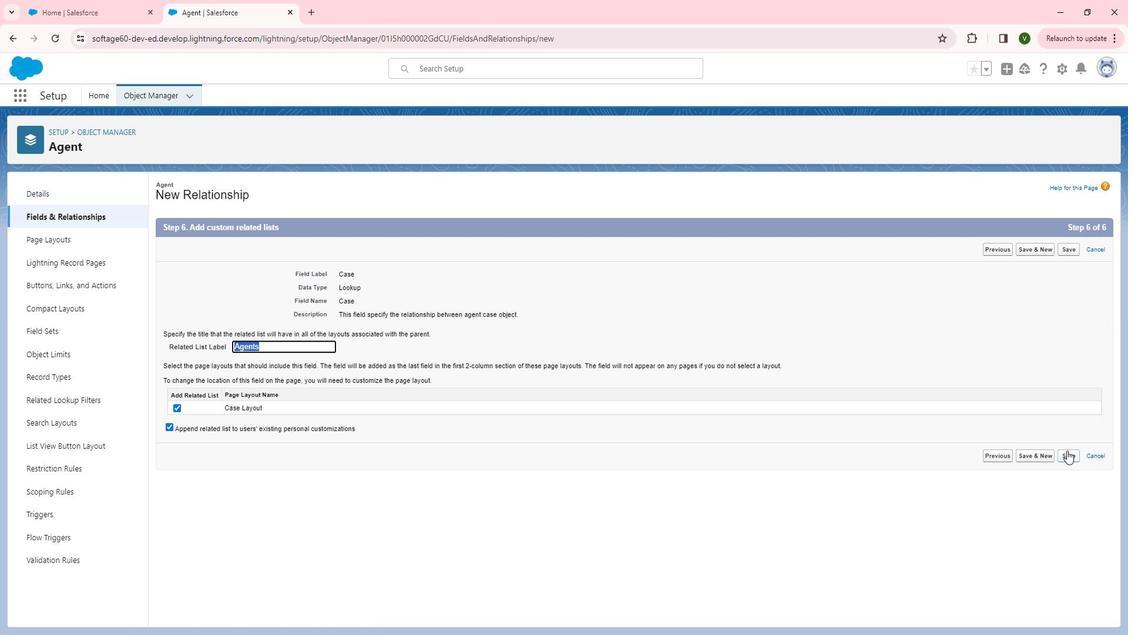 
Action: Mouse pressed left at (1080, 446)
Screenshot: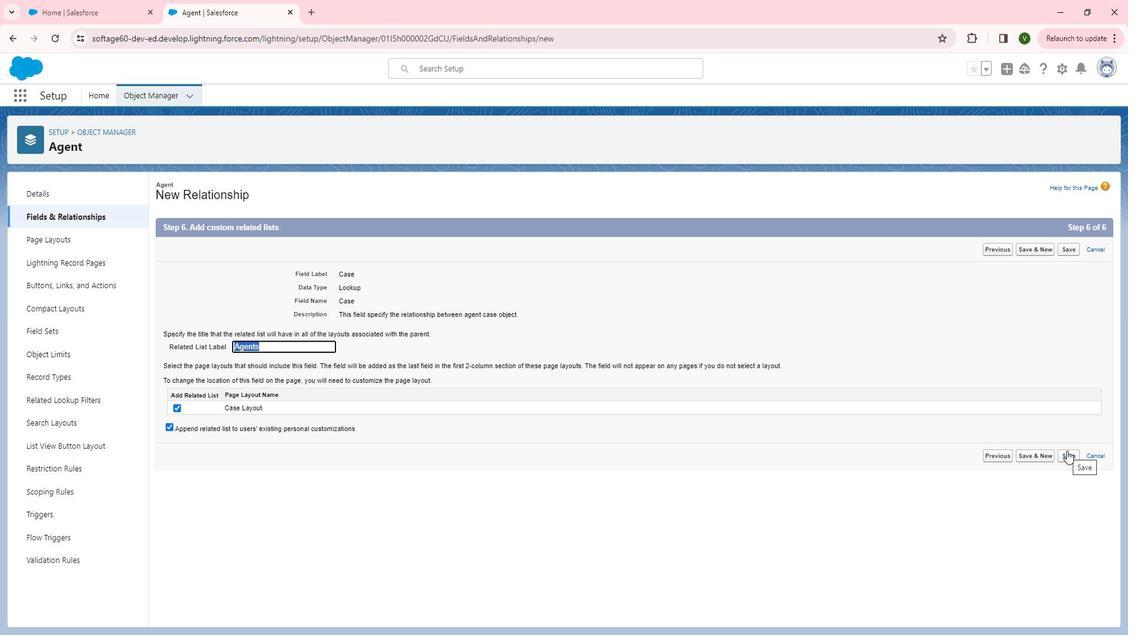 
Action: Mouse moved to (167, 104)
Screenshot: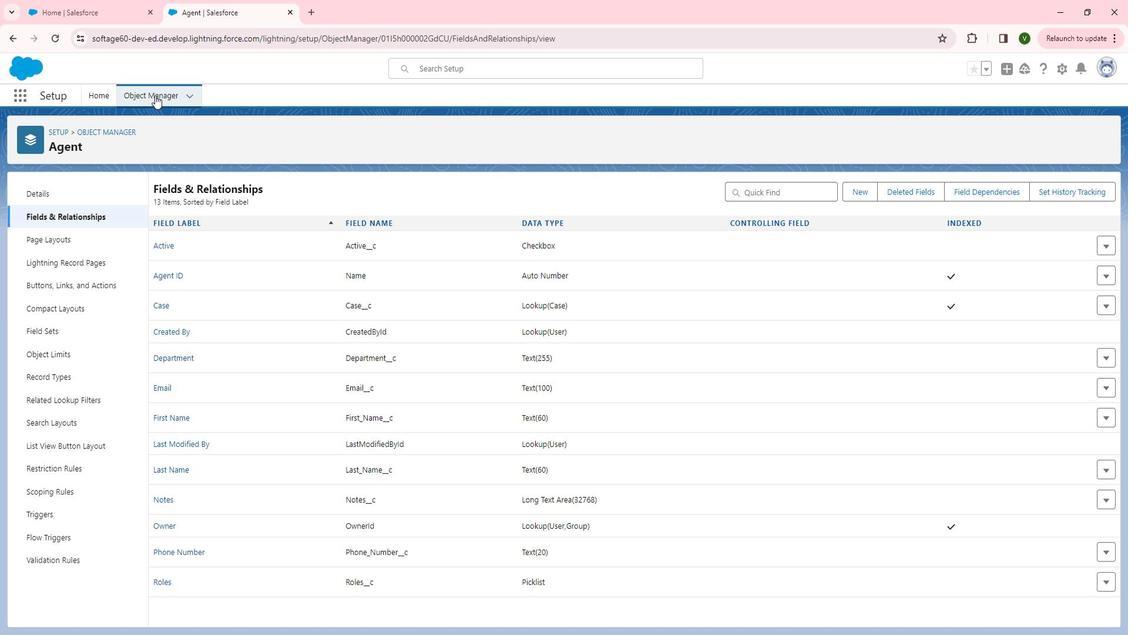 
Action: Mouse pressed left at (167, 104)
Screenshot: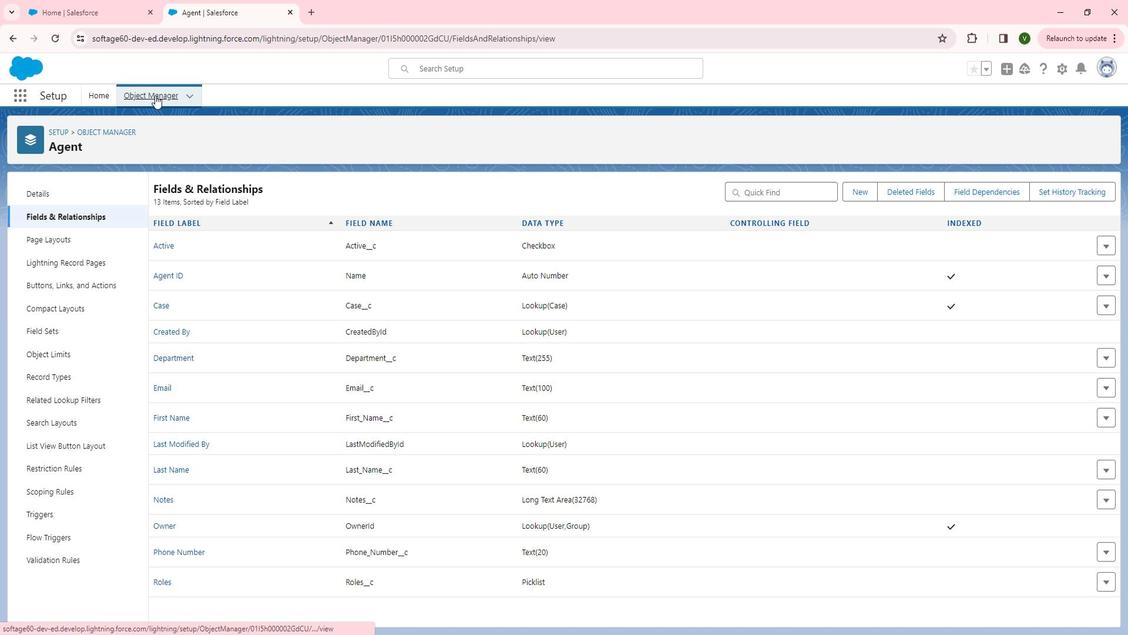 
Action: Mouse moved to (167, 289)
Screenshot: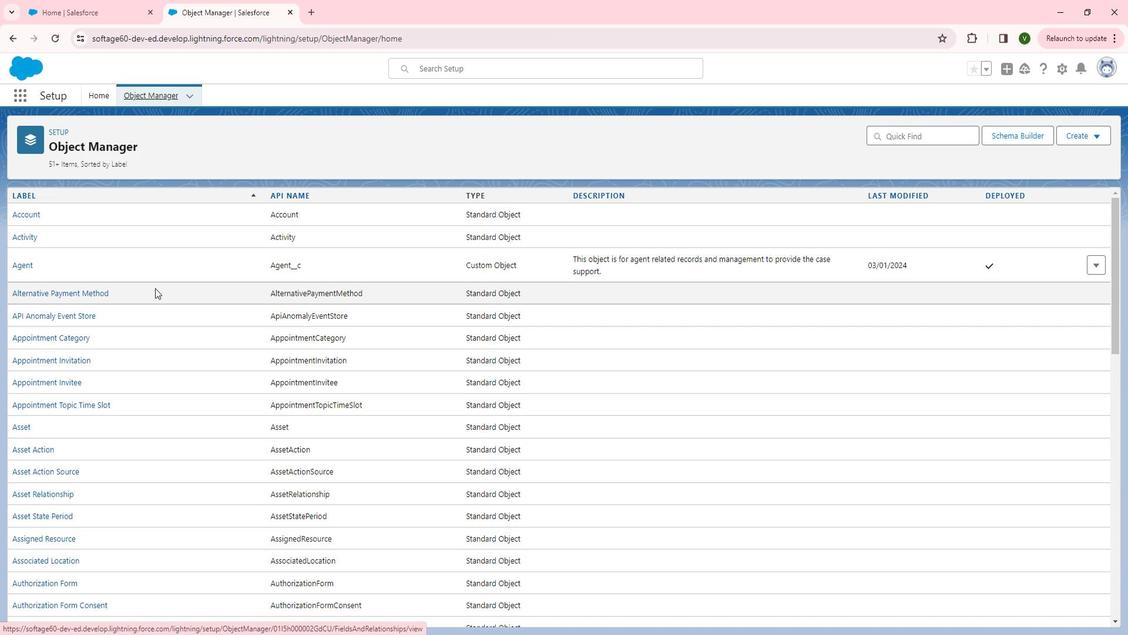 
Action: Mouse scrolled (167, 289) with delta (0, 0)
Screenshot: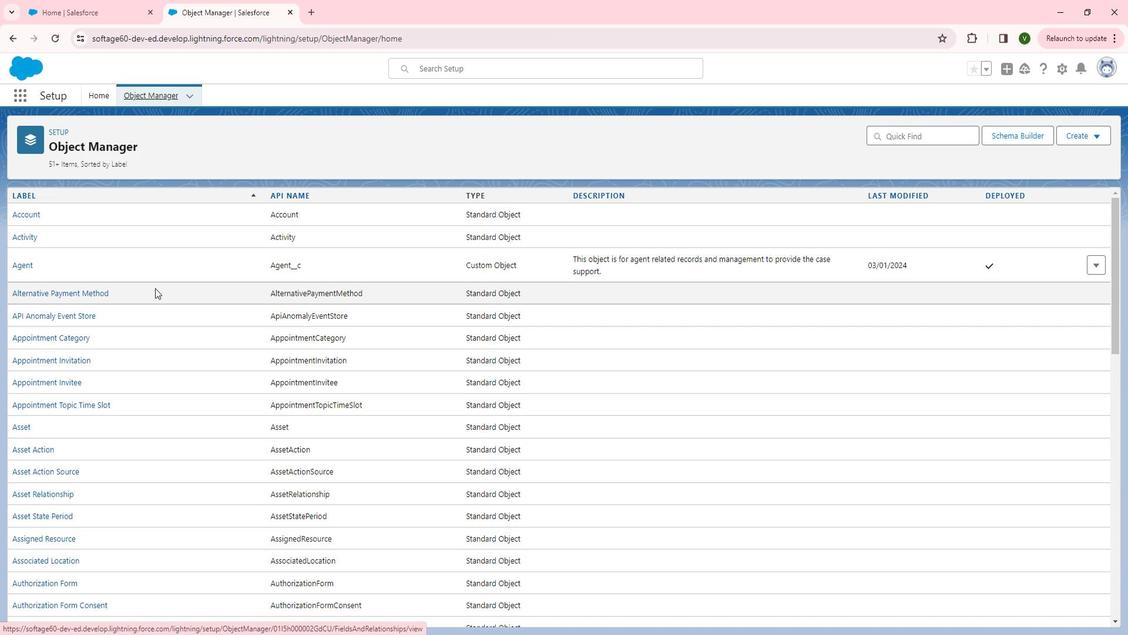 
Action: Mouse scrolled (167, 289) with delta (0, 0)
Screenshot: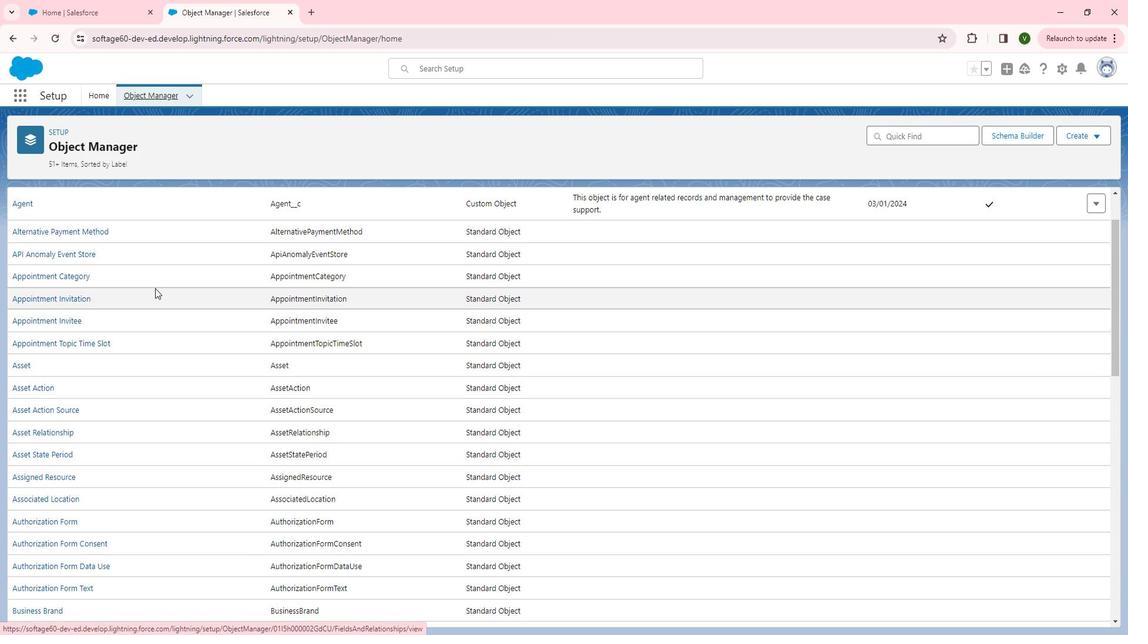 
Action: Mouse scrolled (167, 289) with delta (0, 0)
Screenshot: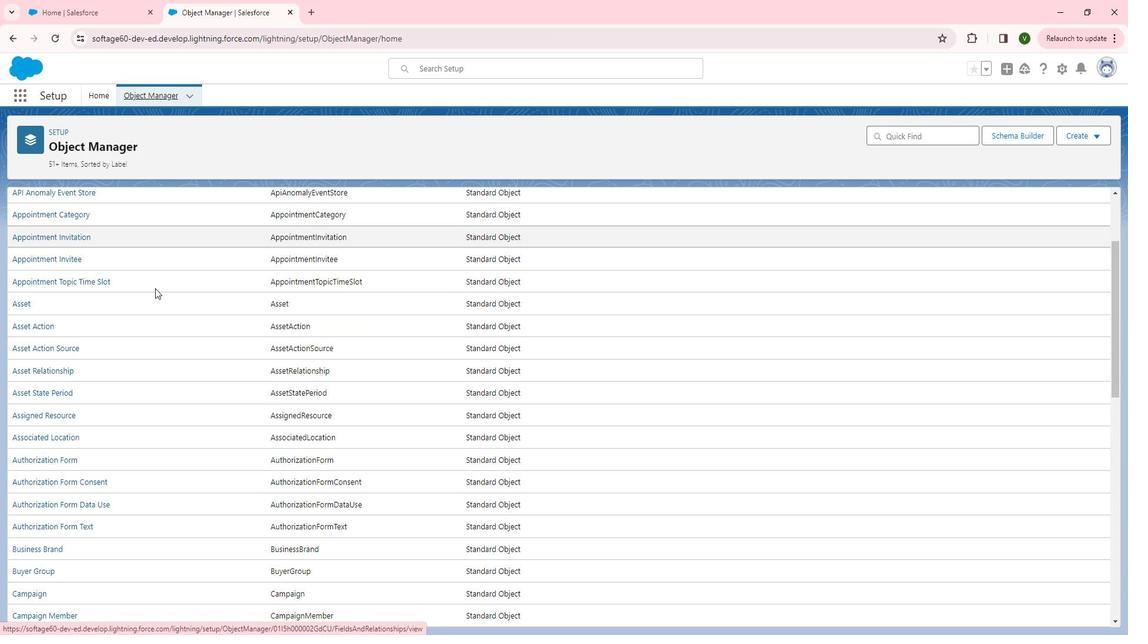 
Action: Mouse scrolled (167, 289) with delta (0, 0)
Screenshot: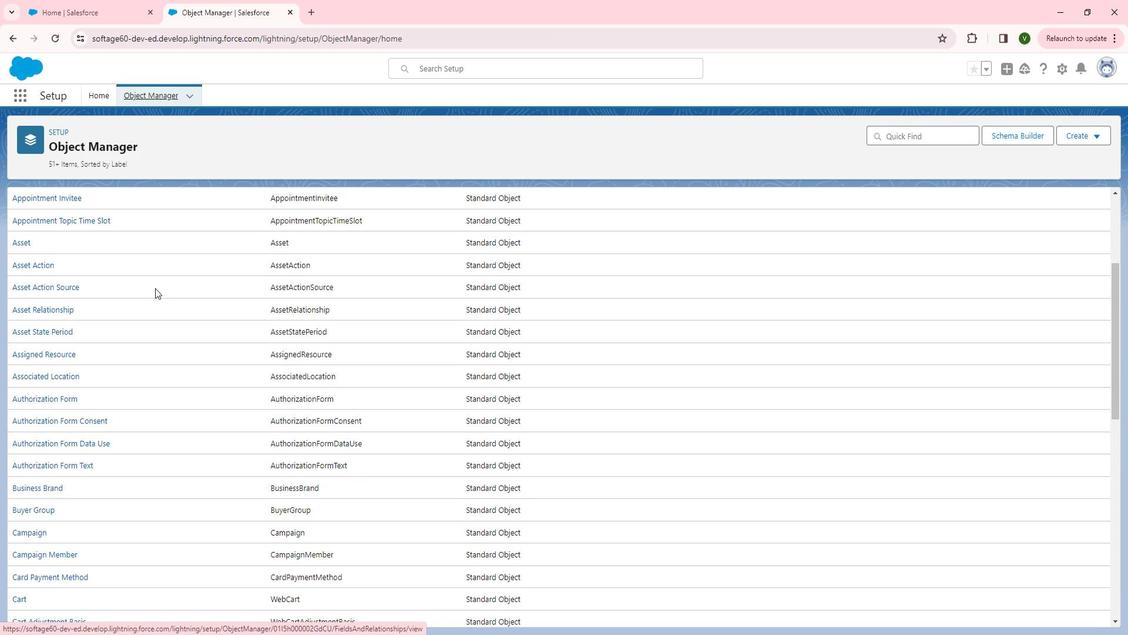 
Action: Mouse scrolled (167, 289) with delta (0, 0)
Screenshot: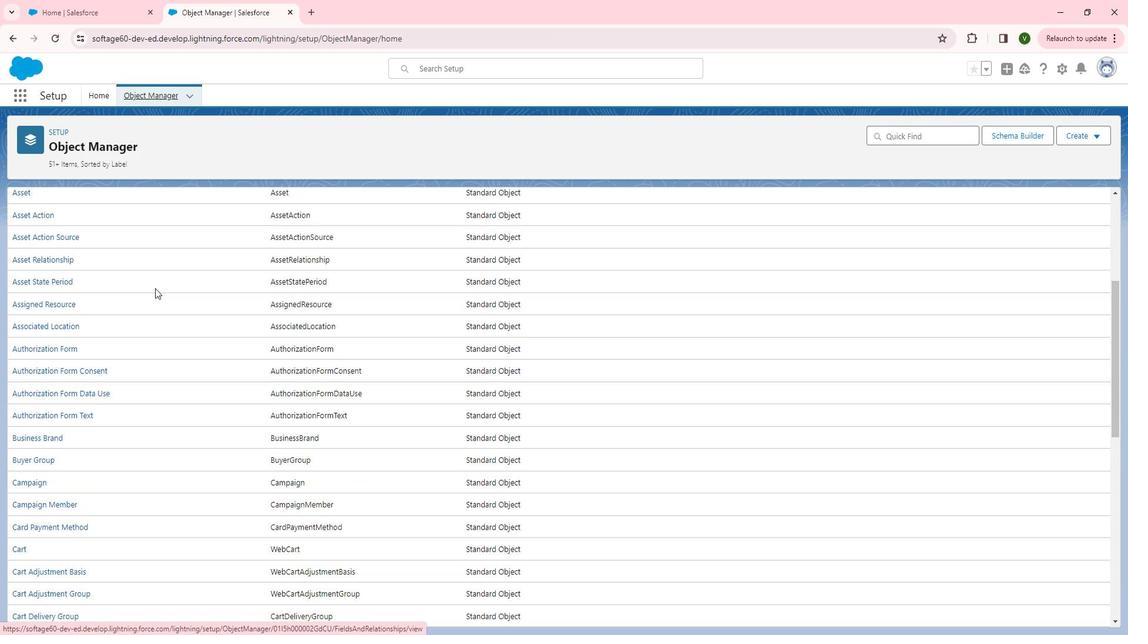 
Action: Mouse scrolled (167, 289) with delta (0, 0)
Screenshot: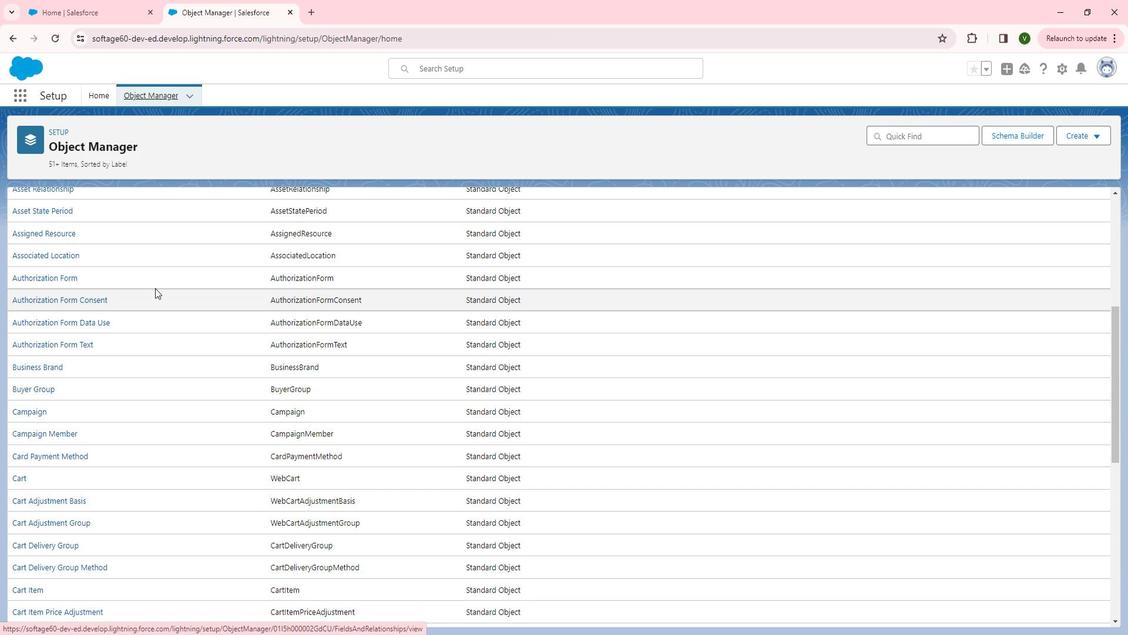 
Action: Mouse scrolled (167, 289) with delta (0, 0)
Screenshot: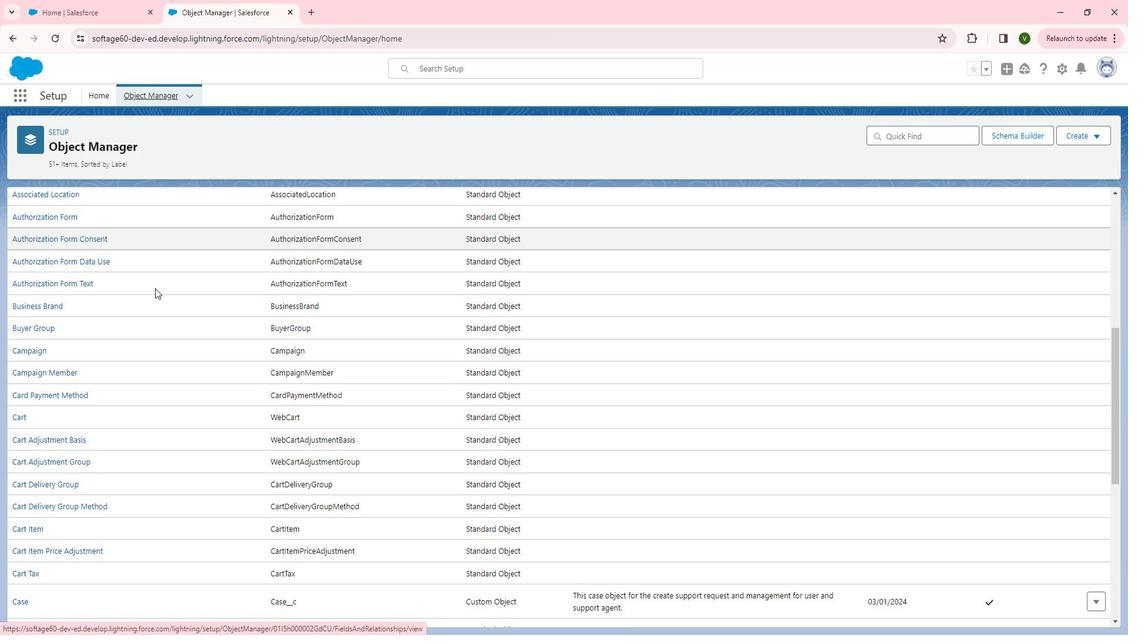 
Action: Mouse moved to (167, 290)
Screenshot: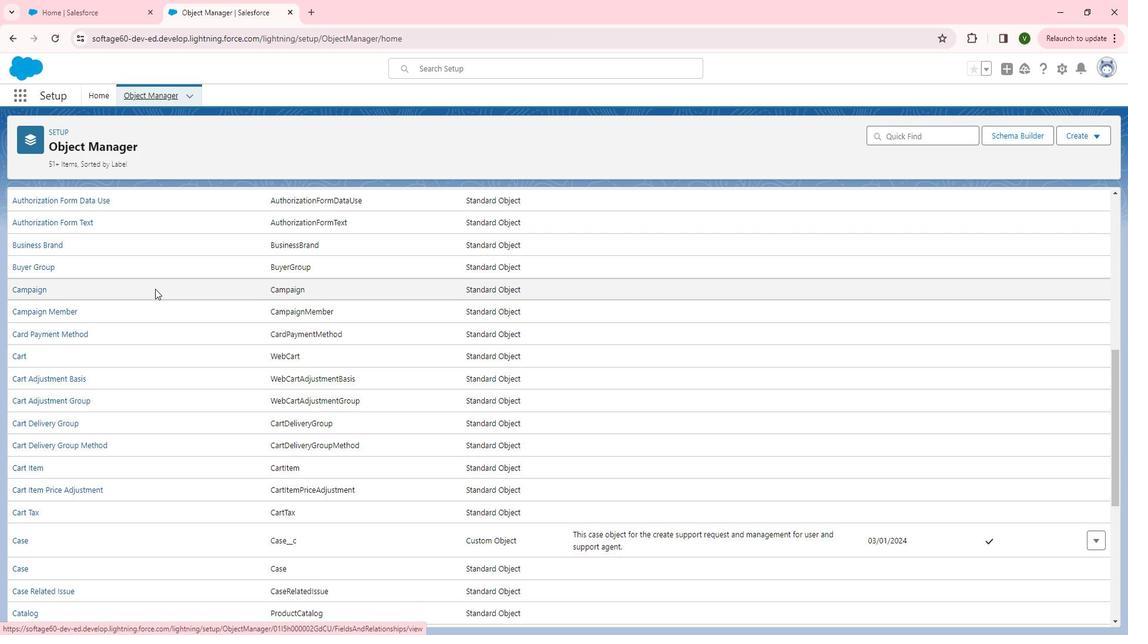 
Action: Mouse scrolled (167, 289) with delta (0, 0)
Screenshot: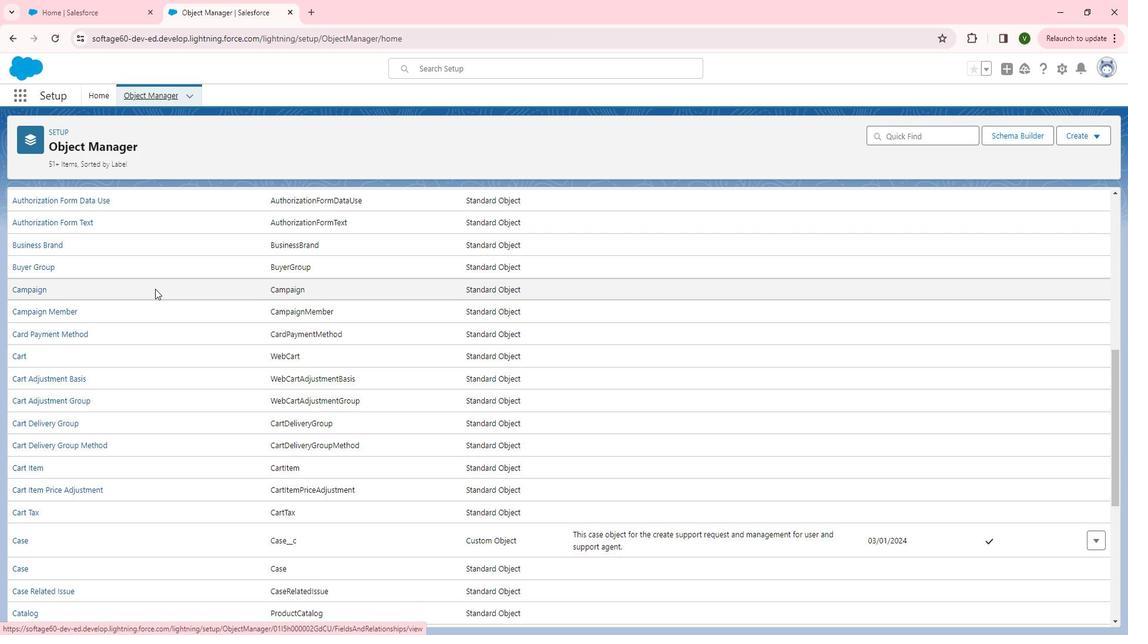 
Action: Mouse scrolled (167, 289) with delta (0, 0)
Screenshot: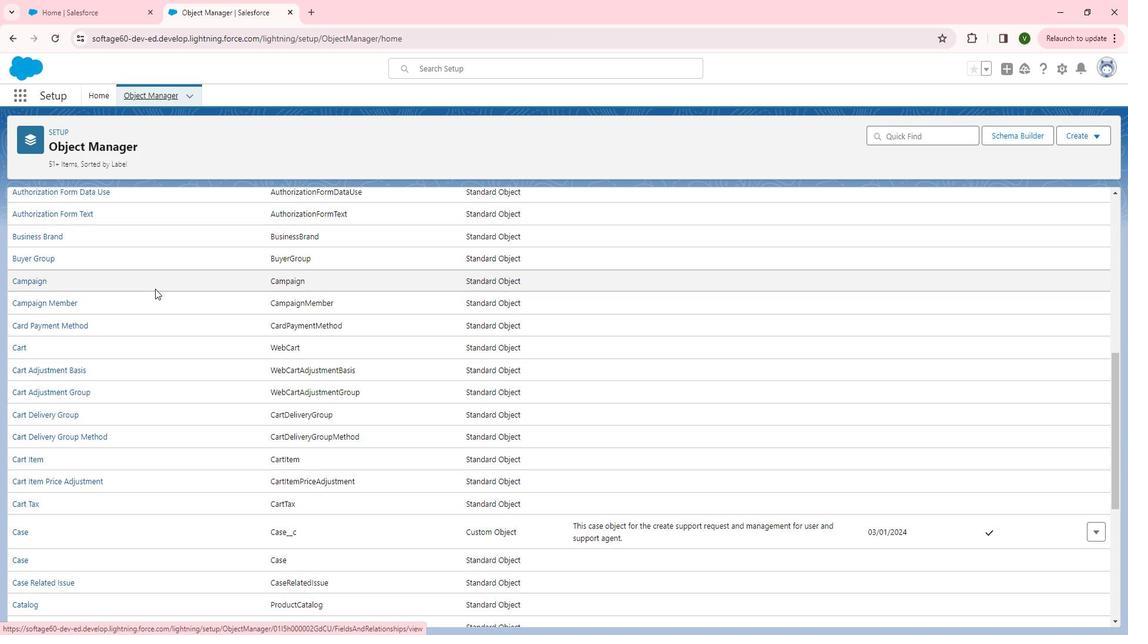 
Action: Mouse scrolled (167, 289) with delta (0, 0)
Screenshot: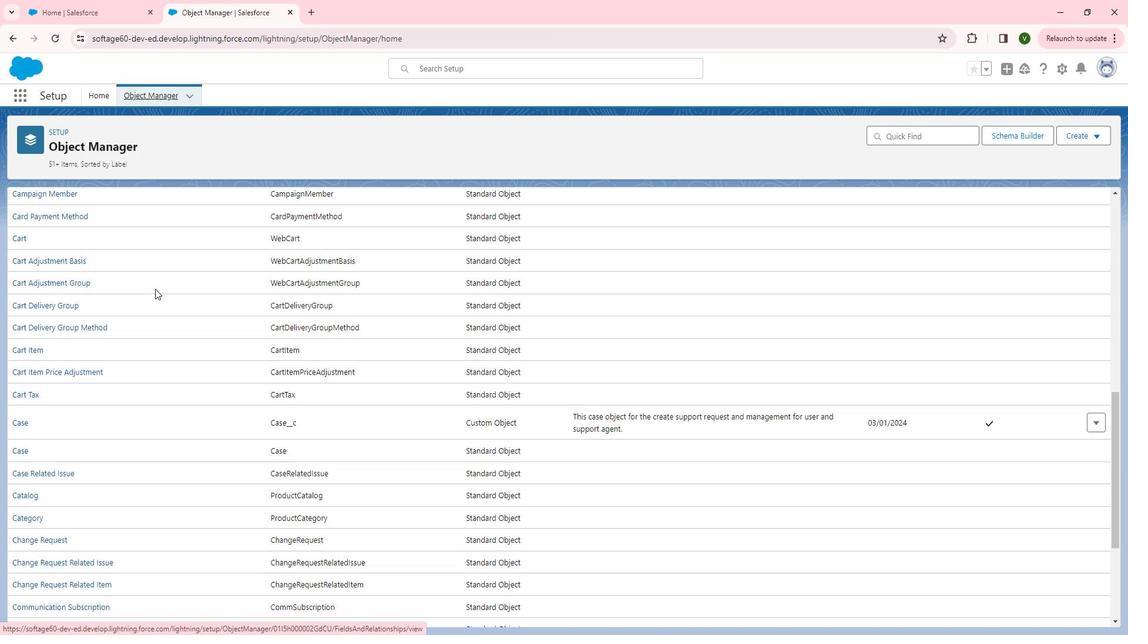 
Action: Mouse moved to (32, 352)
Screenshot: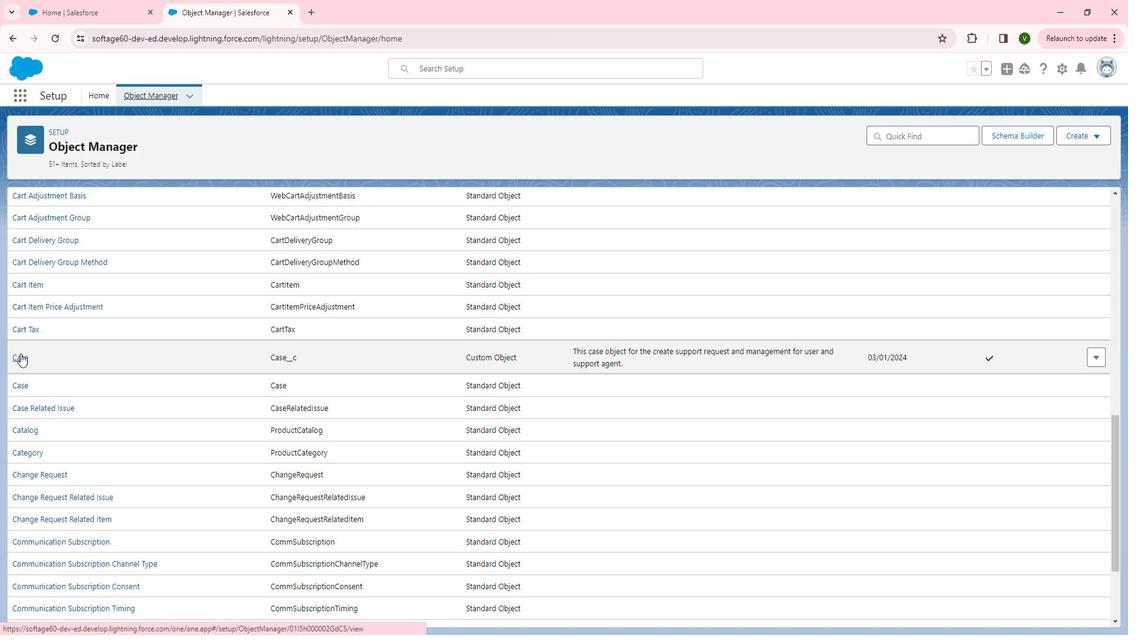 
Action: Mouse pressed left at (32, 352)
Screenshot: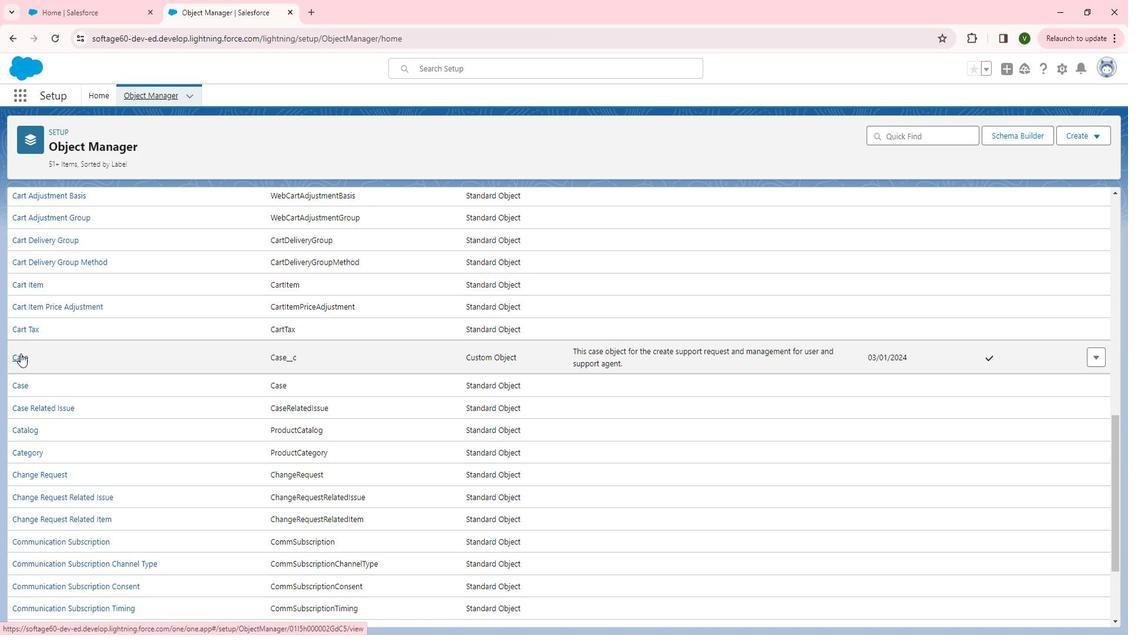 
Action: Mouse moved to (102, 217)
Screenshot: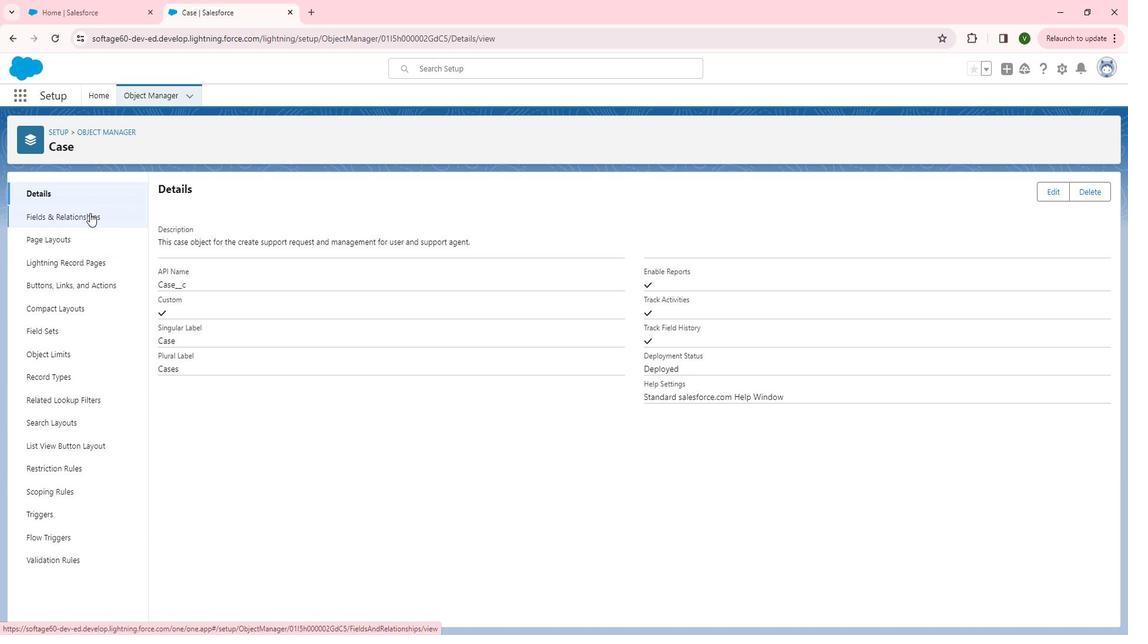 
Action: Mouse pressed left at (102, 217)
Screenshot: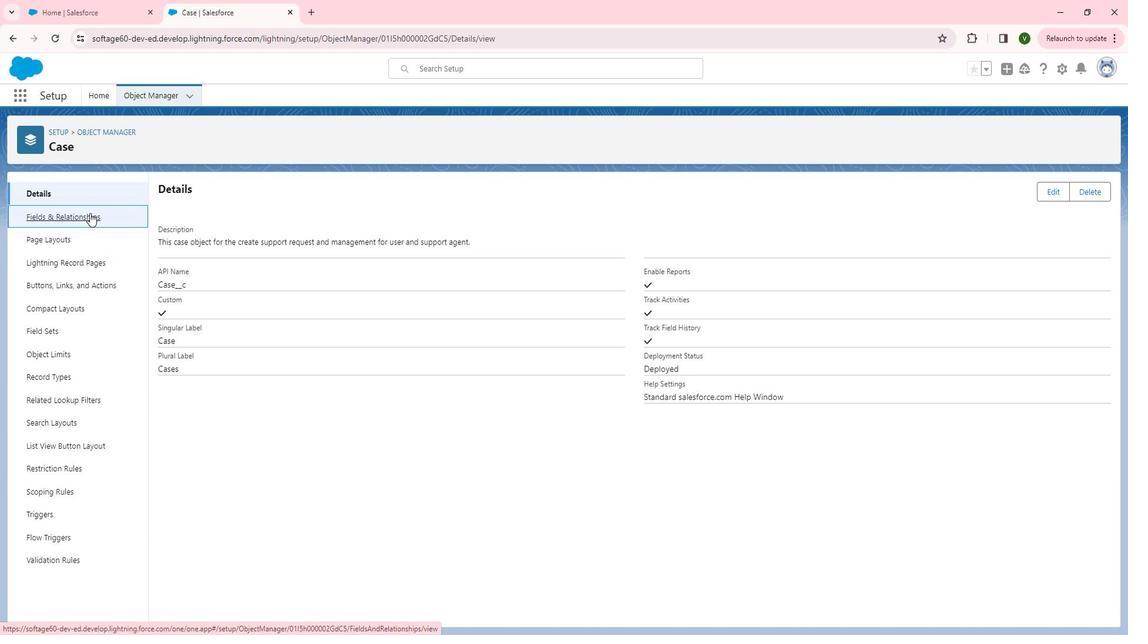 
Action: Mouse moved to (874, 195)
Screenshot: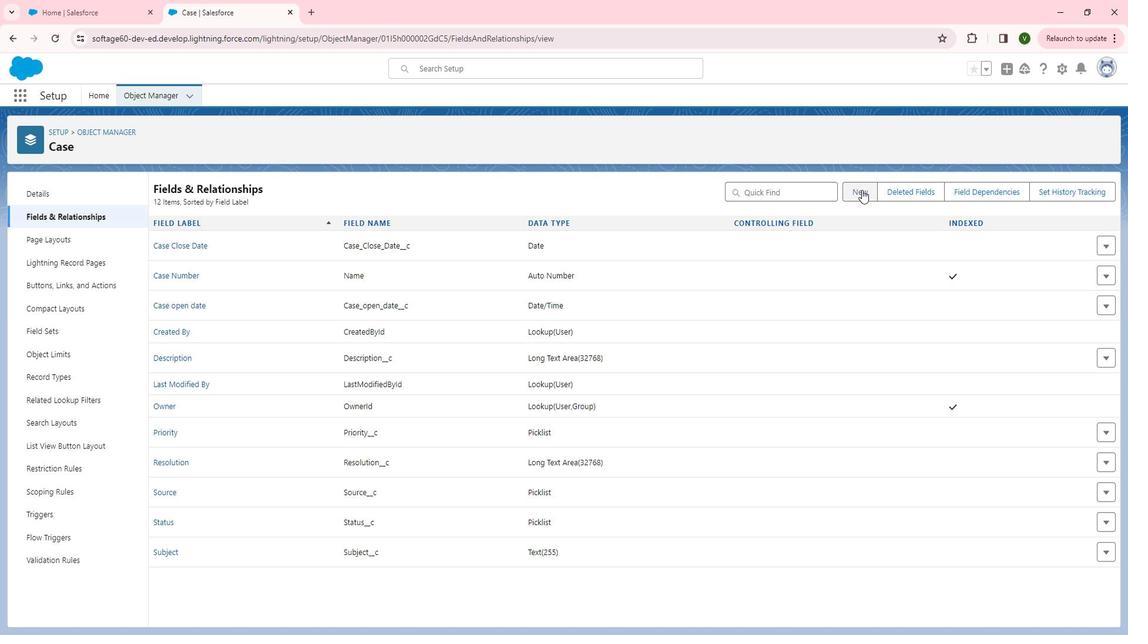
Action: Mouse pressed left at (874, 195)
Screenshot: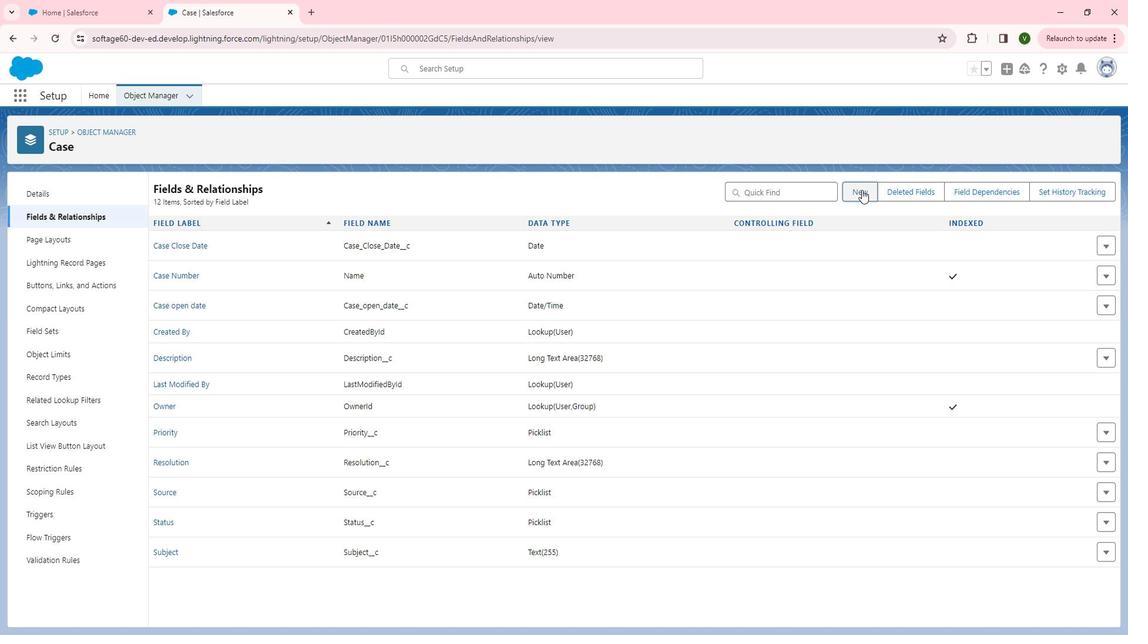 
Action: Mouse moved to (339, 379)
Screenshot: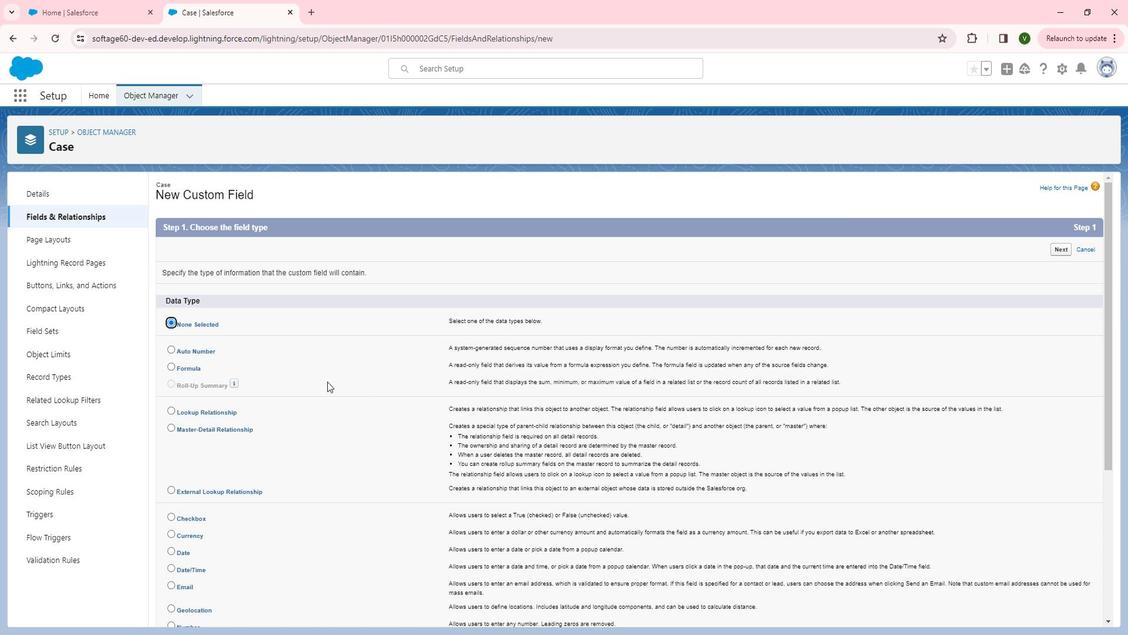
Action: Mouse scrolled (339, 379) with delta (0, 0)
Screenshot: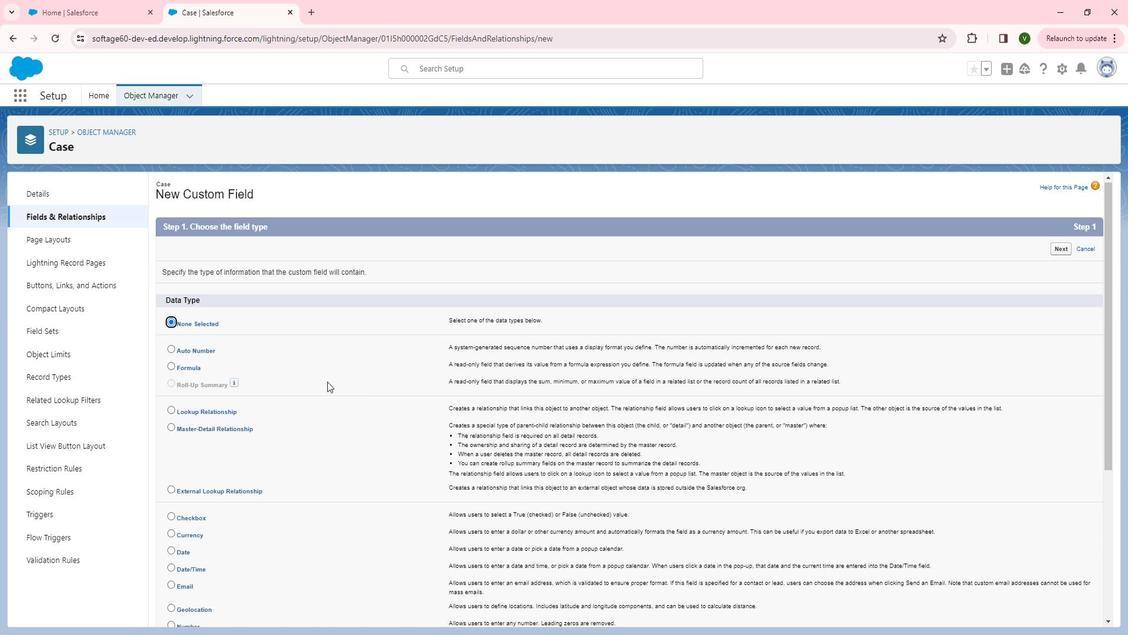 
Action: Mouse moved to (233, 349)
Screenshot: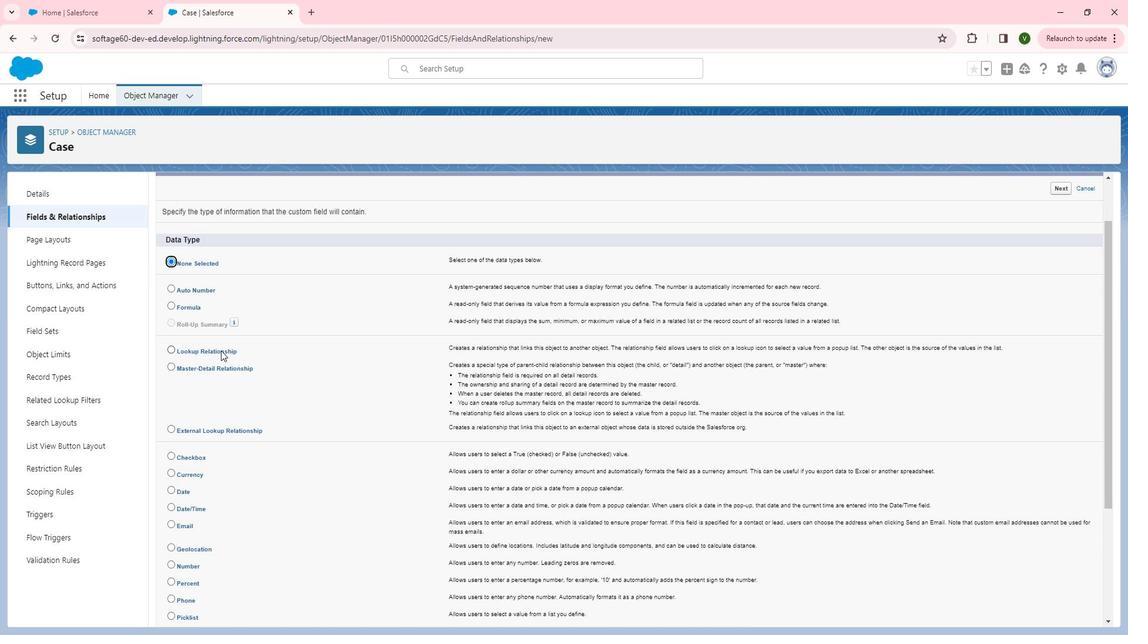 
Action: Mouse pressed left at (233, 349)
Screenshot: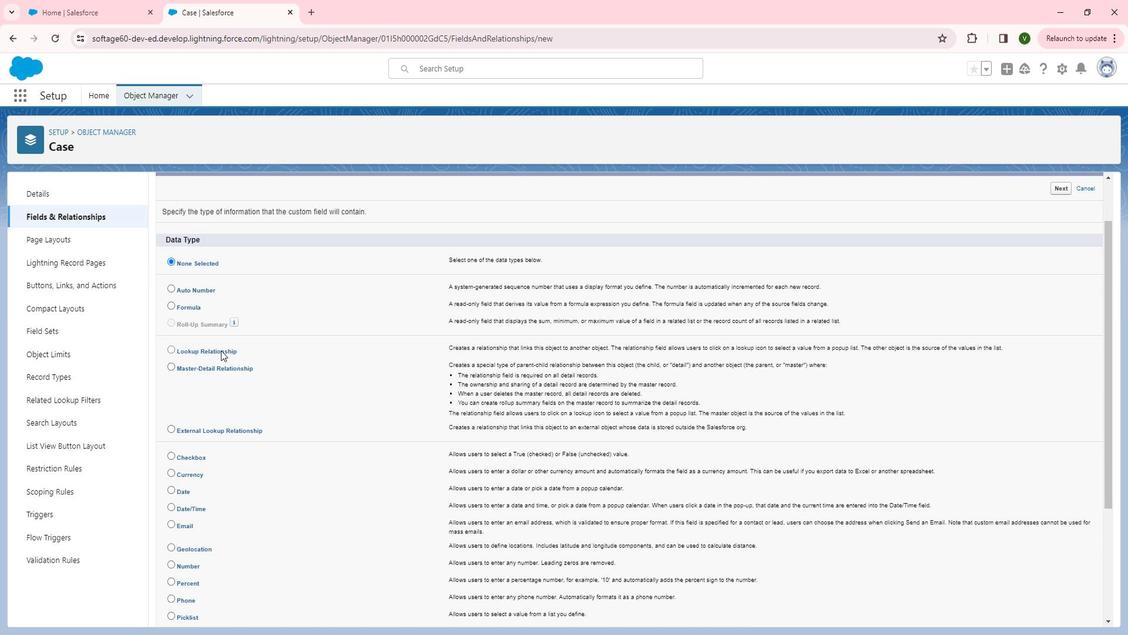 
Action: Mouse moved to (1074, 192)
Screenshot: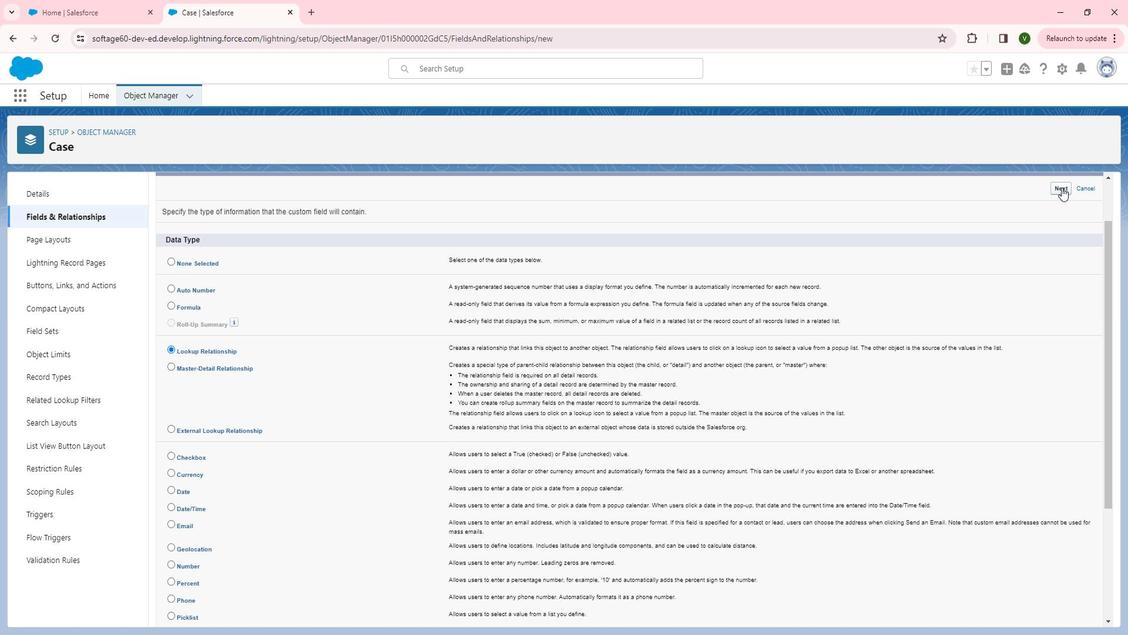 
Action: Mouse pressed left at (1074, 192)
Screenshot: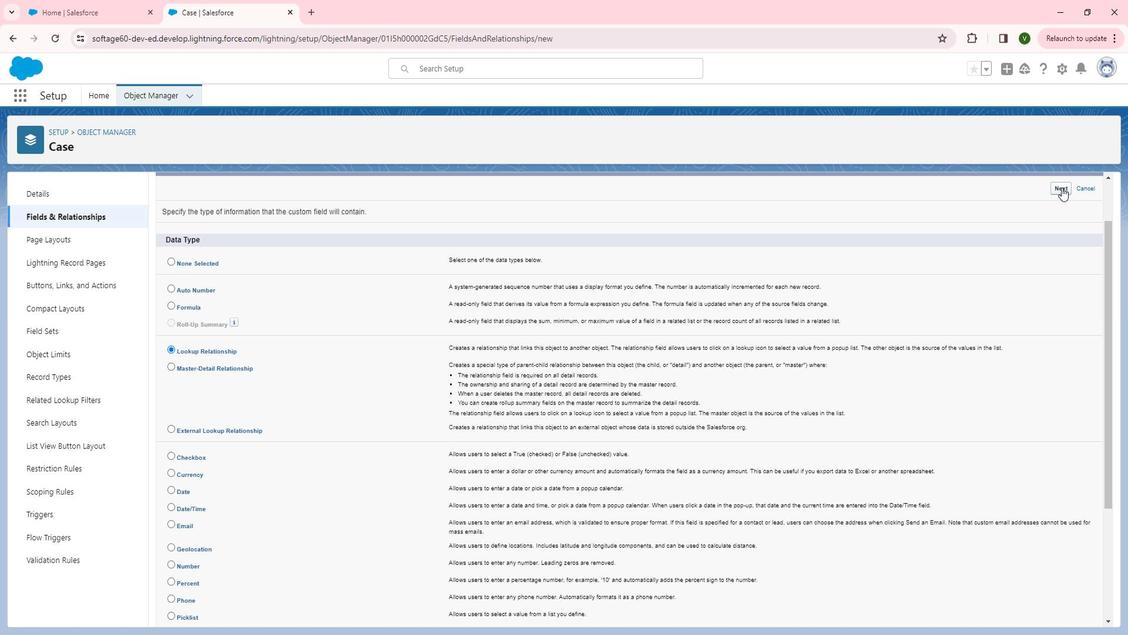 
Action: Mouse moved to (463, 296)
Screenshot: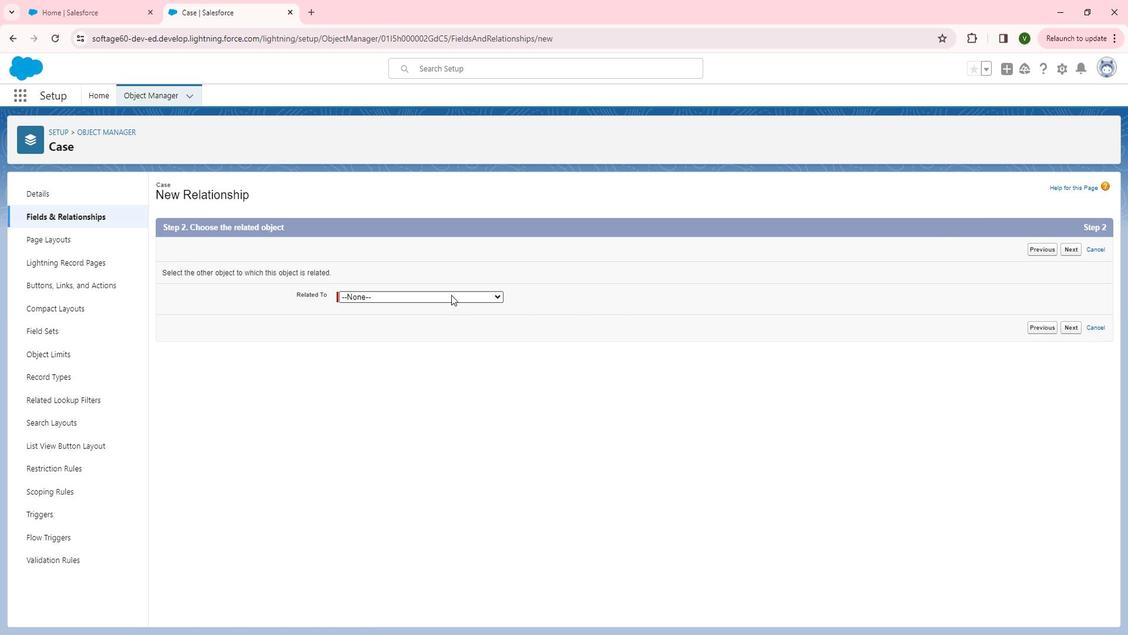 
Action: Mouse pressed left at (463, 296)
Screenshot: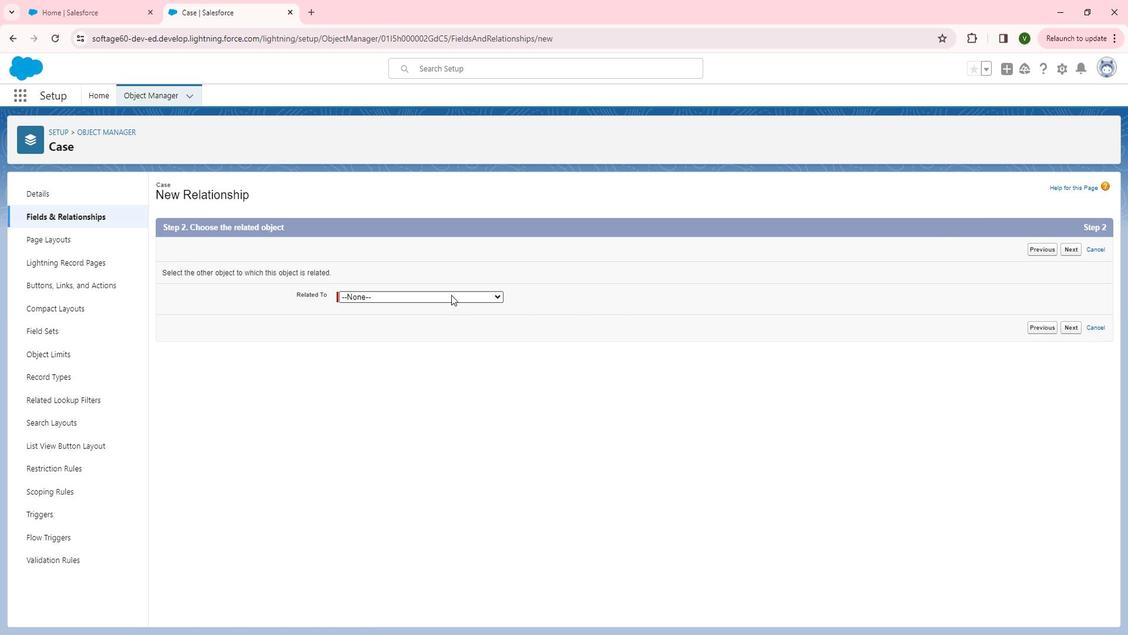 
Action: Mouse moved to (440, 327)
Screenshot: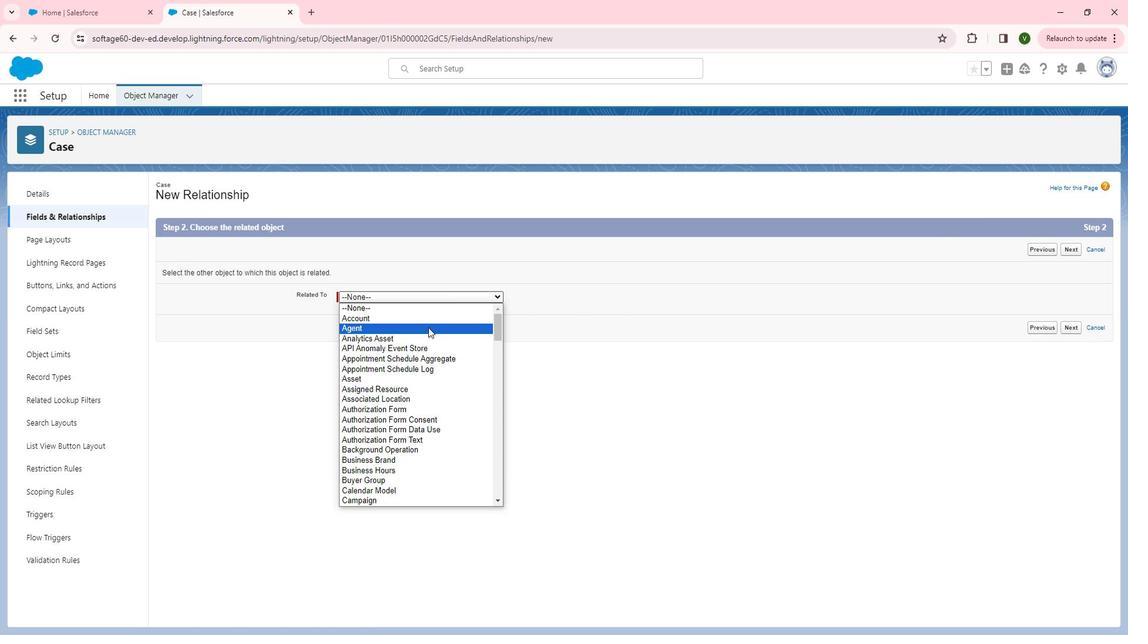 
Action: Mouse pressed left at (440, 327)
Screenshot: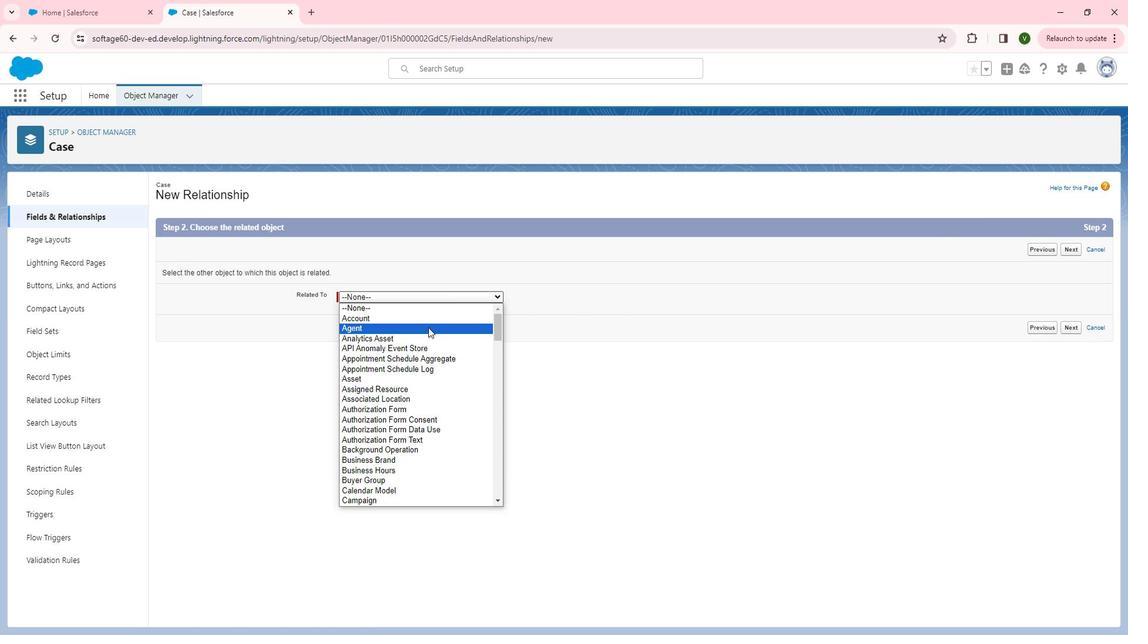 
Action: Mouse moved to (1080, 254)
Screenshot: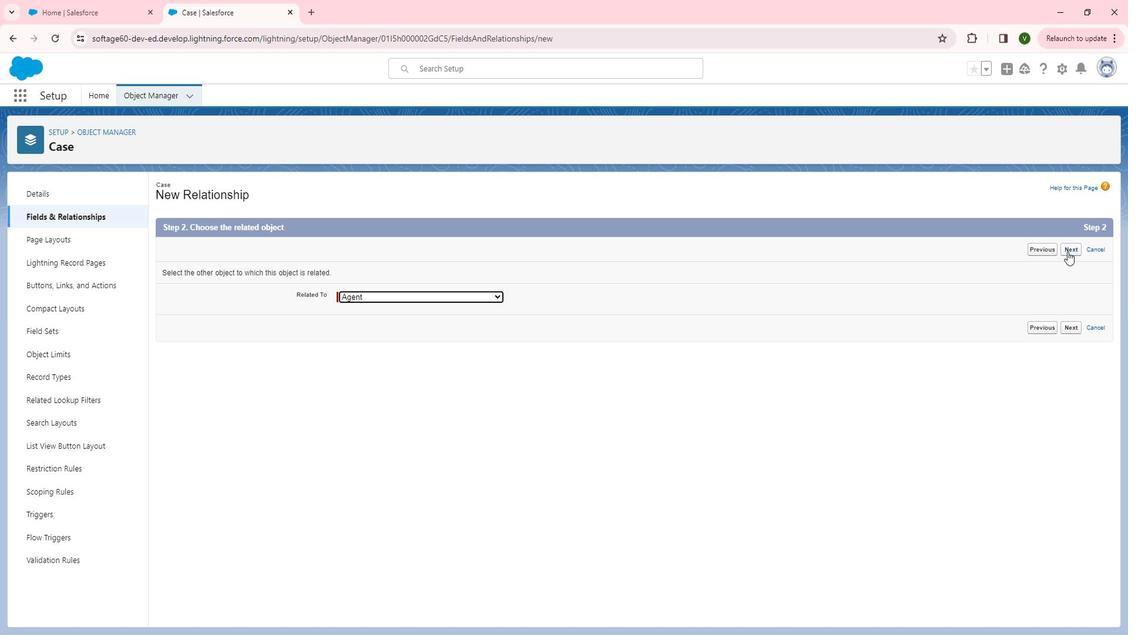 
Action: Mouse pressed left at (1080, 254)
Screenshot: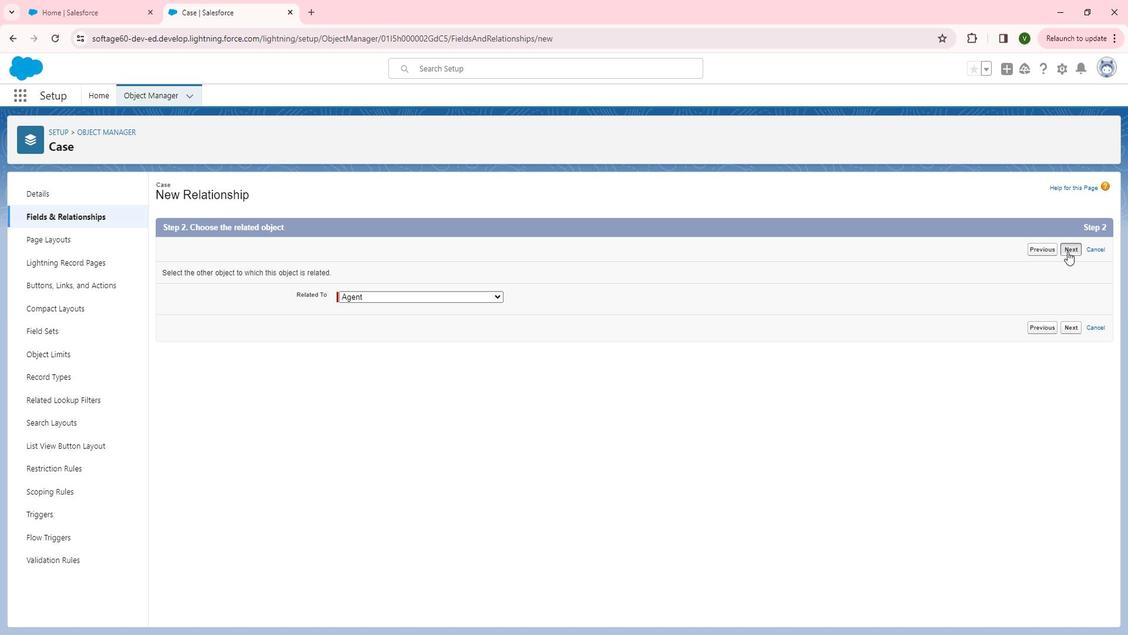 
Action: Mouse moved to (375, 305)
Screenshot: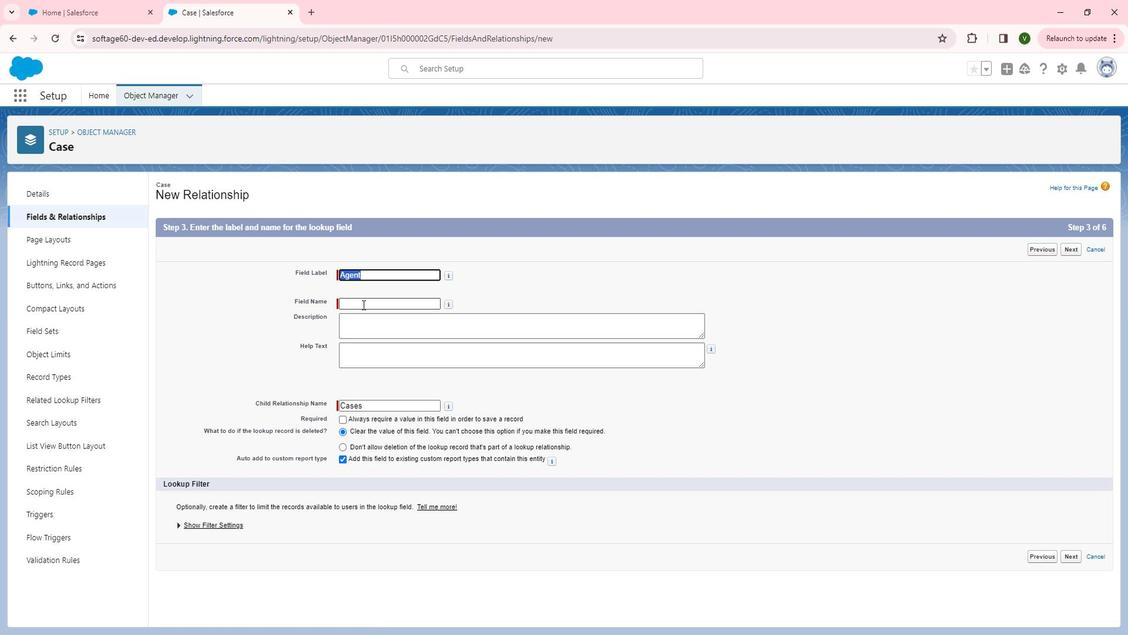 
Action: Mouse pressed left at (375, 305)
Screenshot: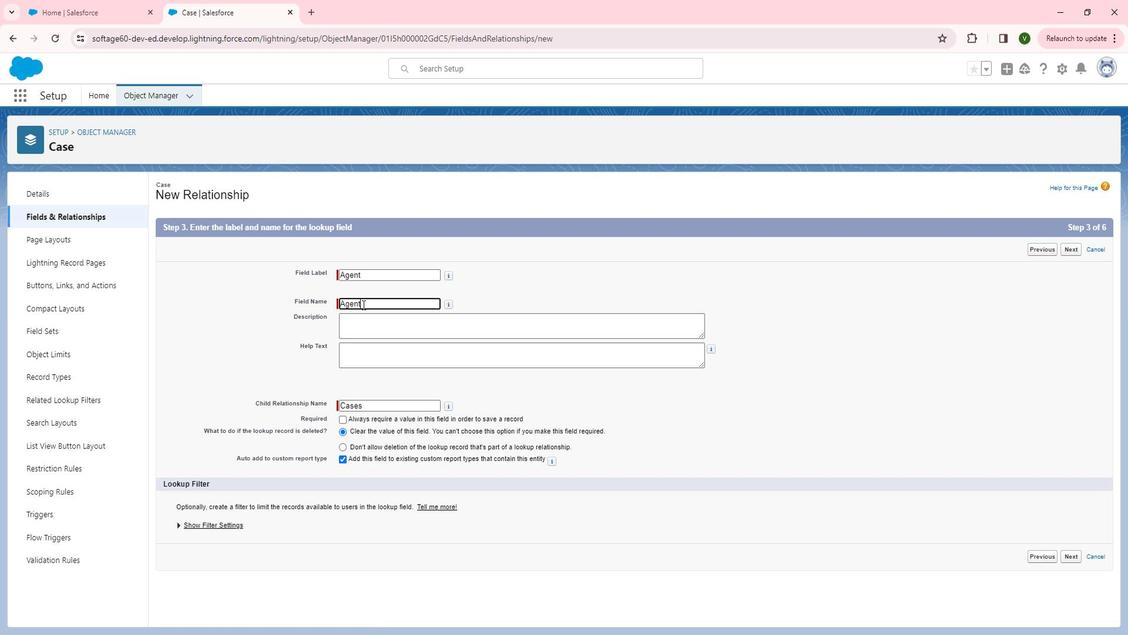 
Action: Mouse moved to (401, 325)
Screenshot: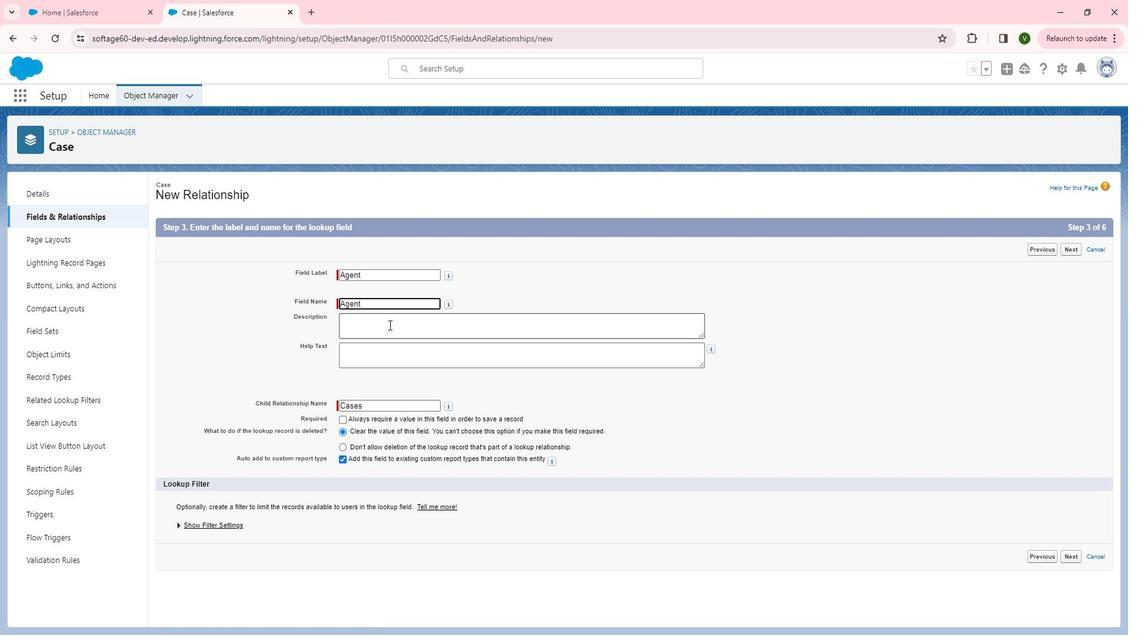 
Action: Mouse pressed left at (401, 325)
Screenshot: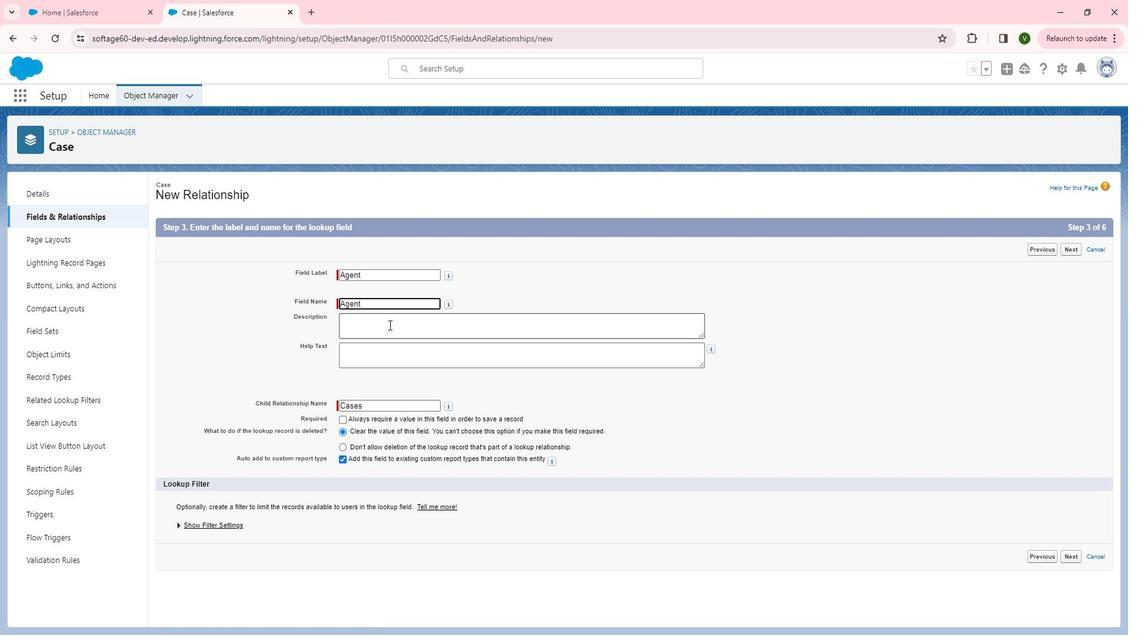 
Action: Mouse moved to (415, 320)
Screenshot: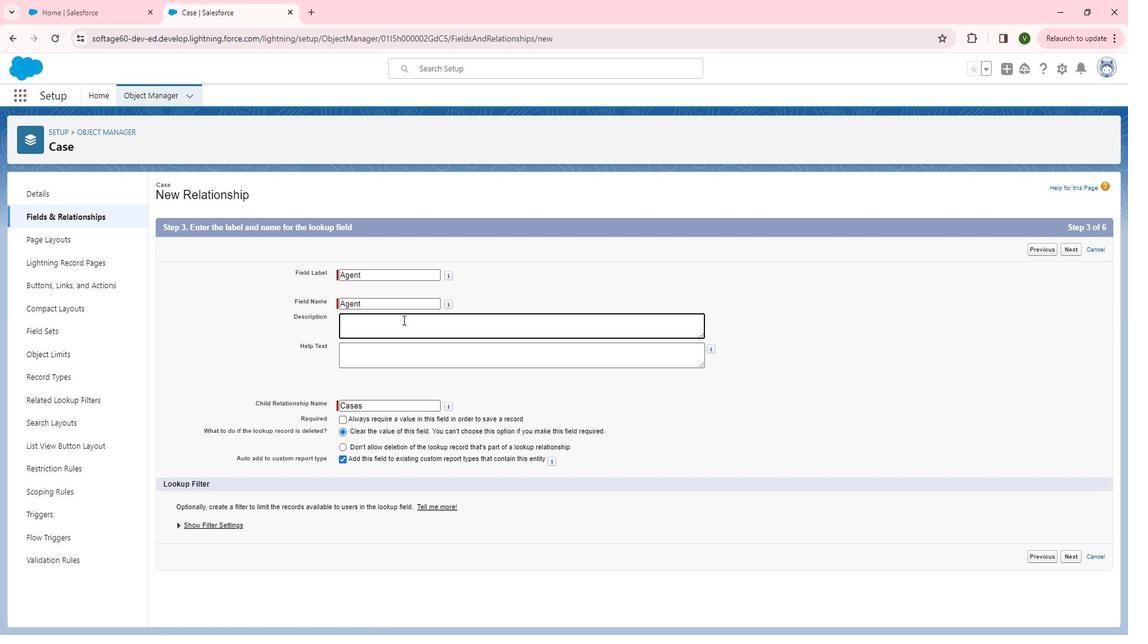 
Action: Key pressed <Key.shift><Key.shift>This<Key.space><Key.shift>F<Key.backspace>field<Key.space>is<Key.space>specify<Key.space>the<Key.space>relationship<Key.space>between<Key.space>agent<Key.space>and<Key.space>case.<Key.tab><Key.shift>Check<Key.space>the<Key.space>assigned<Key.space>case<Key.space>to<Key.space>ca<Key.backspace><Key.backspace>agent.
Screenshot: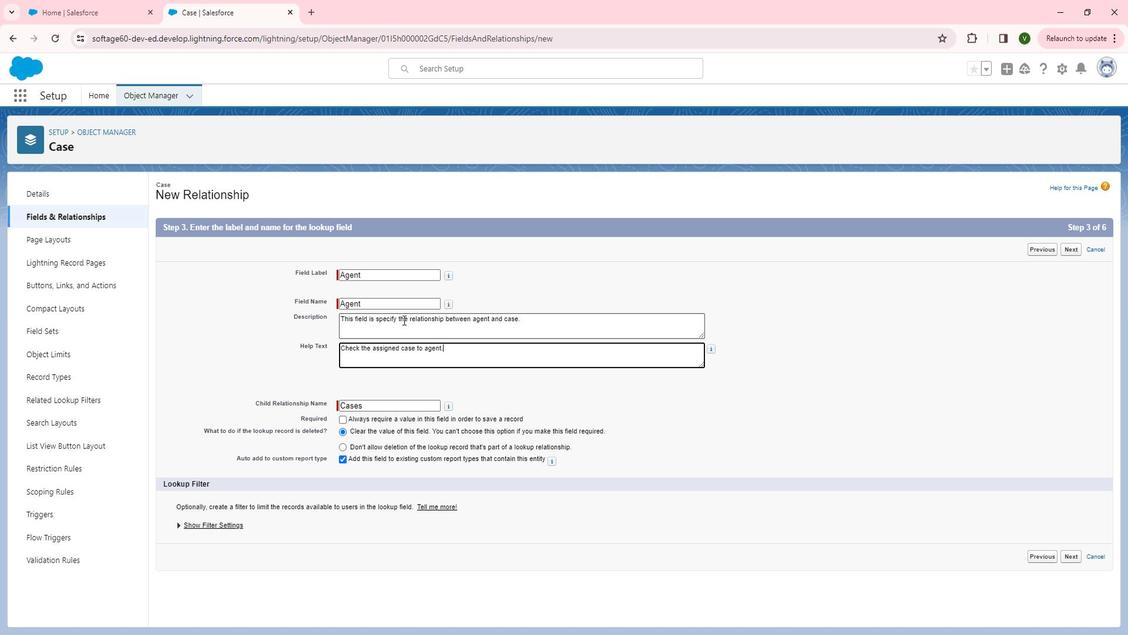 
Action: Mouse moved to (1085, 255)
Screenshot: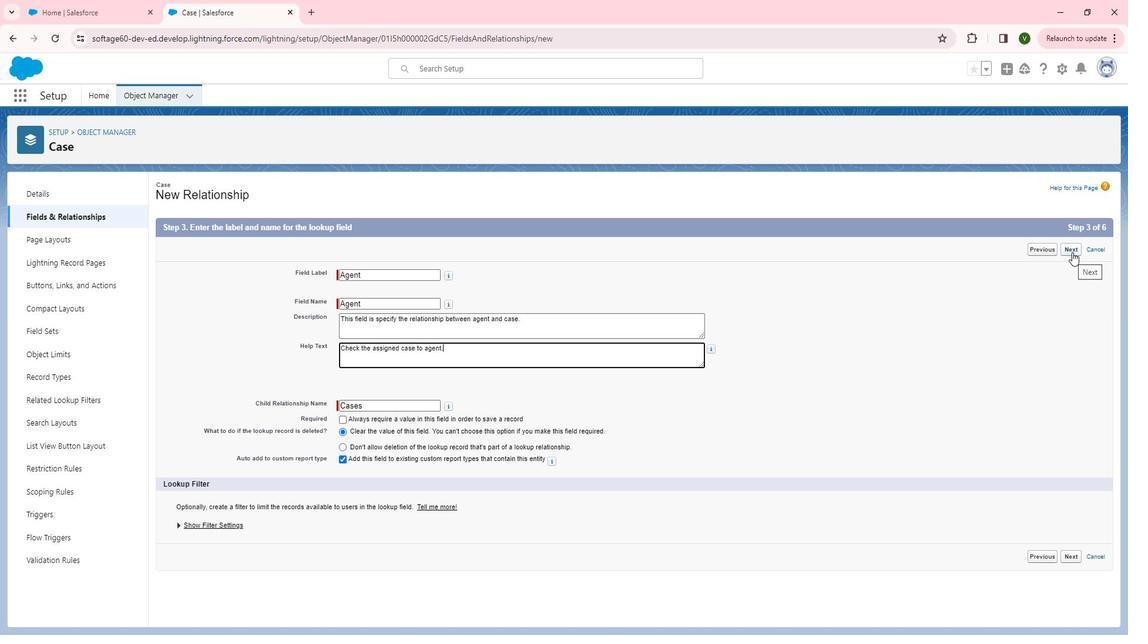 
Action: Mouse pressed left at (1085, 255)
Screenshot: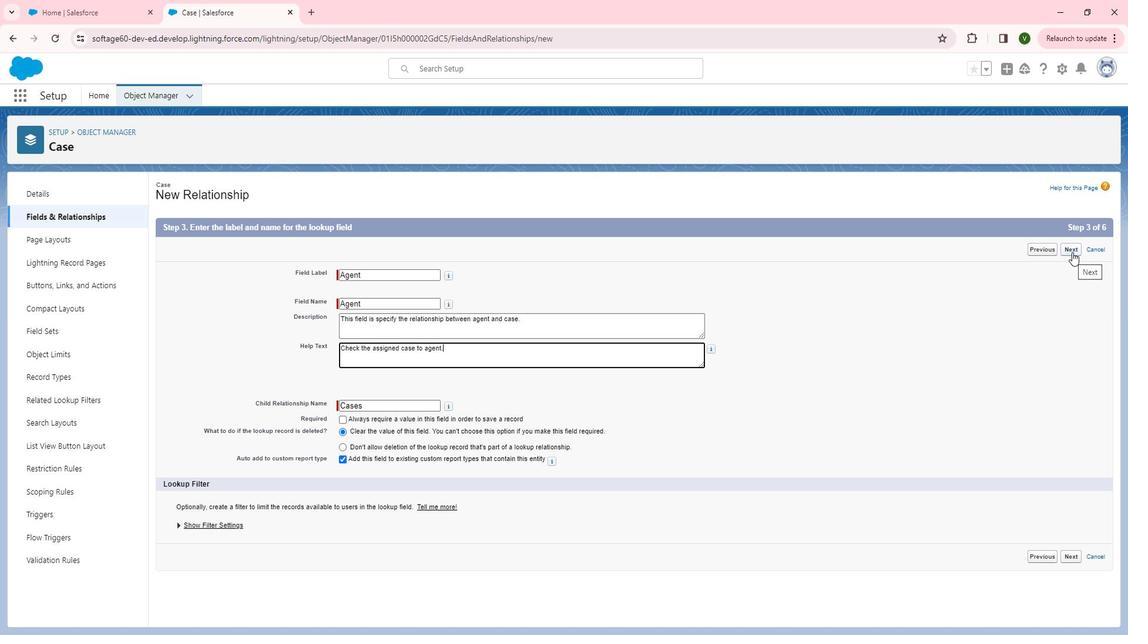 
Action: Mouse moved to (998, 365)
Screenshot: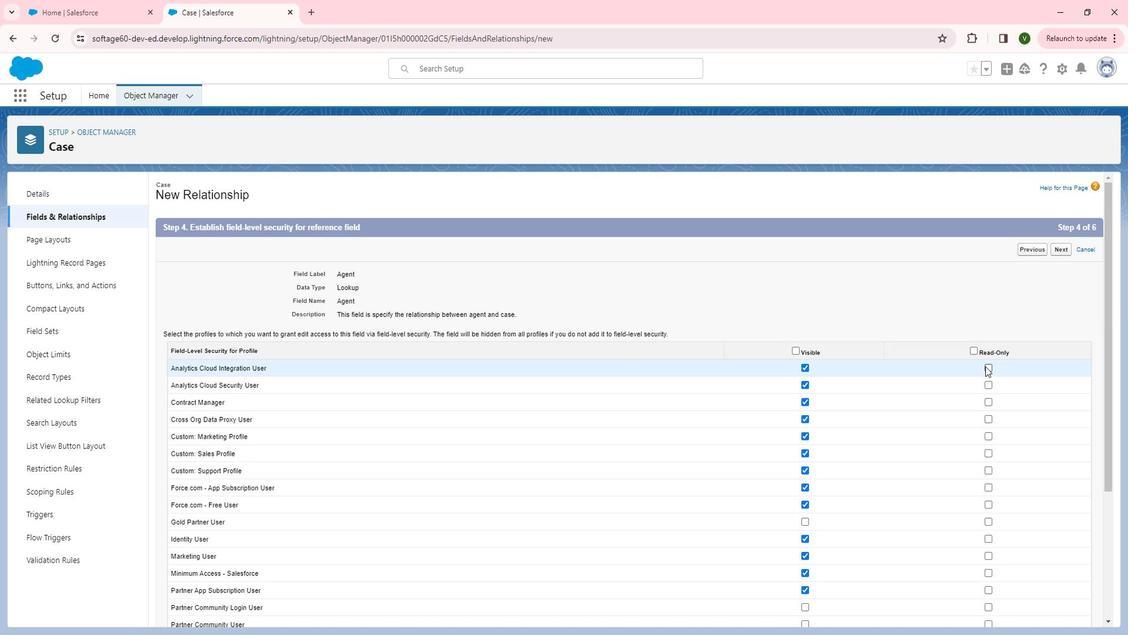 
Action: Mouse pressed left at (998, 365)
Screenshot: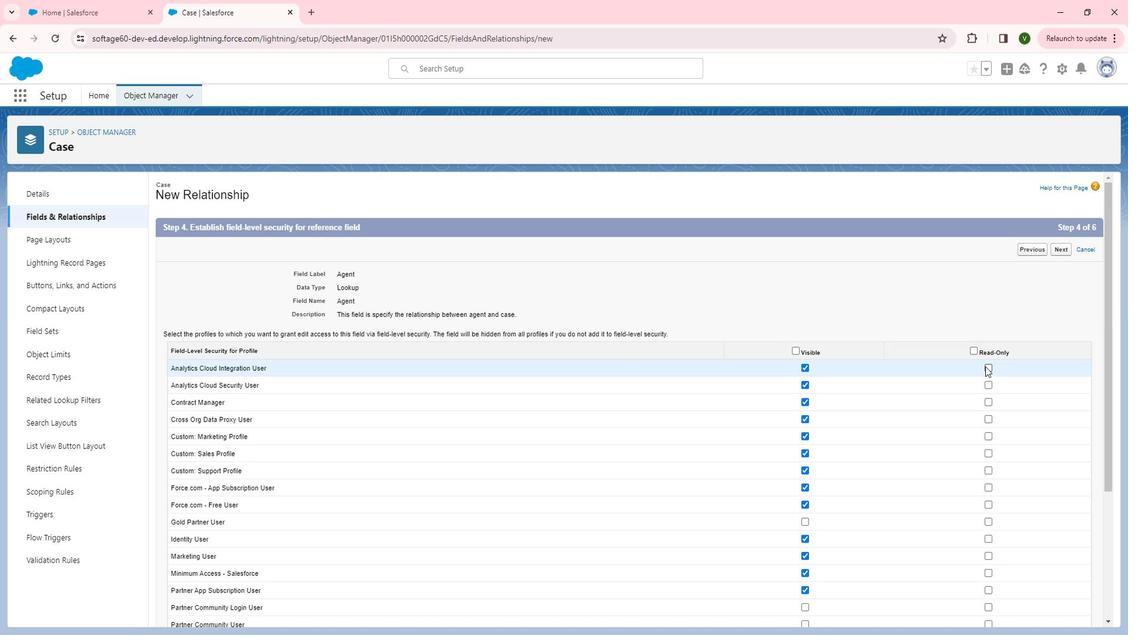 
Action: Mouse moved to (1004, 381)
Screenshot: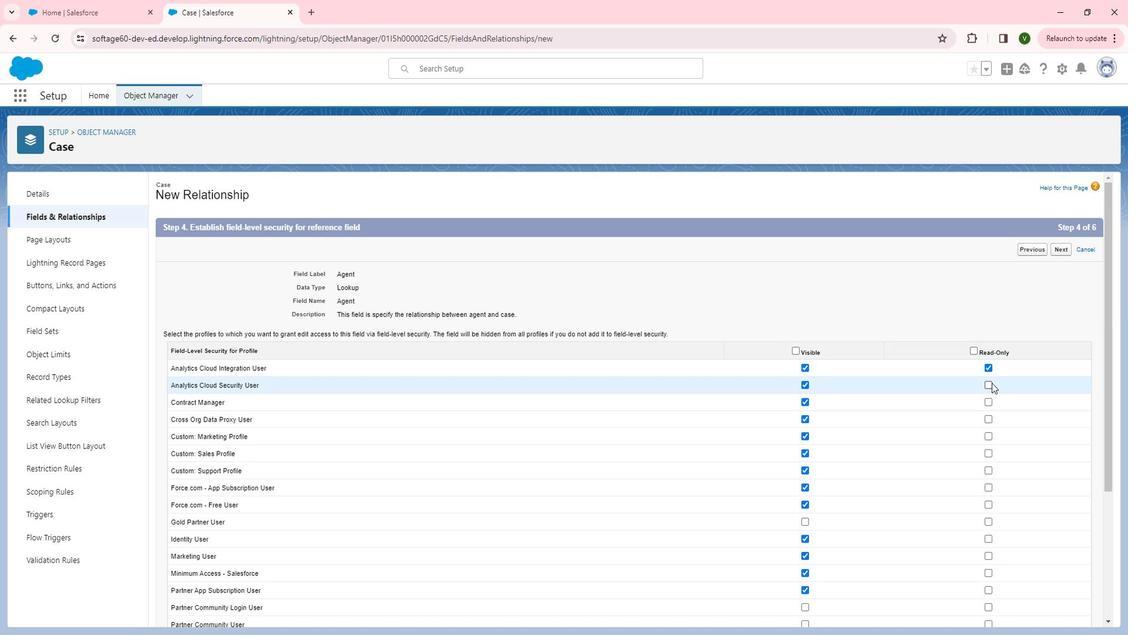 
Action: Mouse pressed left at (1004, 381)
Screenshot: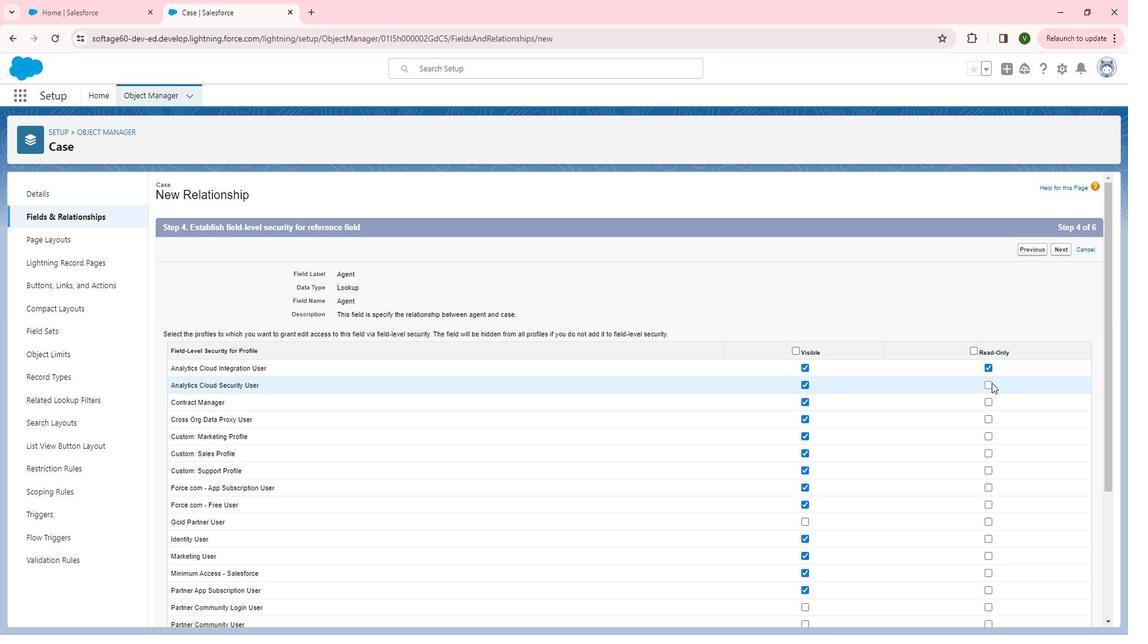 
Action: Mouse moved to (1003, 415)
Screenshot: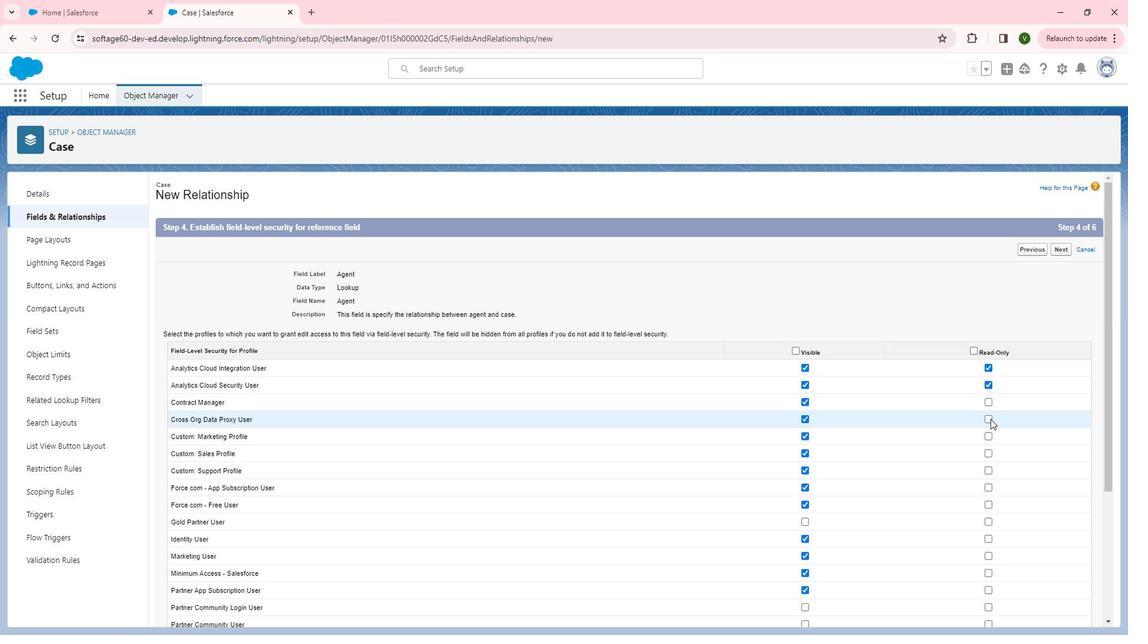 
Action: Mouse scrolled (1003, 415) with delta (0, 0)
Screenshot: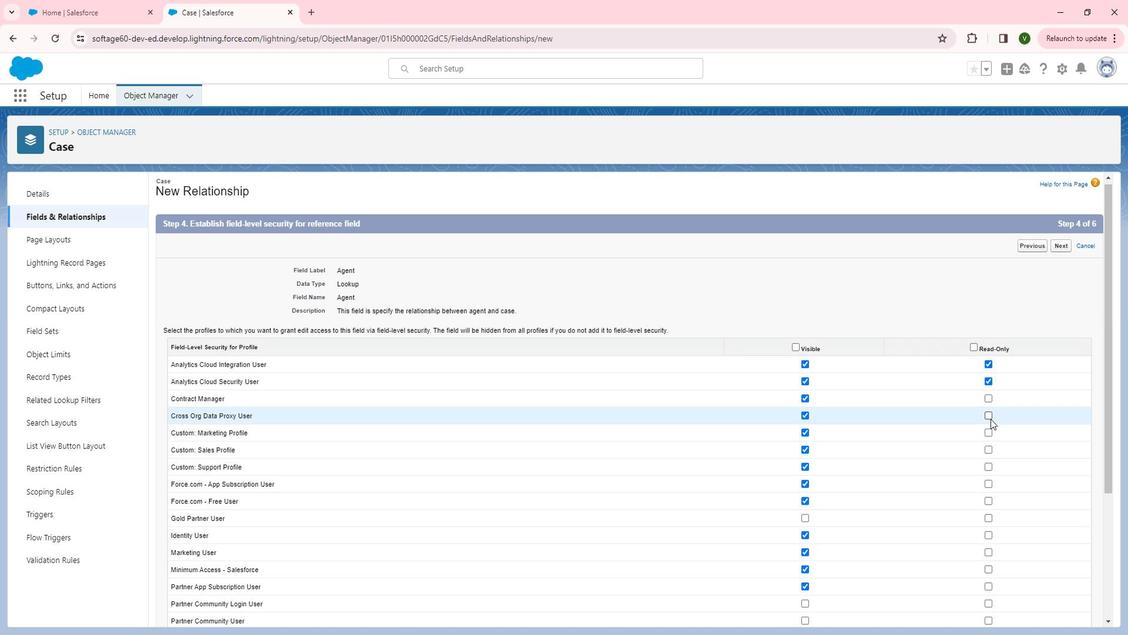 
Action: Mouse scrolled (1003, 415) with delta (0, 0)
Screenshot: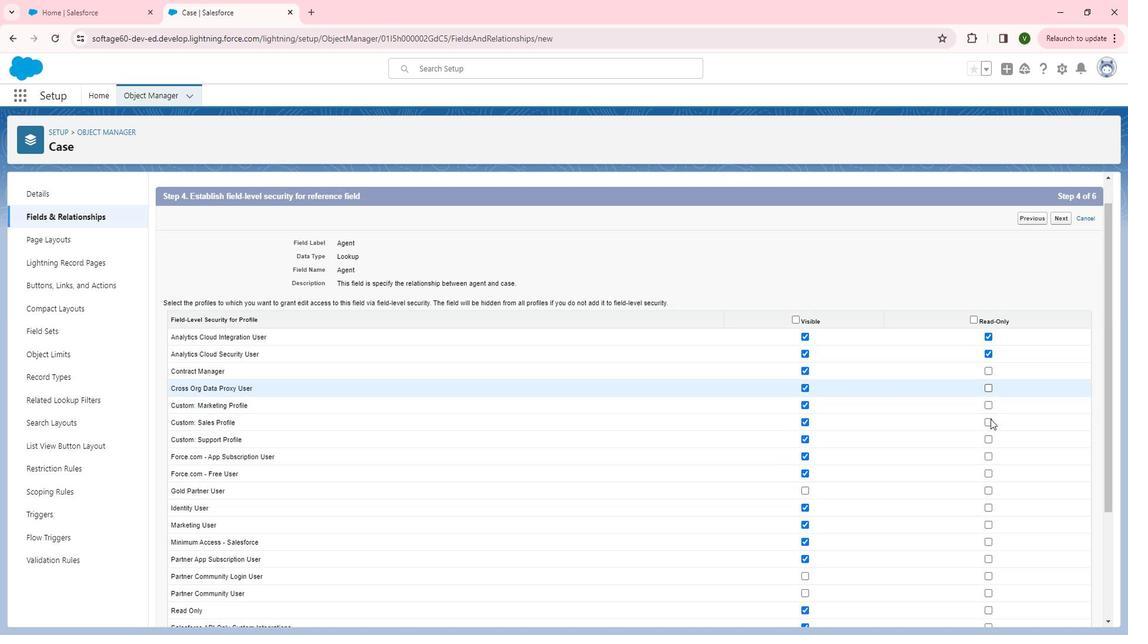 
Action: Mouse moved to (1001, 333)
Screenshot: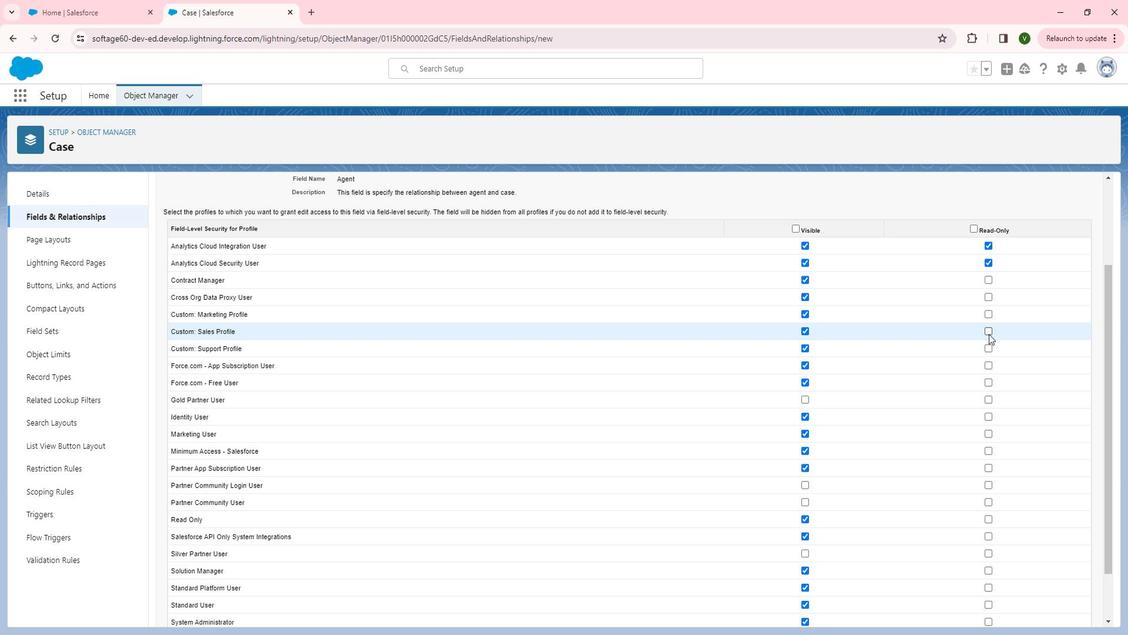 
Action: Mouse pressed left at (1001, 333)
Screenshot: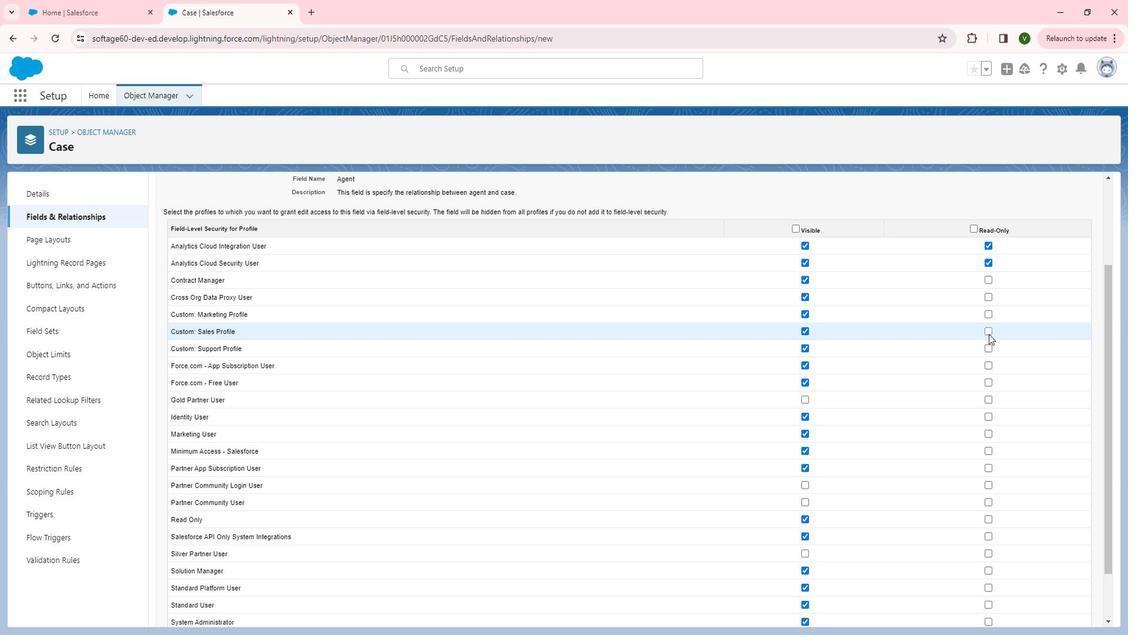 
Action: Mouse moved to (1001, 348)
Screenshot: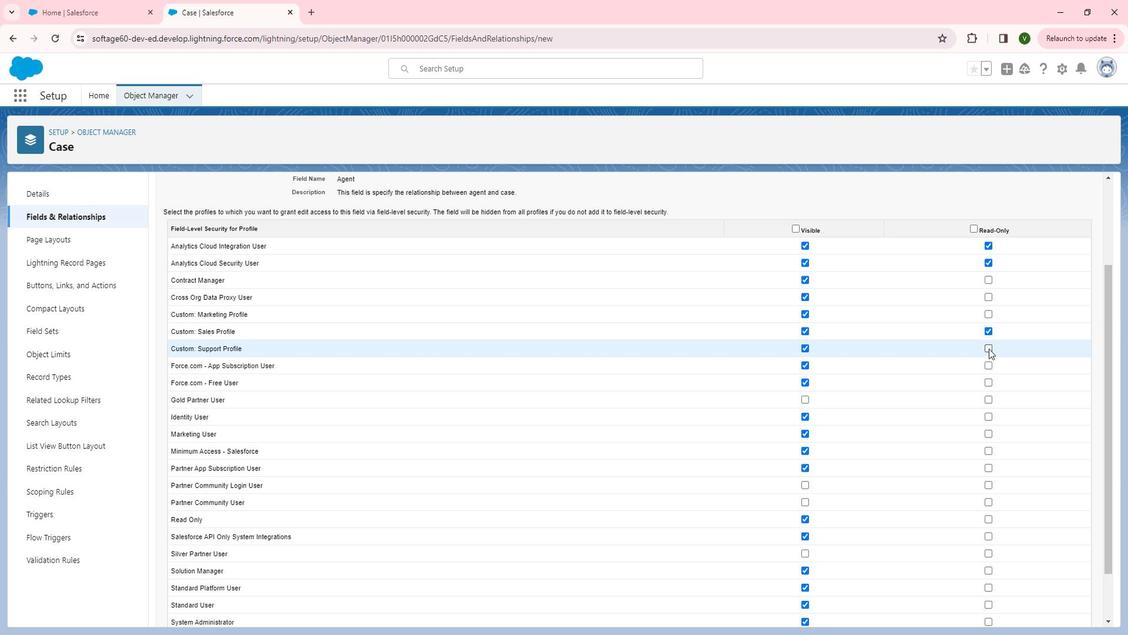 
Action: Mouse pressed left at (1001, 348)
Screenshot: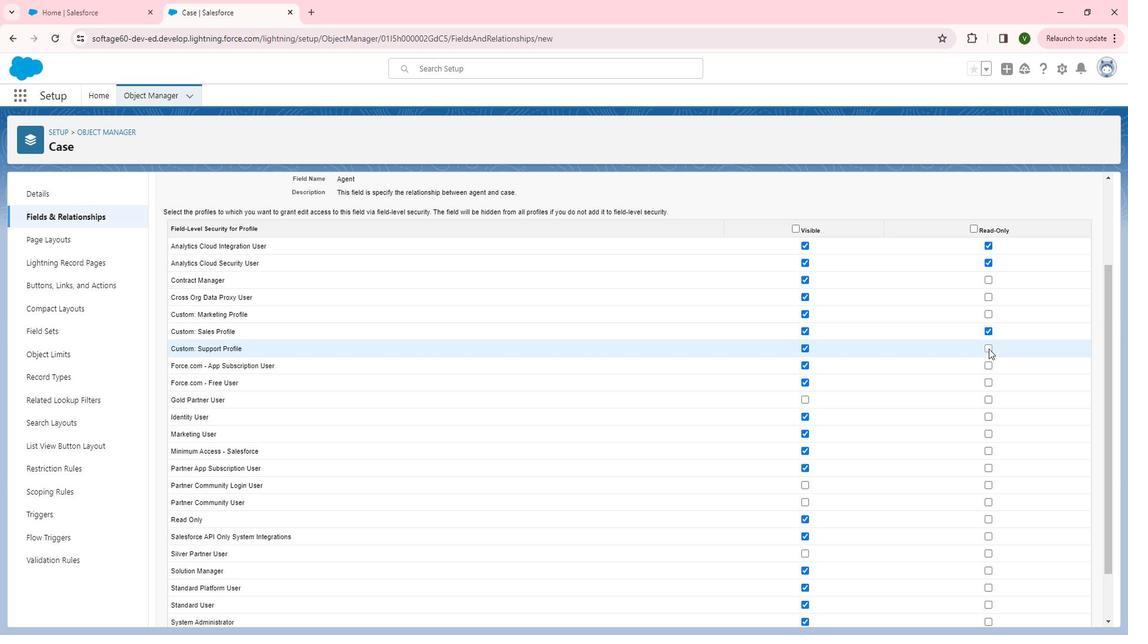 
Action: Mouse moved to (1000, 363)
Screenshot: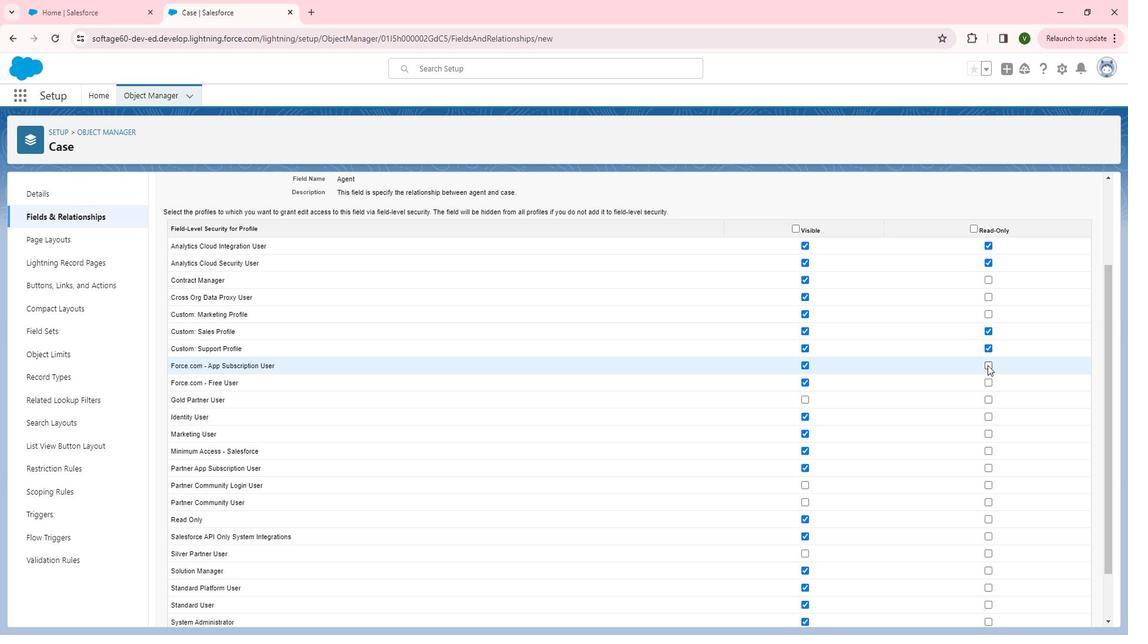 
Action: Mouse pressed left at (1000, 363)
Screenshot: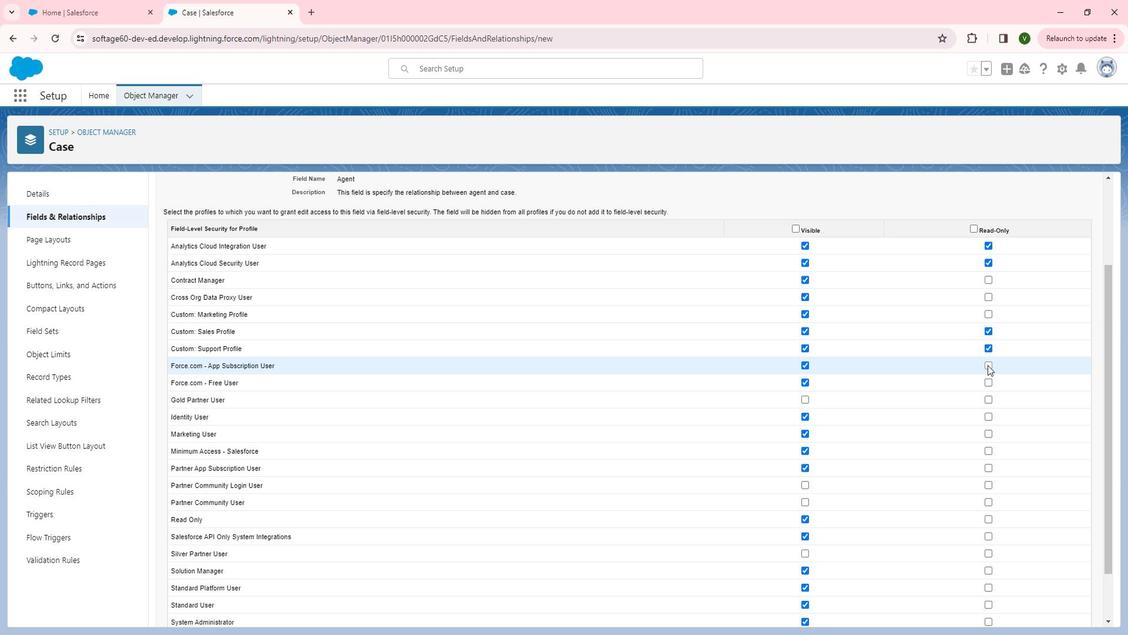 
Action: Mouse moved to (816, 284)
Screenshot: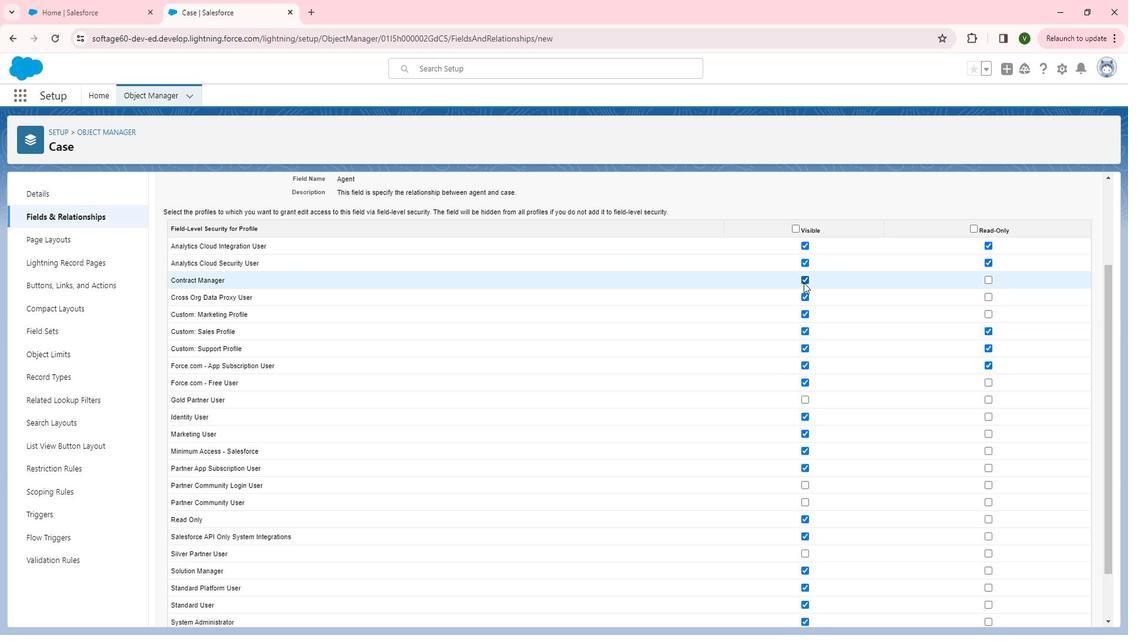 
Action: Mouse pressed left at (816, 284)
Screenshot: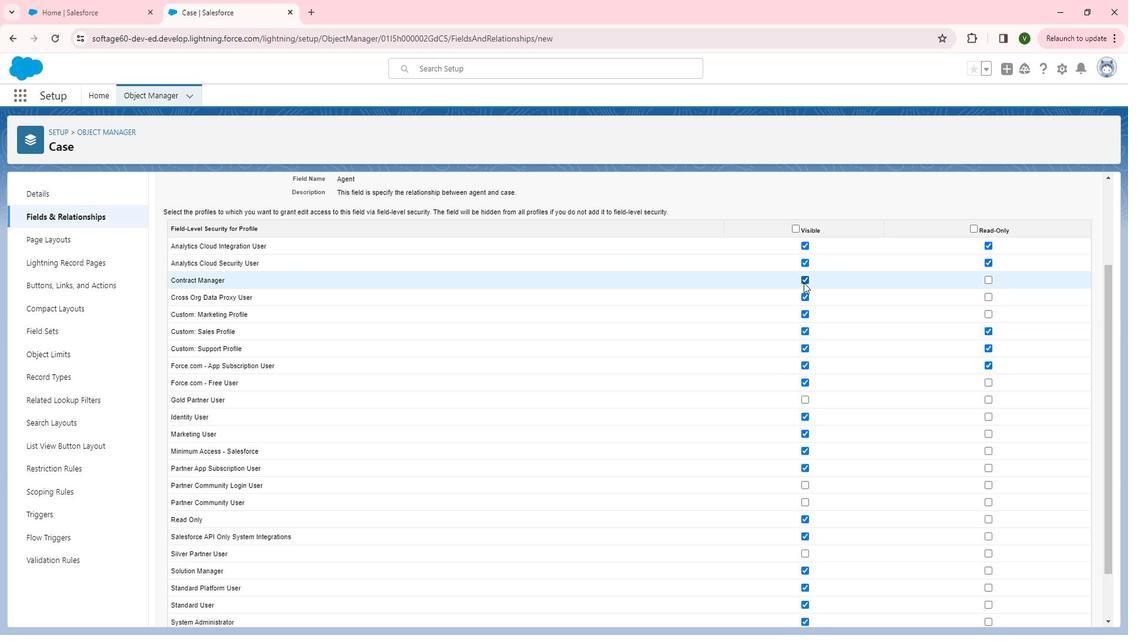 
Action: Mouse moved to (816, 296)
Screenshot: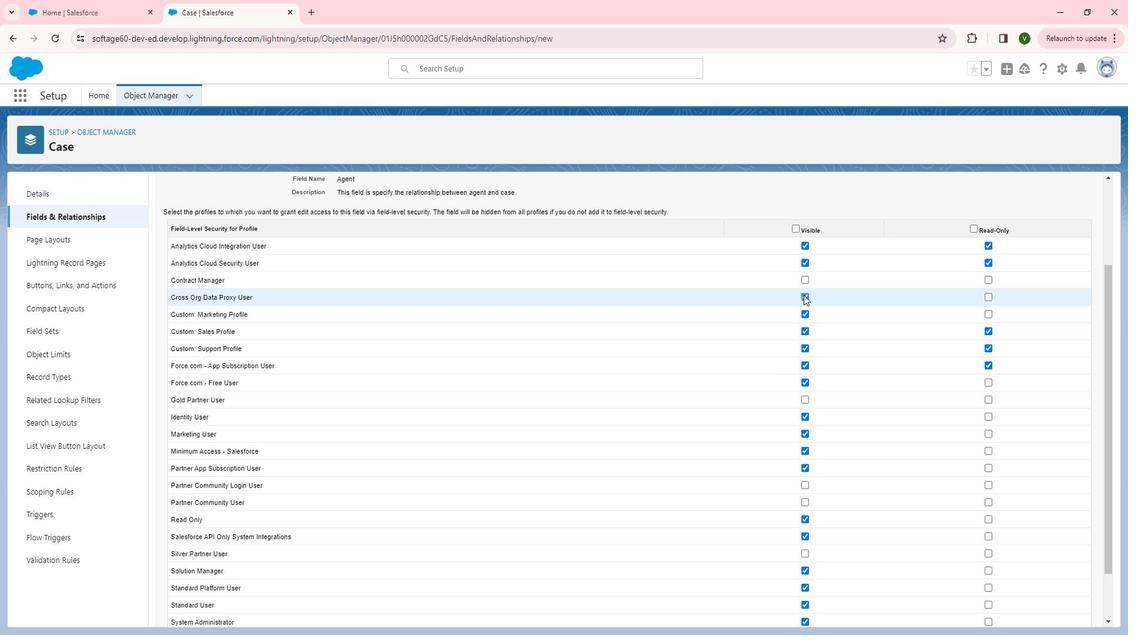 
Action: Mouse pressed left at (816, 296)
Screenshot: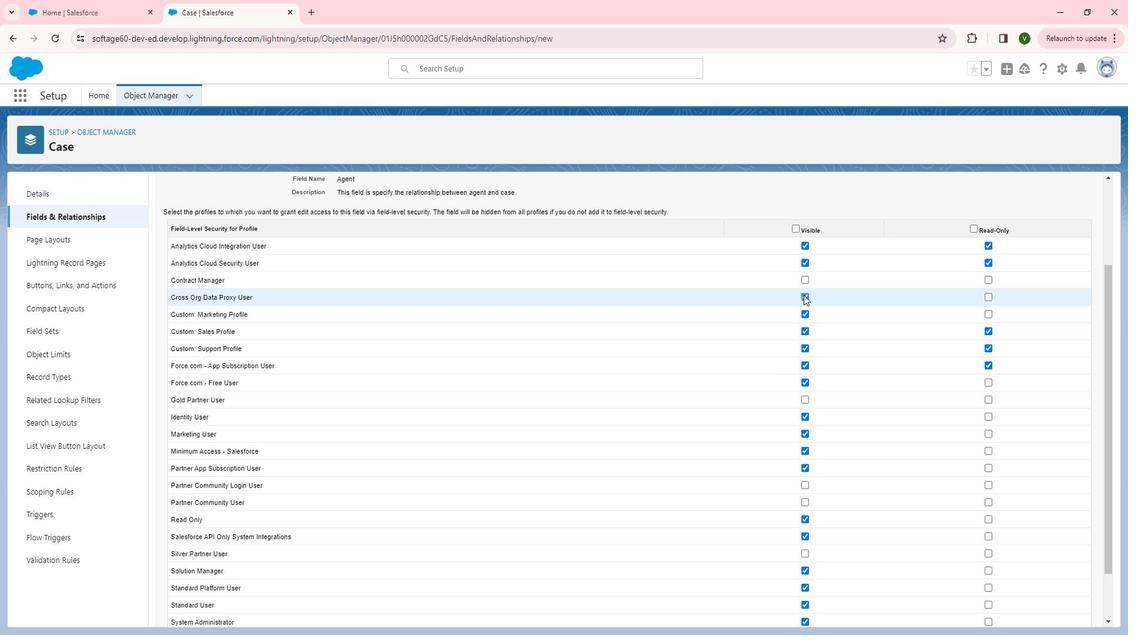 
Action: Mouse moved to (1035, 385)
Screenshot: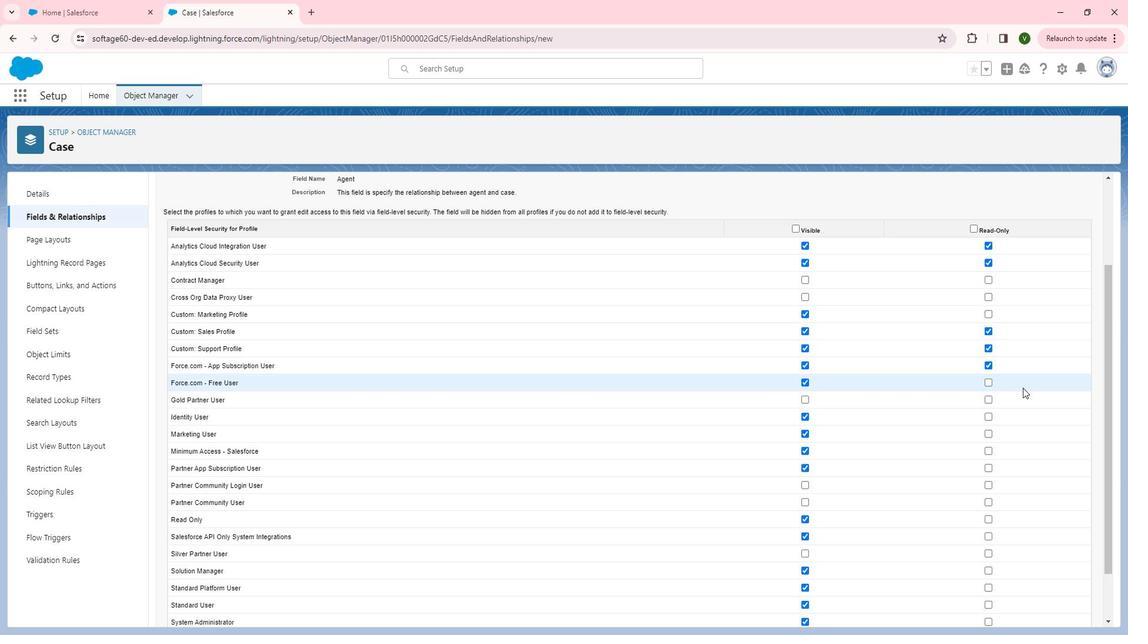 
Action: Mouse scrolled (1035, 385) with delta (0, 0)
Screenshot: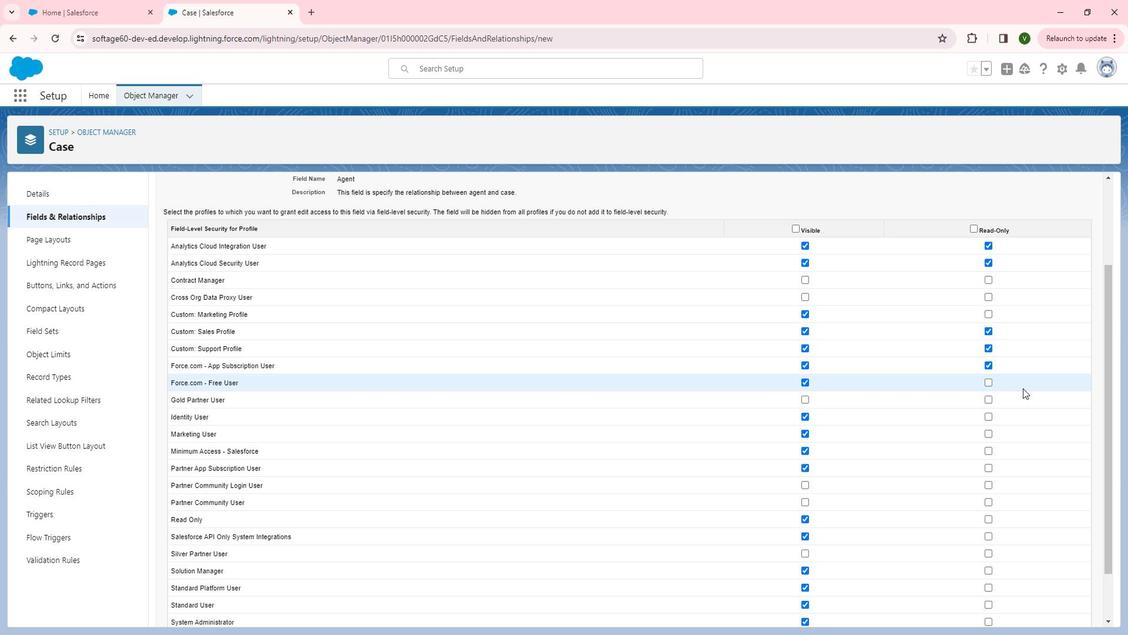 
Action: Mouse moved to (1000, 370)
Screenshot: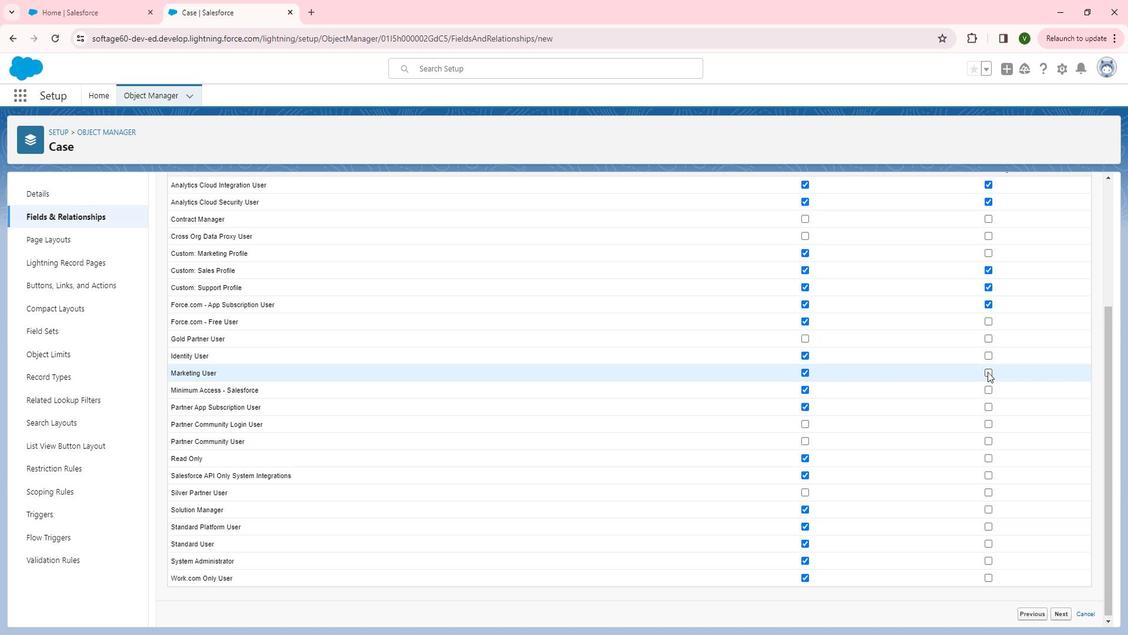 
Action: Mouse pressed left at (1000, 370)
Screenshot: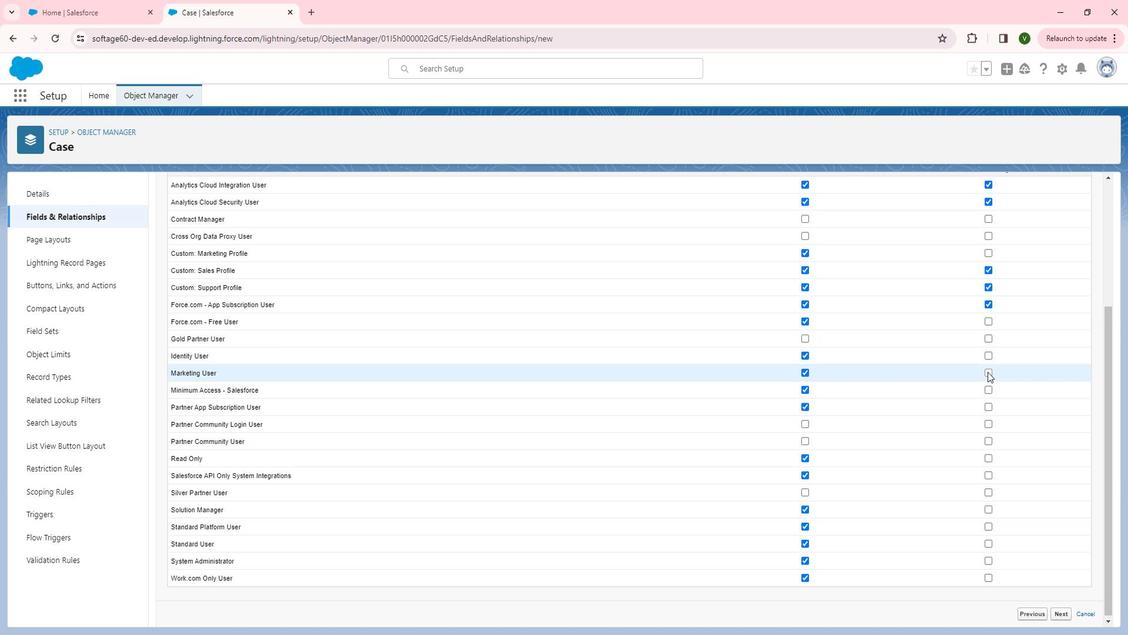 
Action: Mouse moved to (1001, 386)
Screenshot: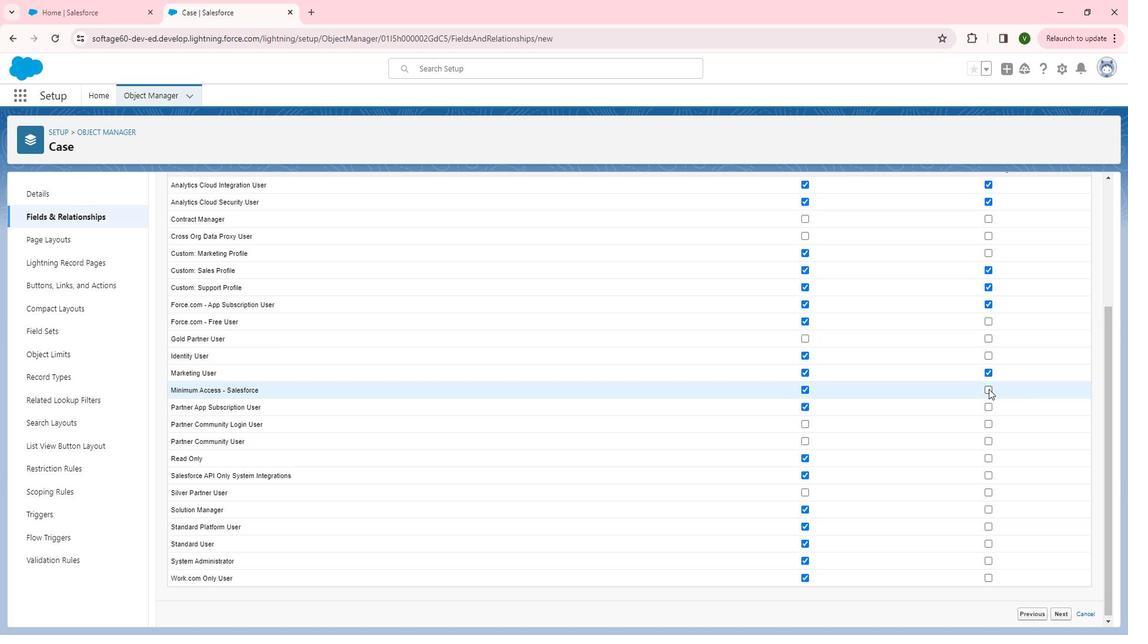 
Action: Mouse pressed left at (1001, 386)
Screenshot: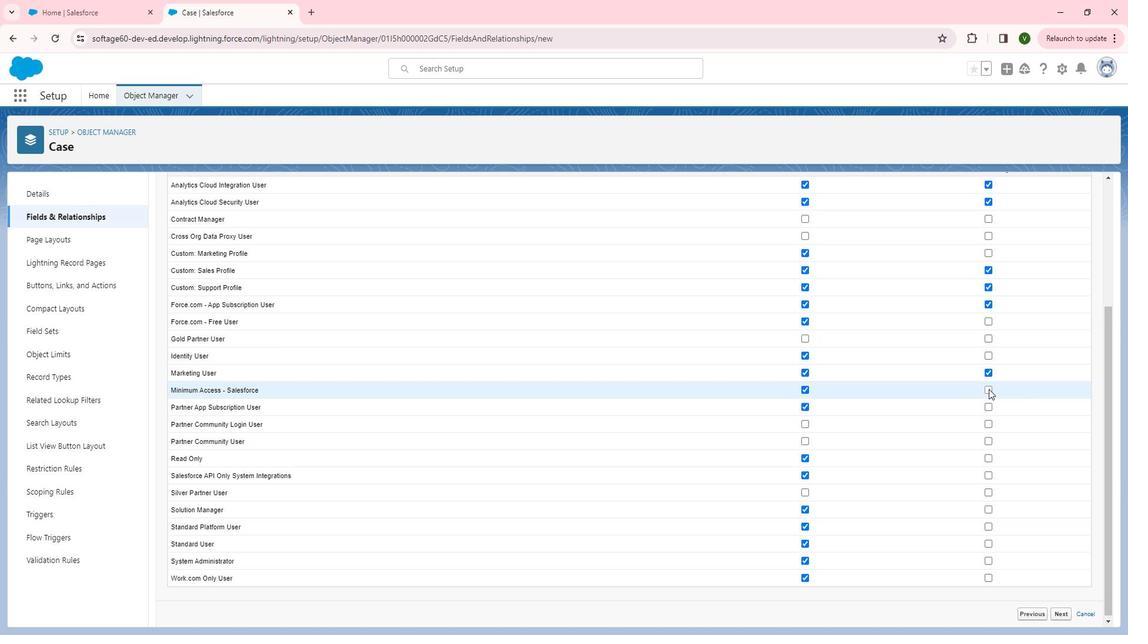
Action: Mouse moved to (1002, 402)
Screenshot: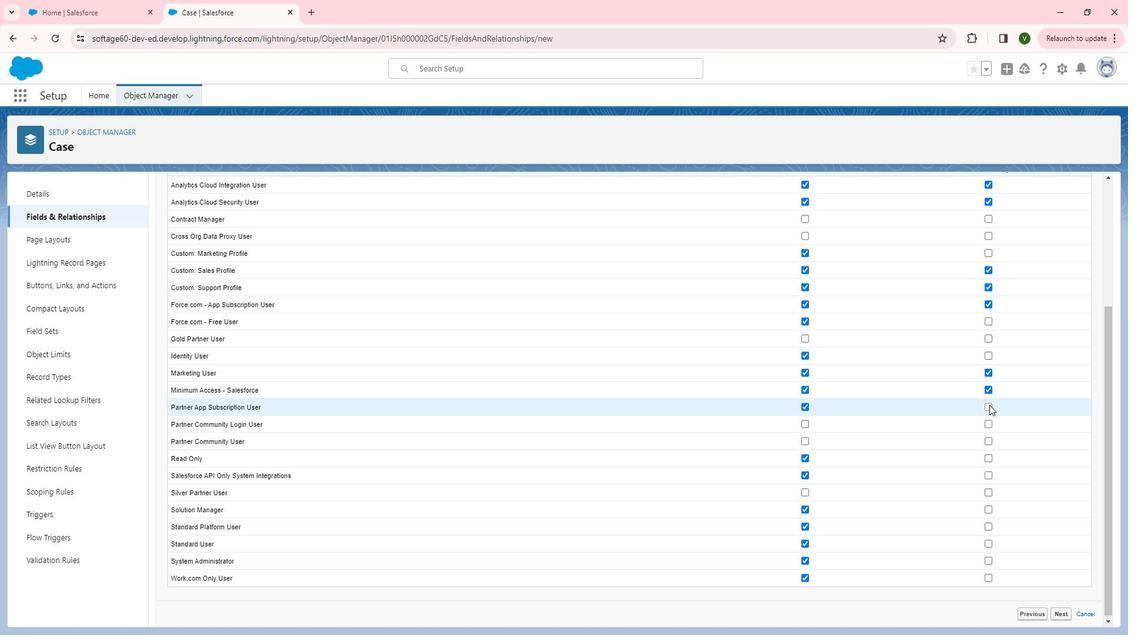 
Action: Mouse pressed left at (1002, 402)
Screenshot: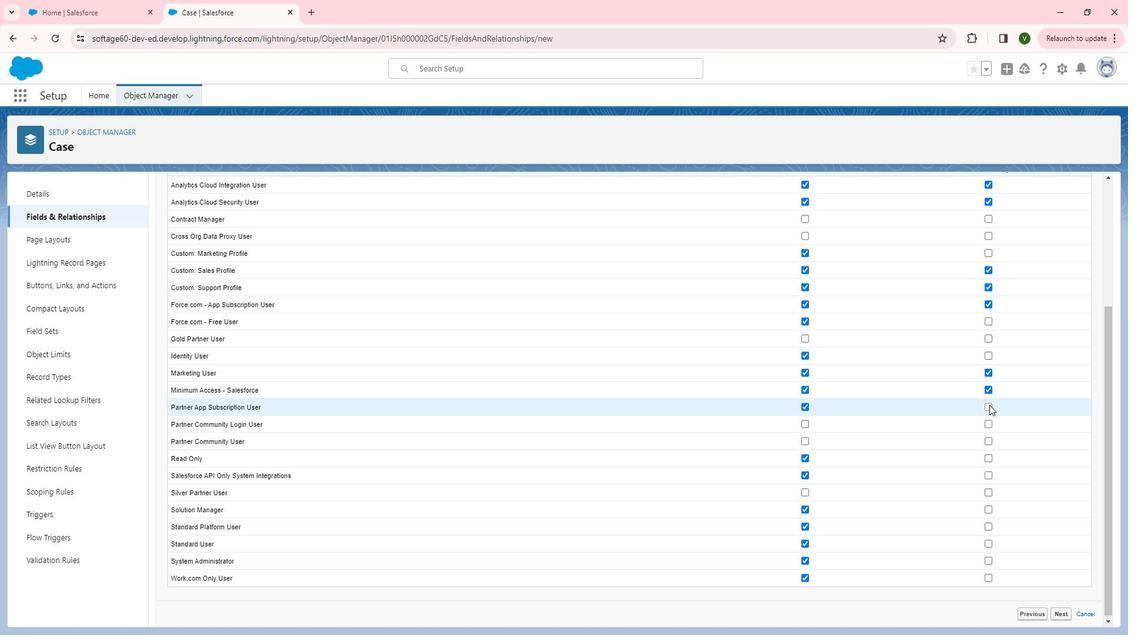 
Action: Mouse moved to (902, 419)
Screenshot: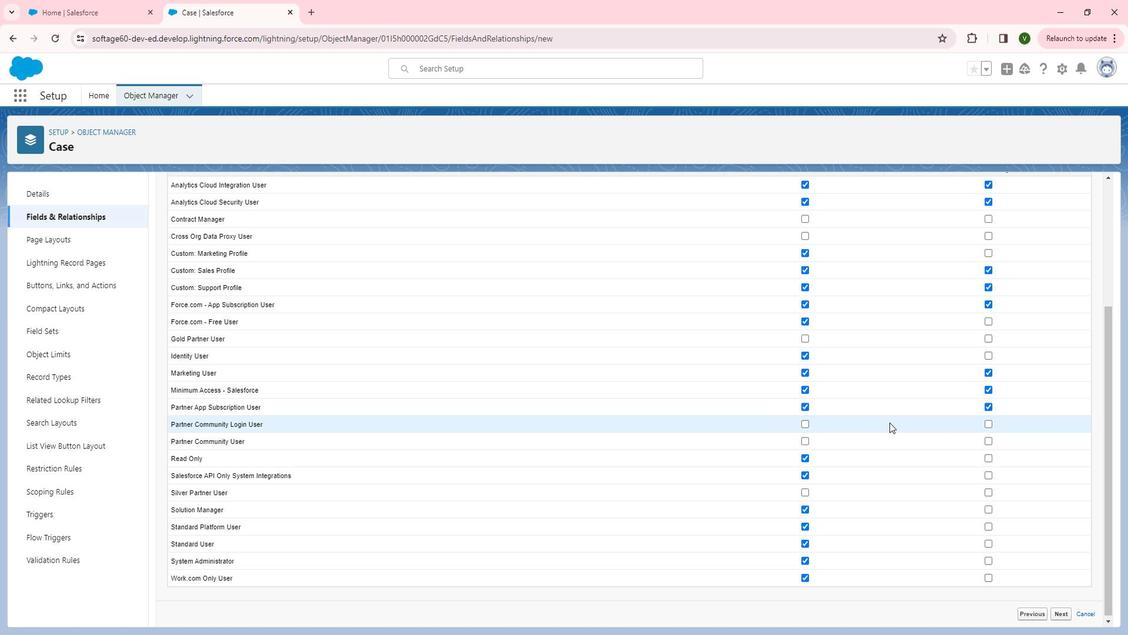 
Action: Mouse scrolled (902, 418) with delta (0, 0)
Screenshot: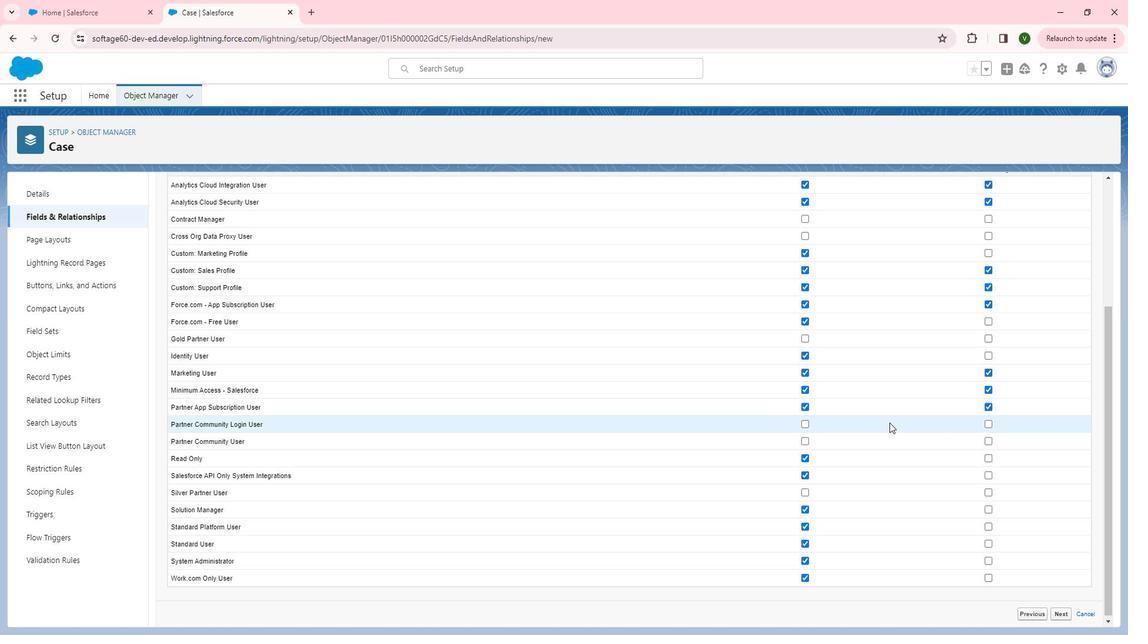 
Action: Mouse scrolled (902, 418) with delta (0, 0)
Screenshot: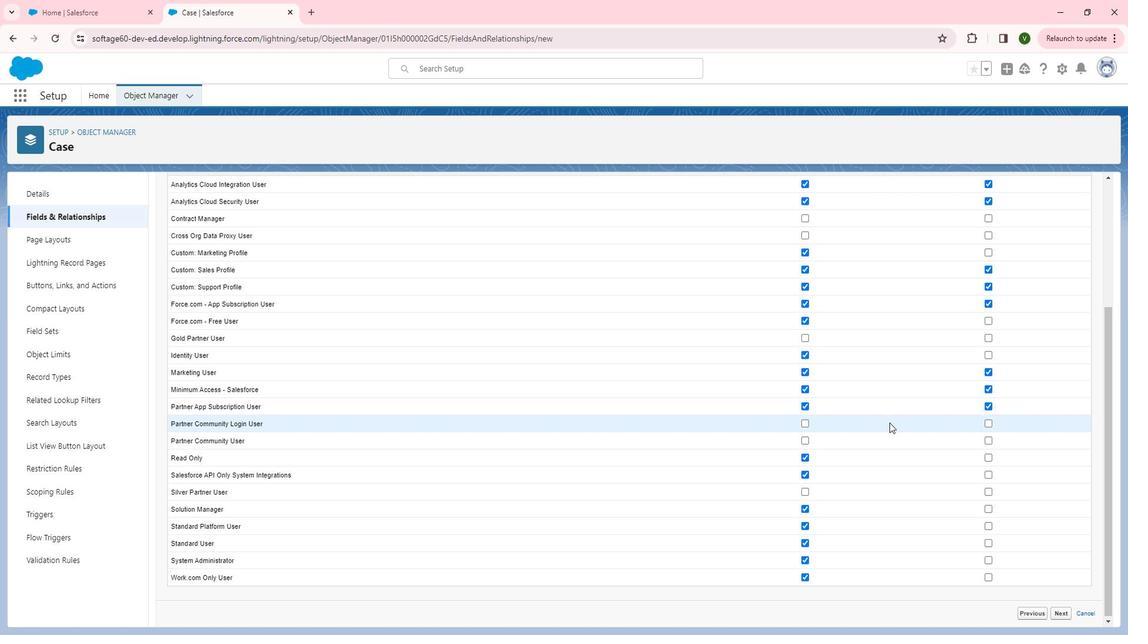 
Action: Mouse moved to (999, 468)
Screenshot: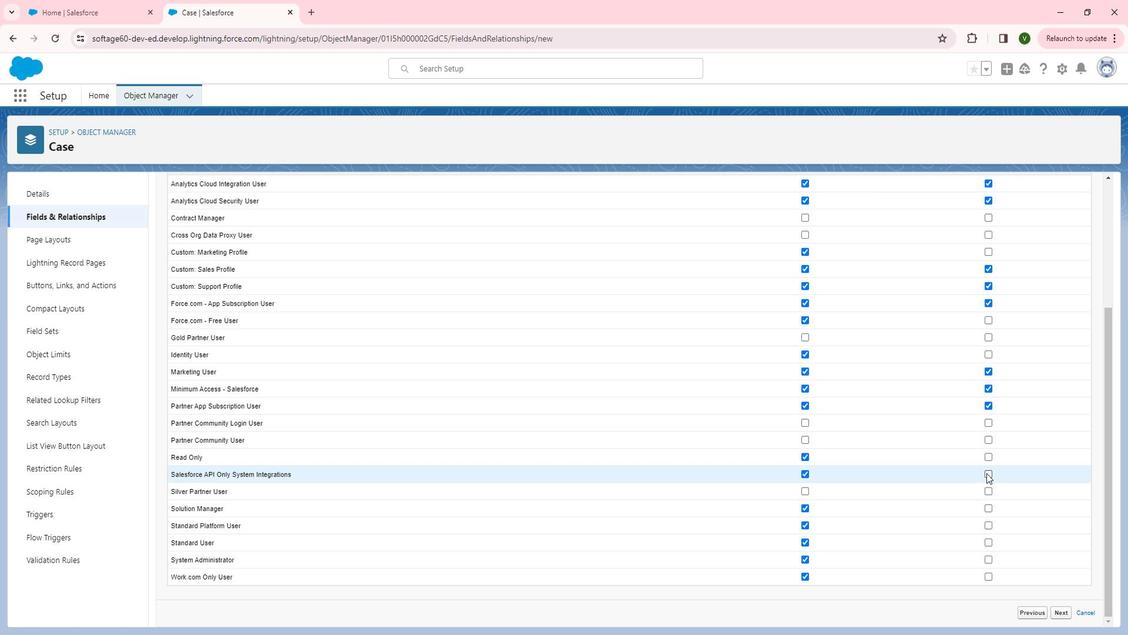 
Action: Mouse pressed left at (999, 468)
Screenshot: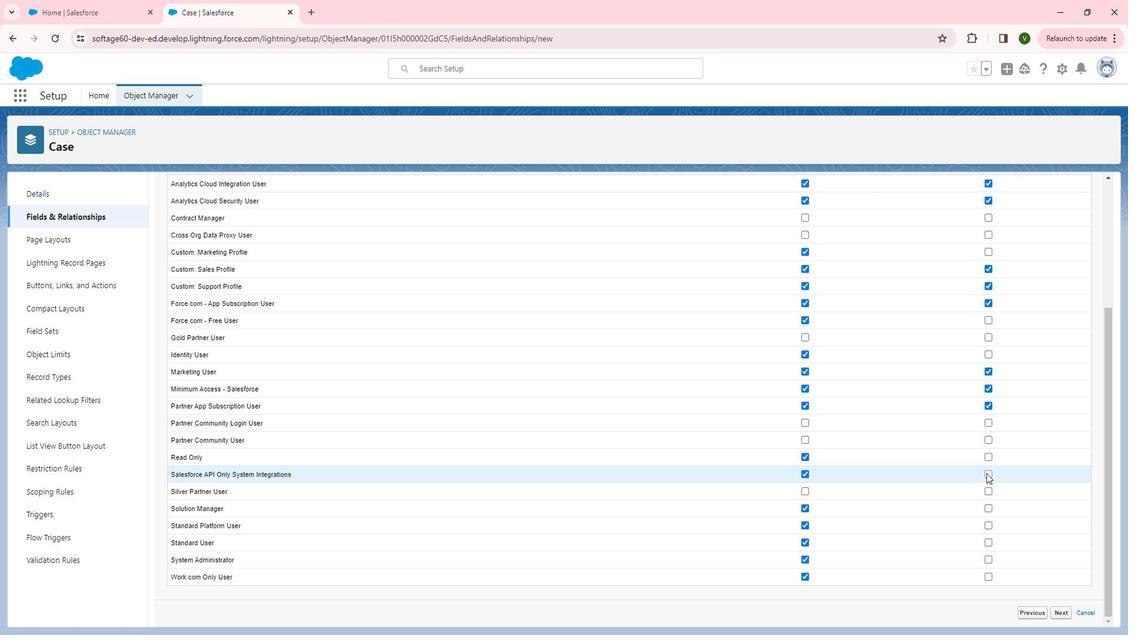 
Action: Mouse moved to (1004, 503)
Screenshot: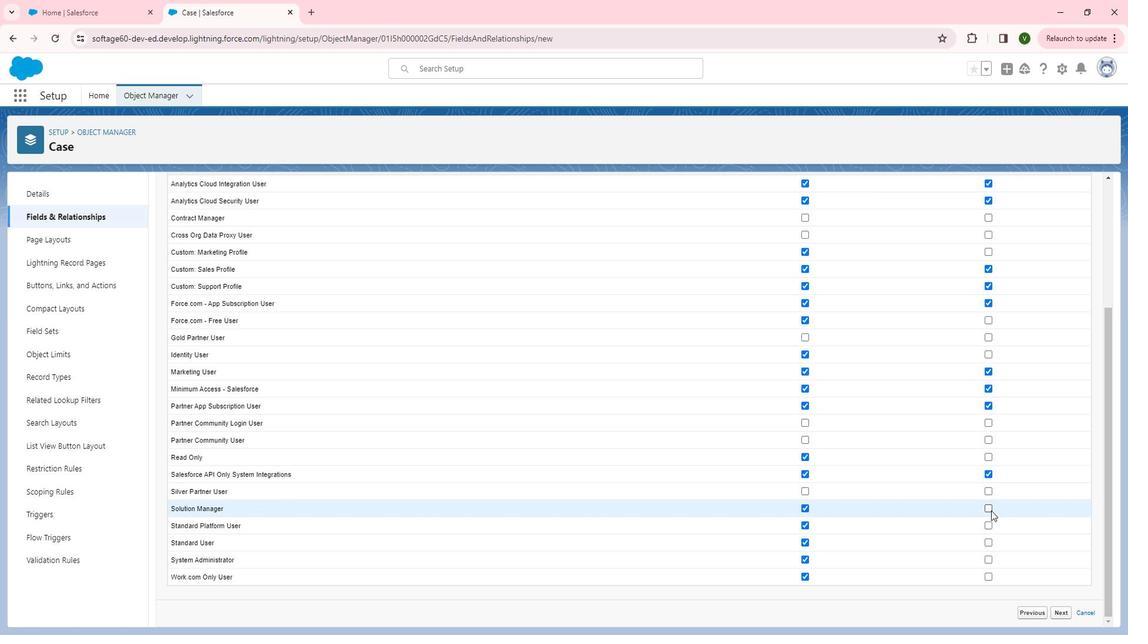
Action: Mouse pressed left at (1004, 503)
Screenshot: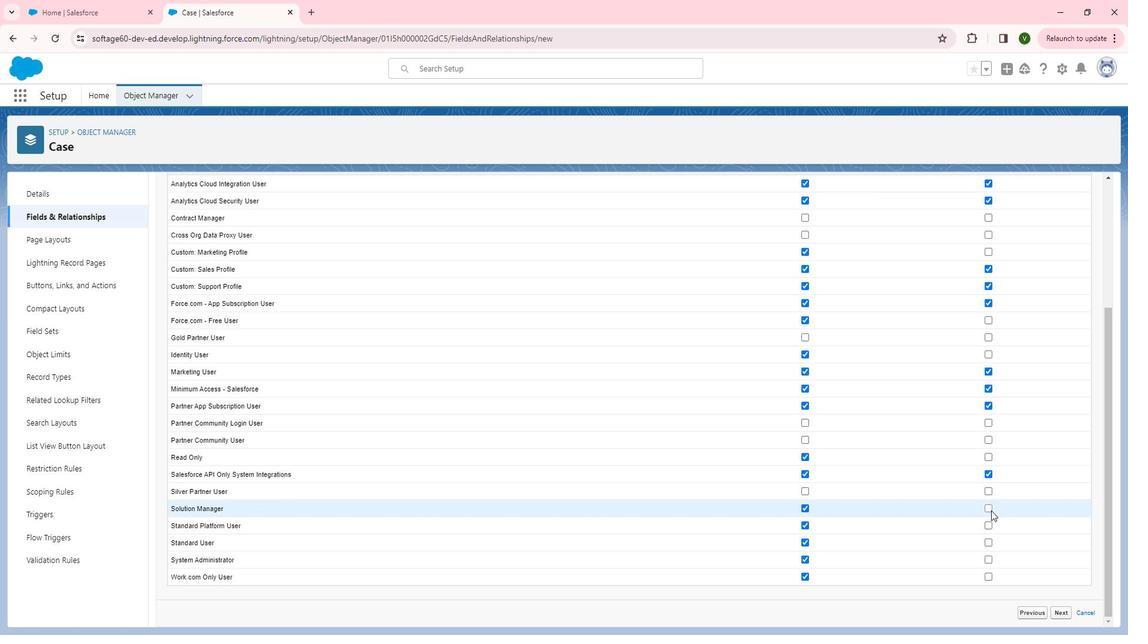 
Action: Mouse moved to (1000, 569)
Screenshot: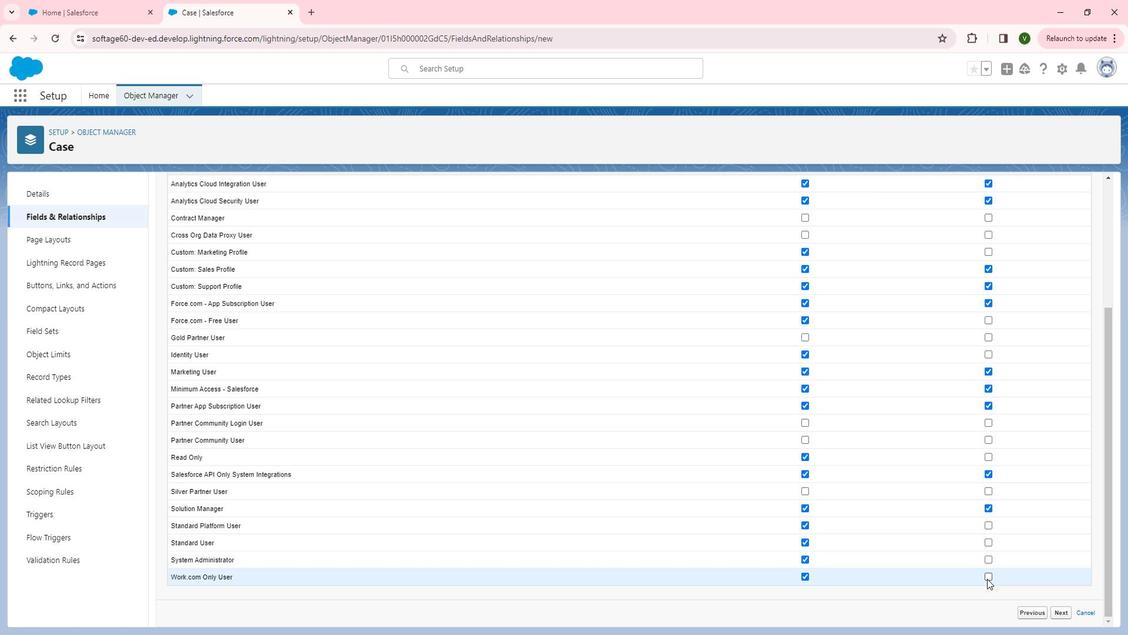 
Action: Mouse pressed left at (1000, 569)
Screenshot: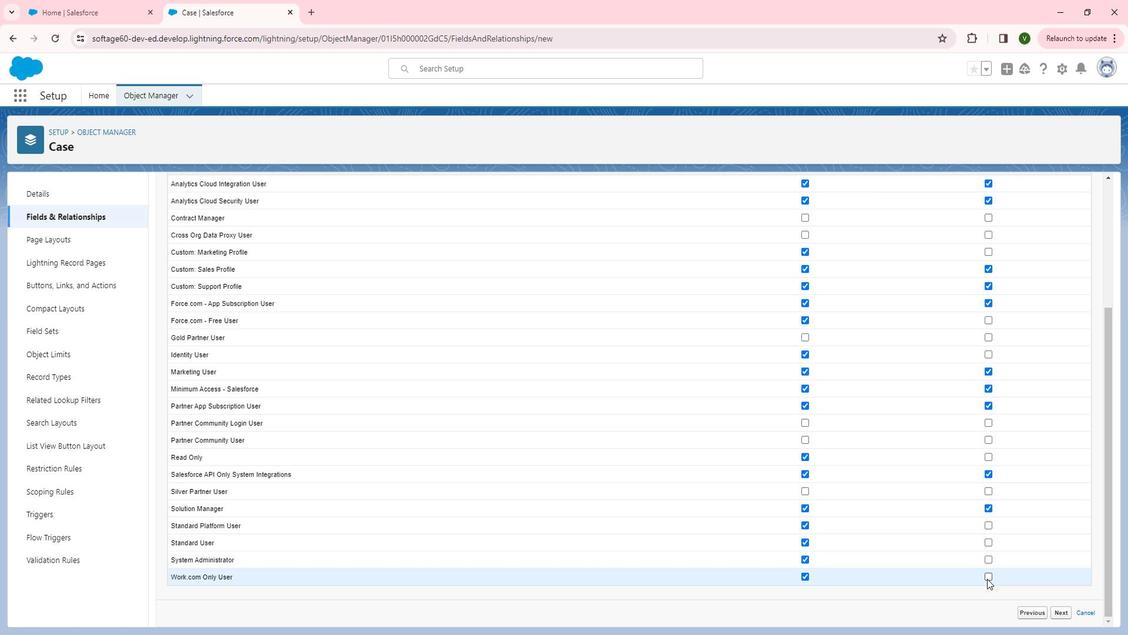 
Action: Mouse moved to (1073, 603)
Screenshot: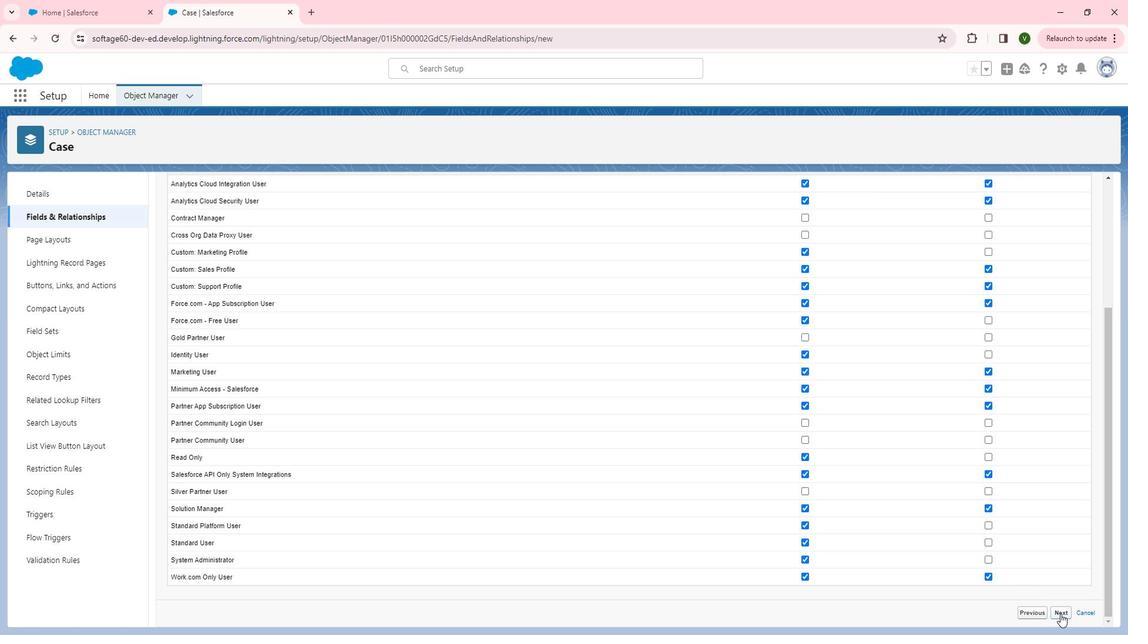 
Action: Mouse pressed left at (1073, 603)
Screenshot: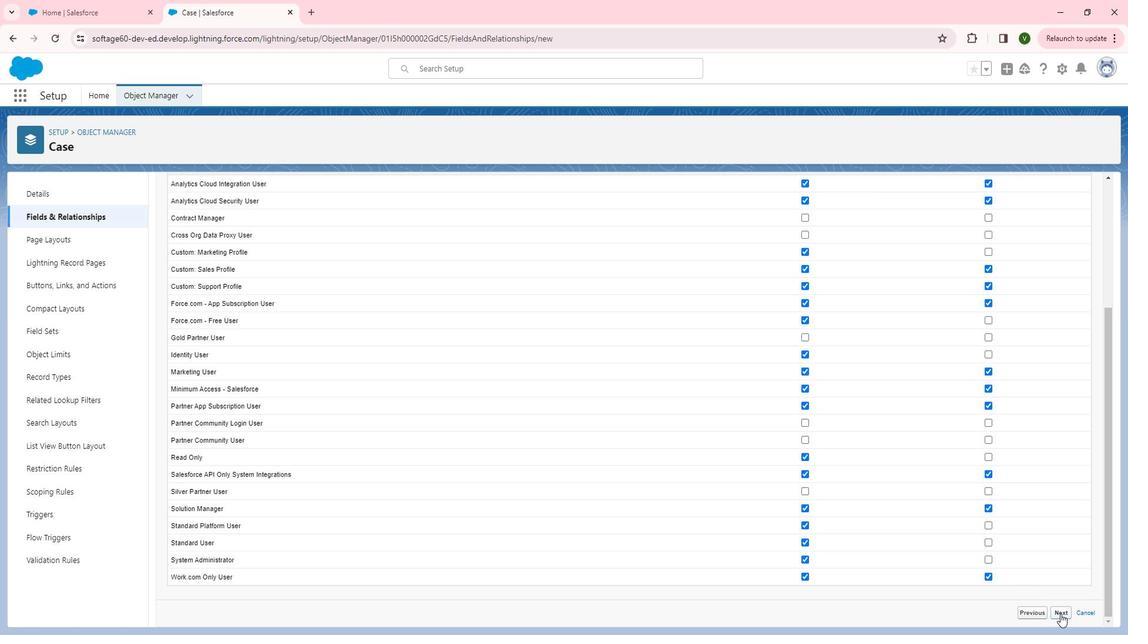 
Action: Mouse moved to (1084, 412)
Screenshot: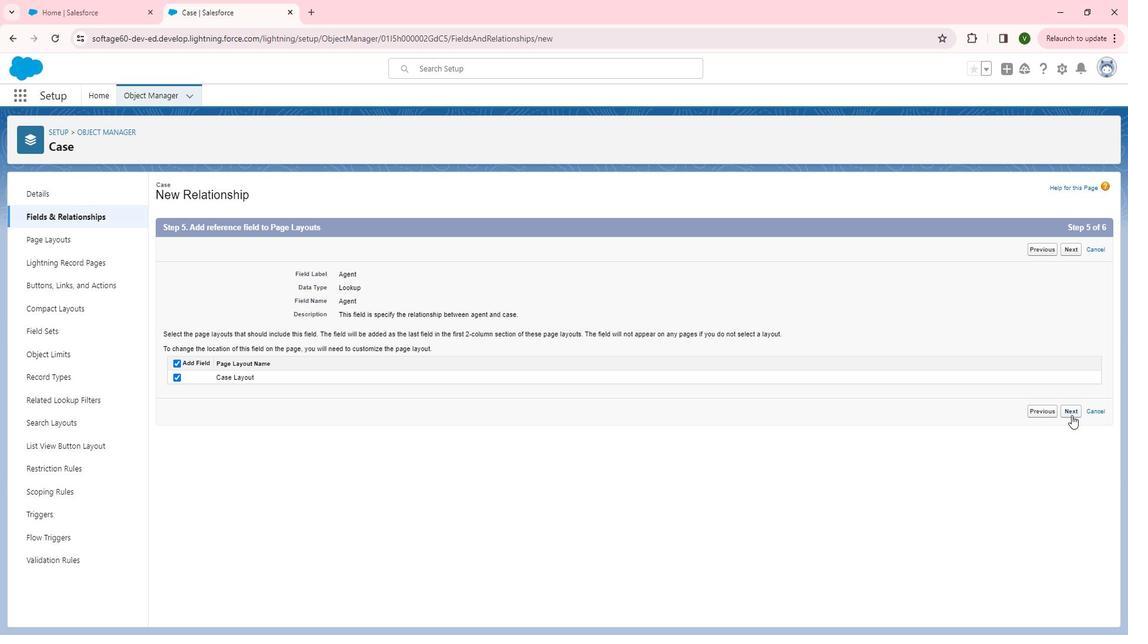 
Action: Mouse pressed left at (1084, 412)
Screenshot: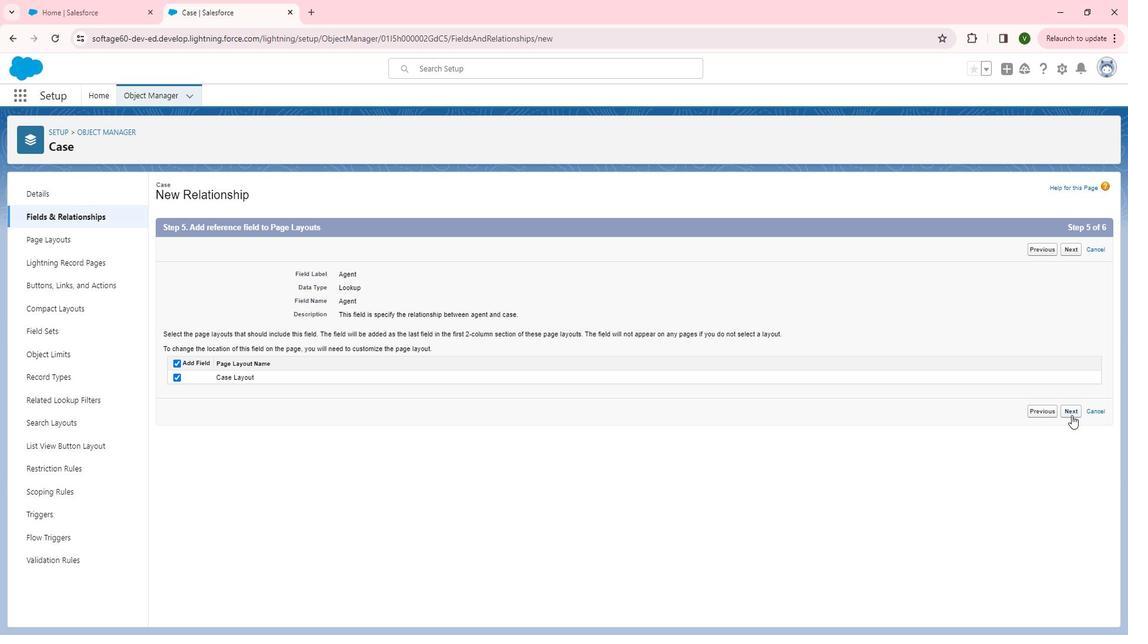 
Action: Mouse moved to (1083, 449)
Screenshot: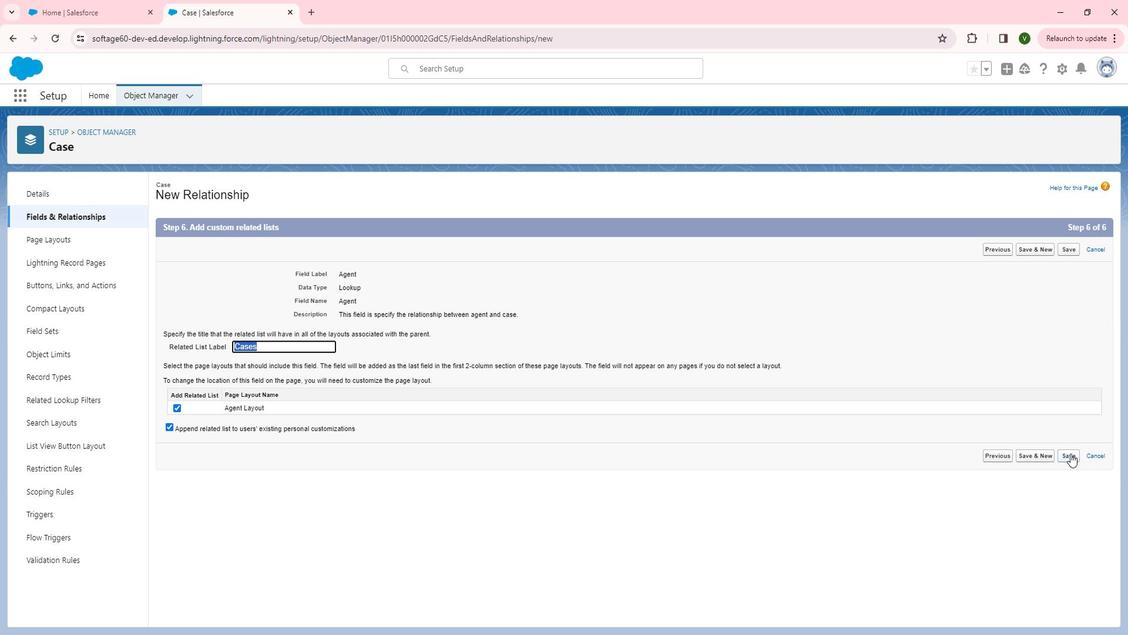 
Action: Mouse pressed left at (1083, 449)
Screenshot: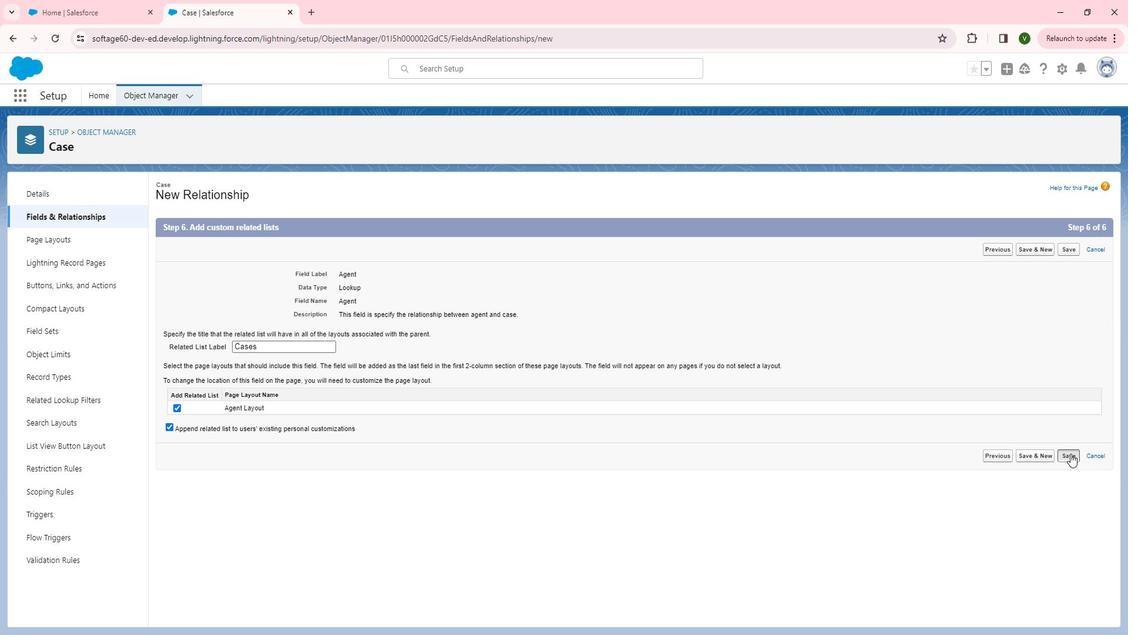 
Action: Mouse moved to (466, 224)
Screenshot: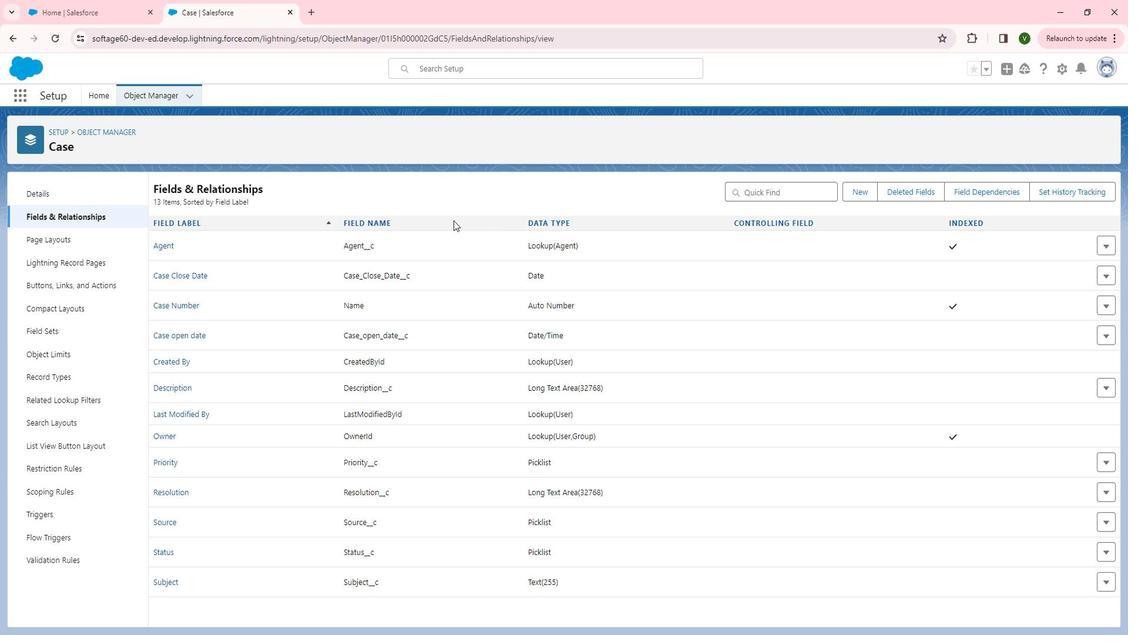 
